 Task: Add household care items to your cart and review the total amount before placing the order.
Action: Mouse moved to (203, 112)
Screenshot: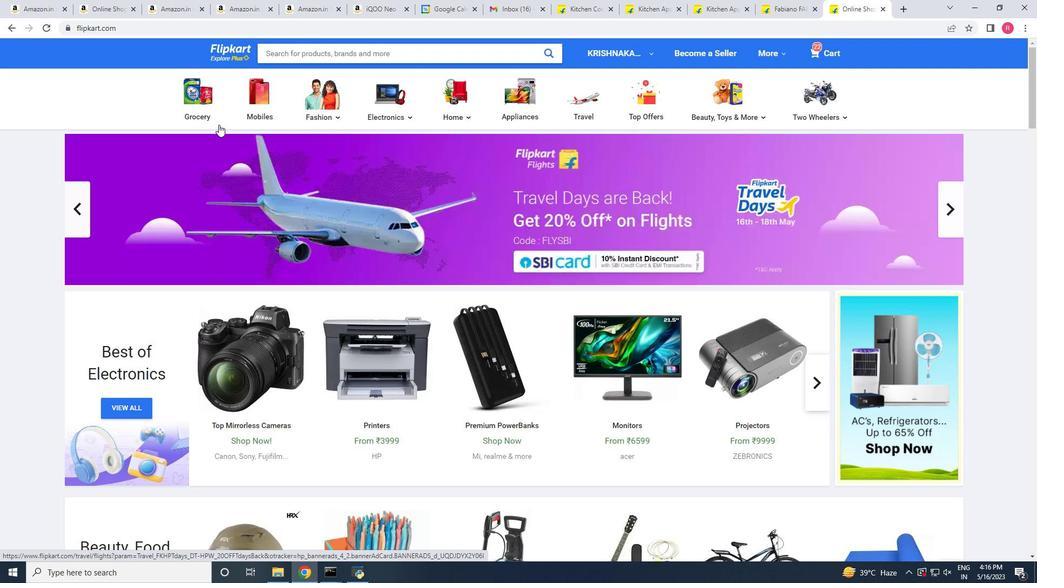 
Action: Mouse pressed left at (203, 112)
Screenshot: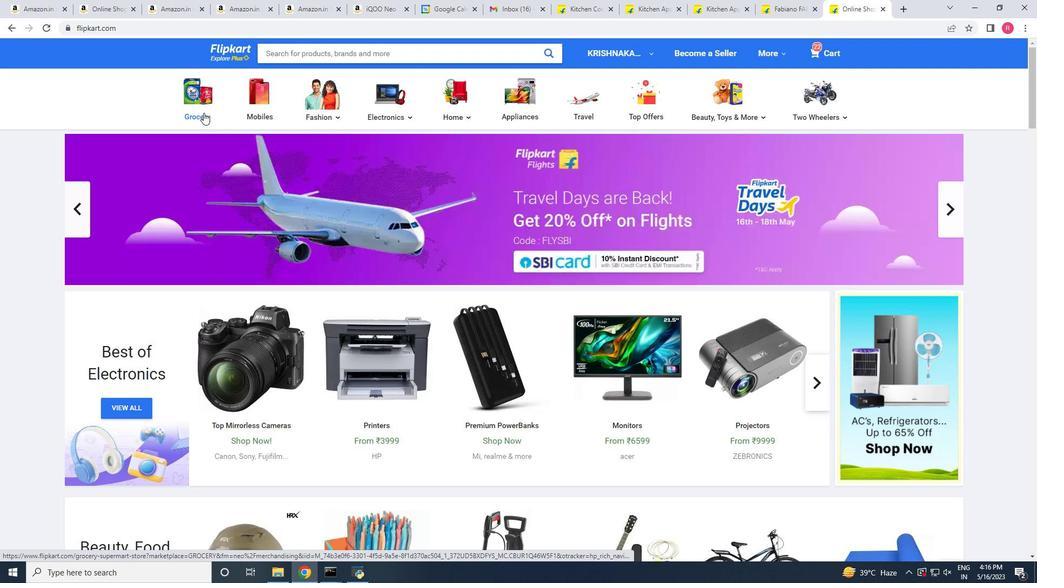
Action: Mouse moved to (312, 331)
Screenshot: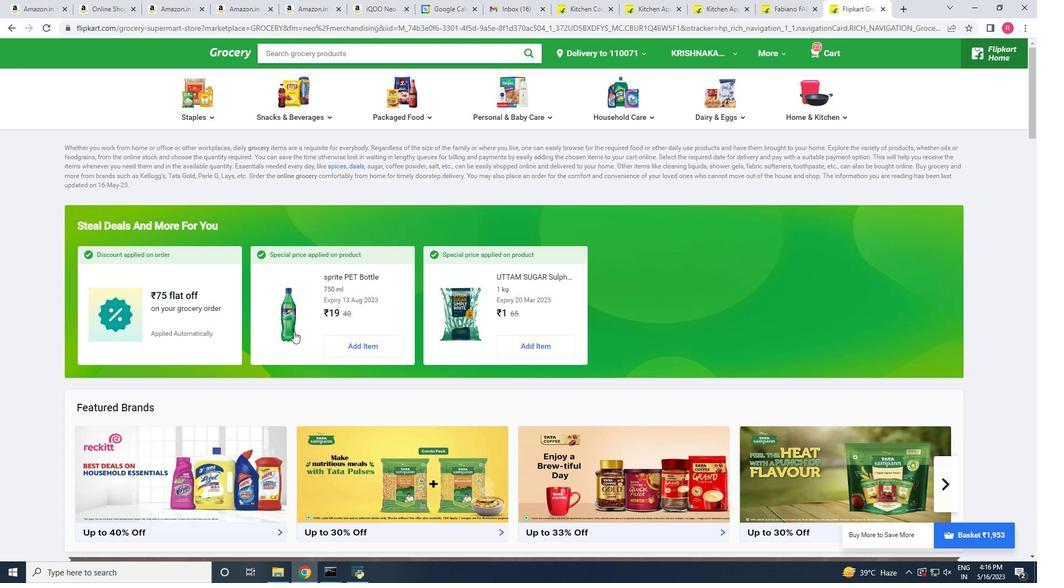 
Action: Mouse scrolled (312, 330) with delta (0, 0)
Screenshot: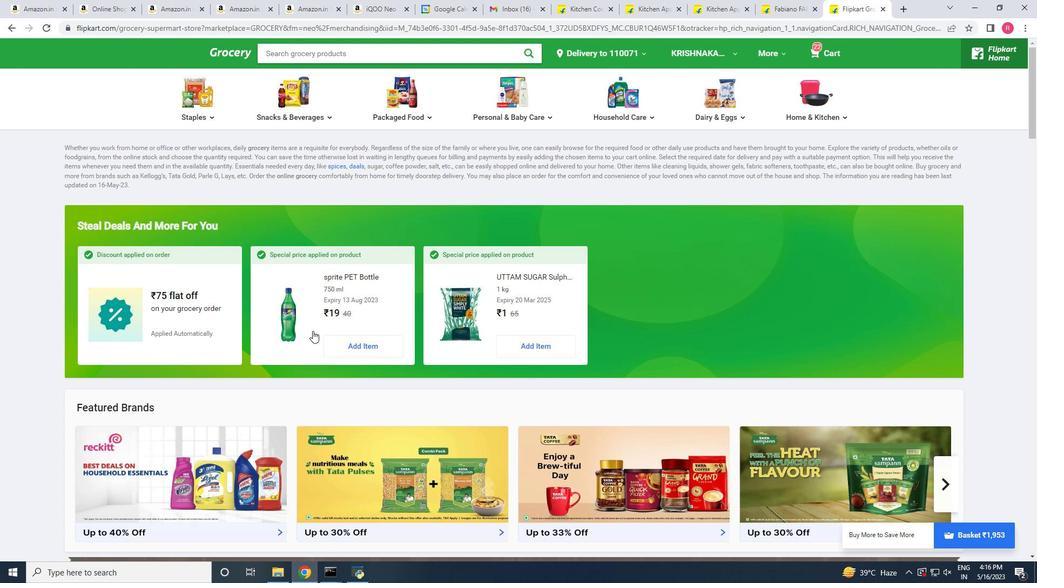 
Action: Mouse scrolled (312, 330) with delta (0, 0)
Screenshot: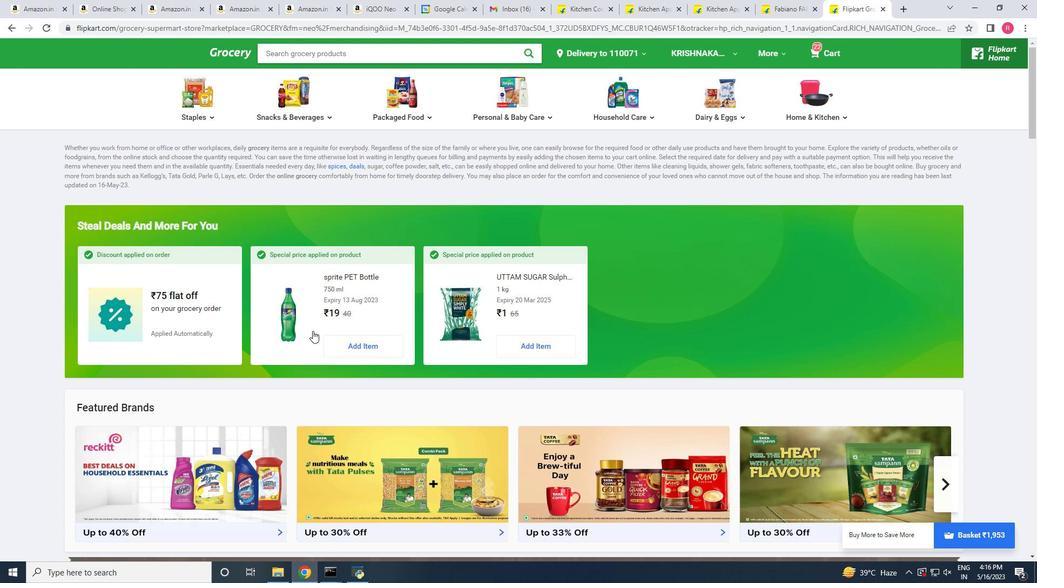 
Action: Mouse scrolled (312, 330) with delta (0, 0)
Screenshot: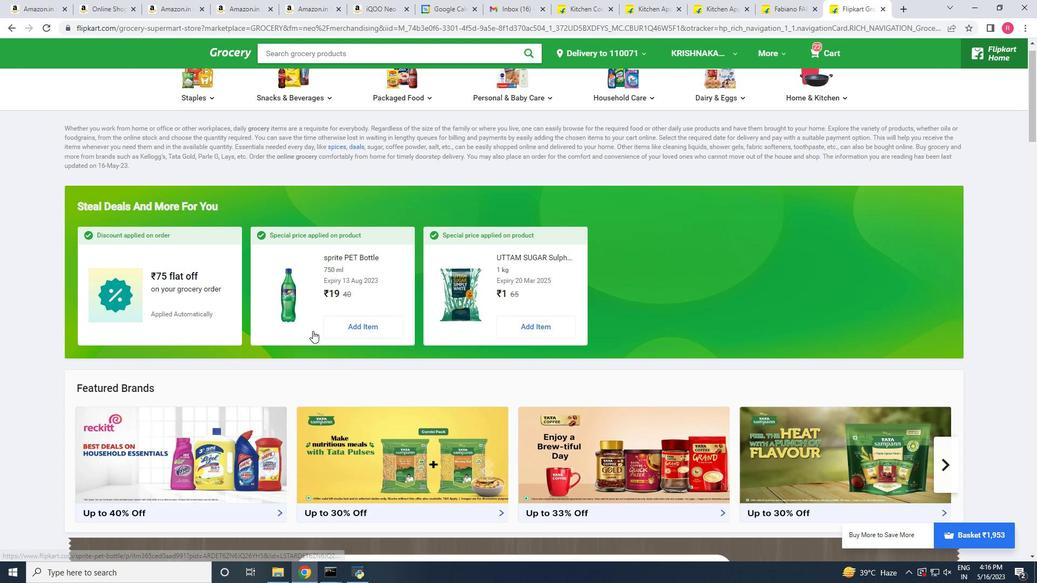 
Action: Mouse moved to (362, 178)
Screenshot: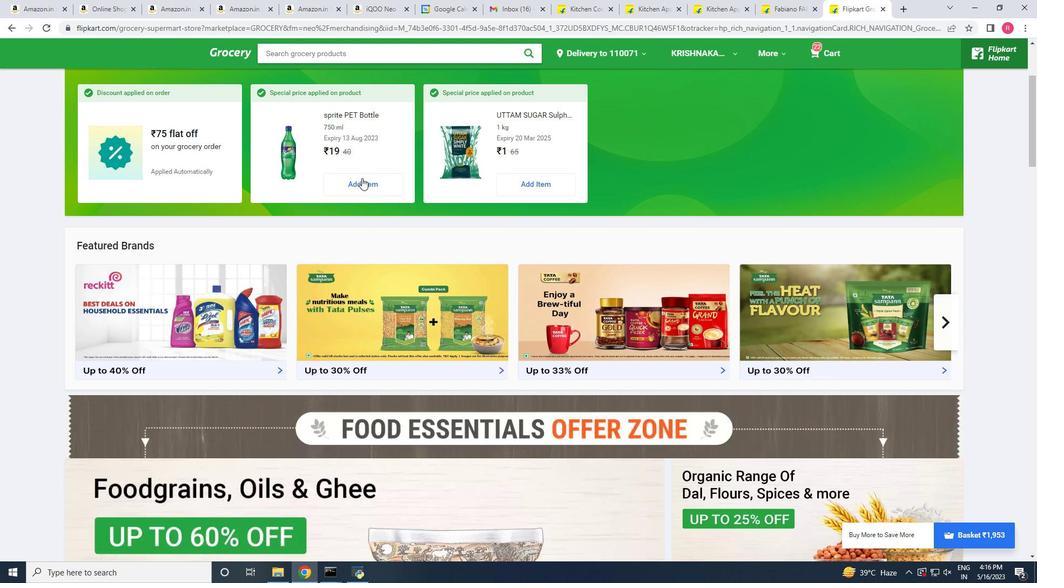 
Action: Mouse pressed left at (362, 178)
Screenshot: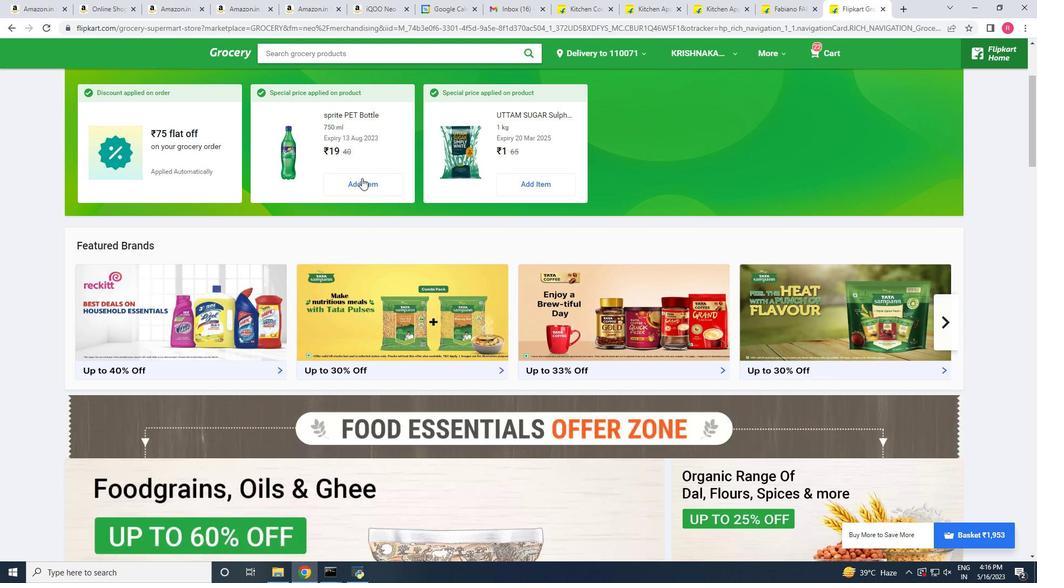 
Action: Mouse moved to (530, 182)
Screenshot: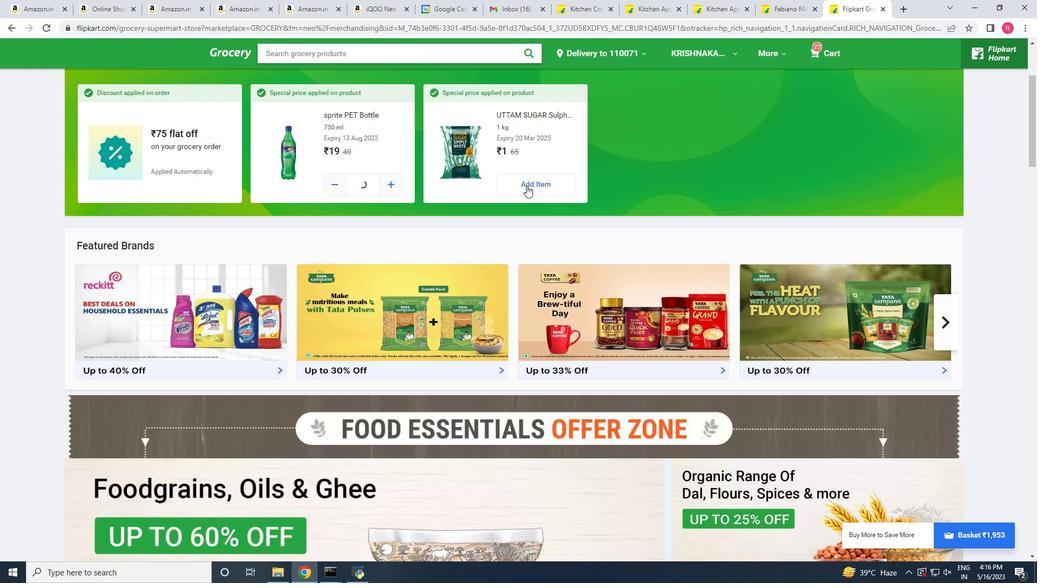 
Action: Mouse pressed left at (530, 182)
Screenshot: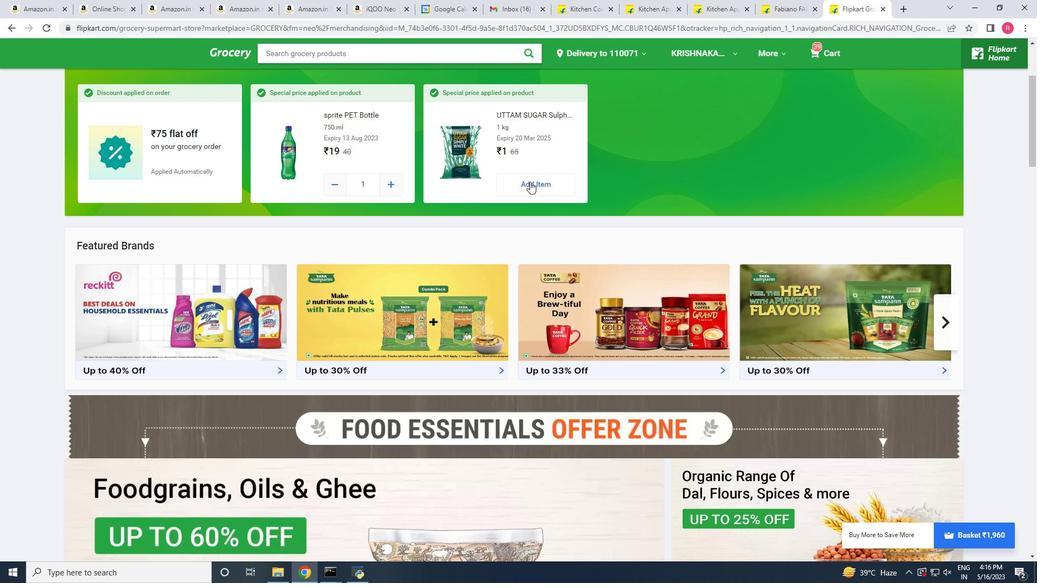 
Action: Mouse moved to (308, 362)
Screenshot: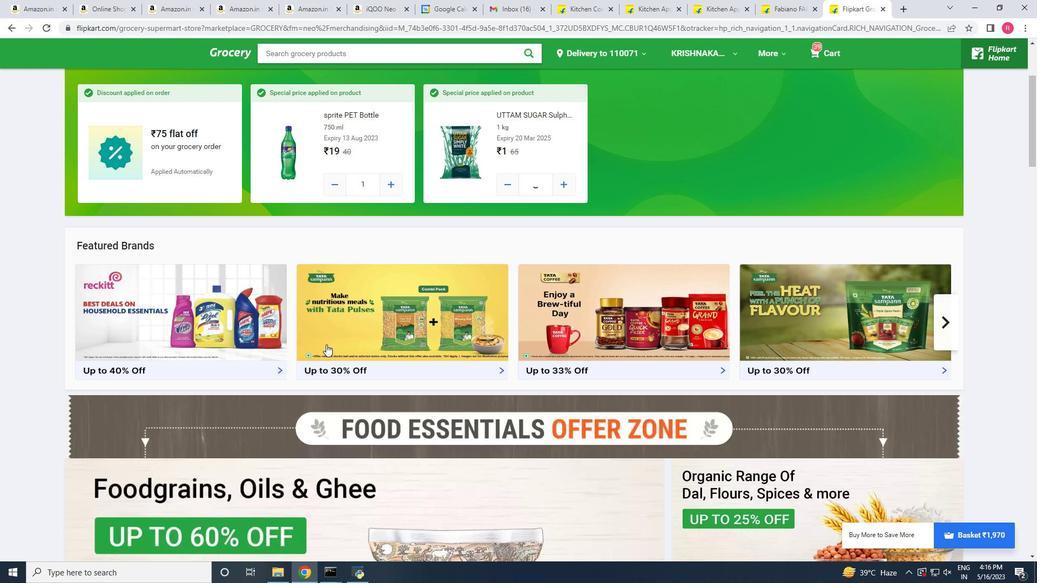 
Action: Mouse scrolled (308, 361) with delta (0, 0)
Screenshot: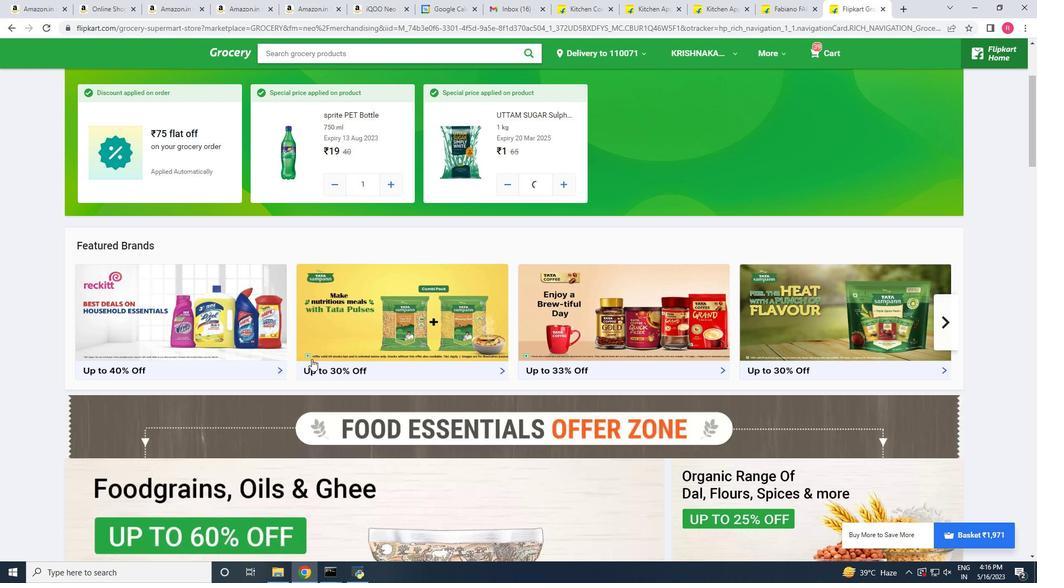 
Action: Mouse scrolled (308, 361) with delta (0, 0)
Screenshot: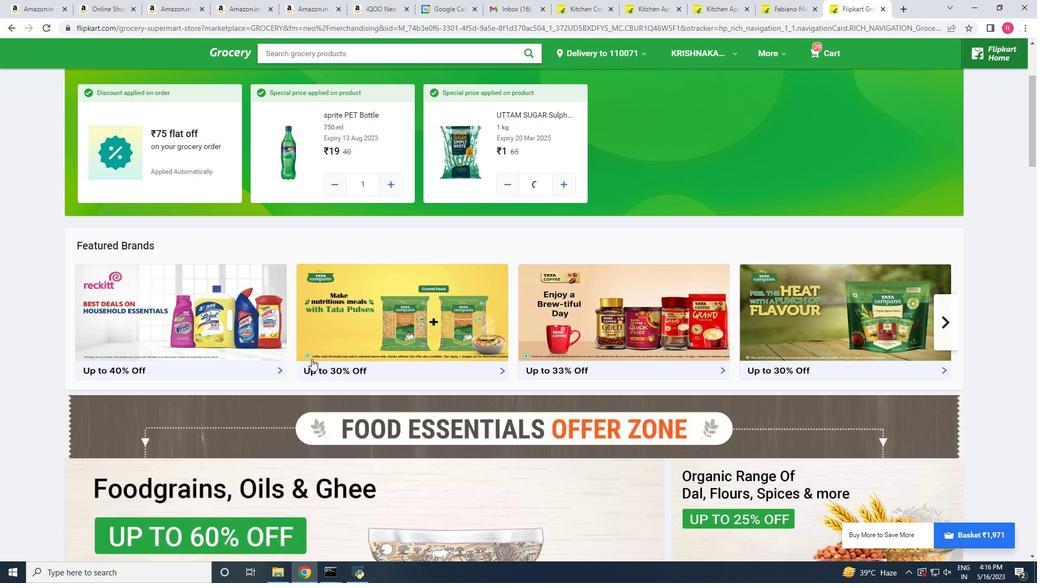 
Action: Mouse scrolled (308, 361) with delta (0, 0)
Screenshot: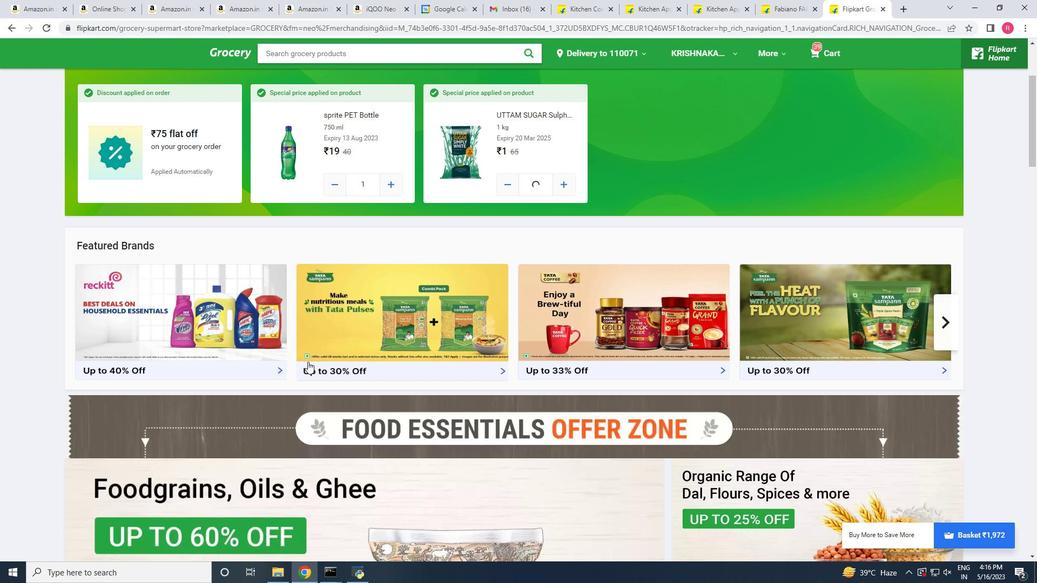 
Action: Mouse scrolled (308, 361) with delta (0, 0)
Screenshot: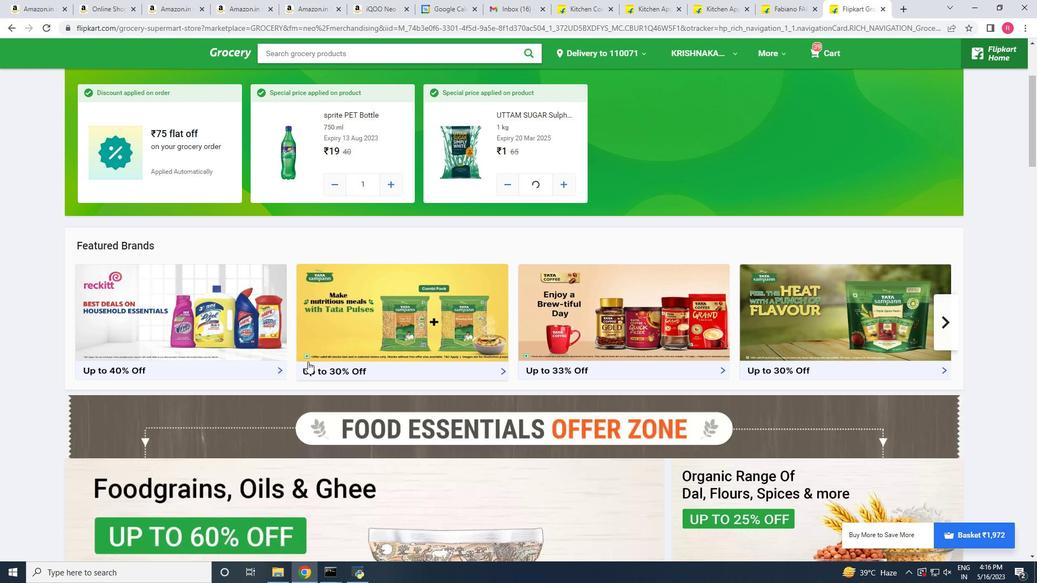 
Action: Mouse scrolled (308, 361) with delta (0, 0)
Screenshot: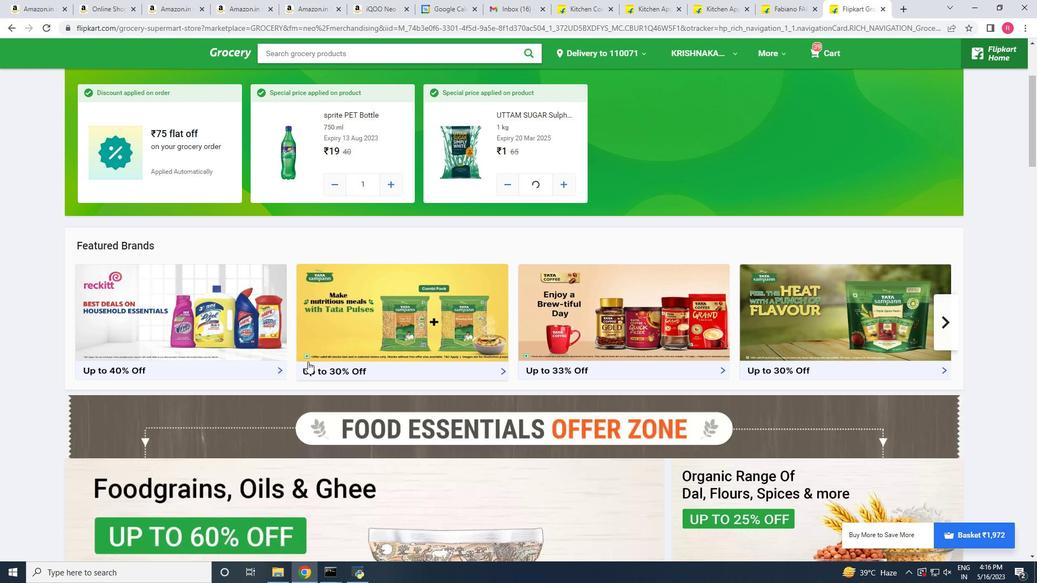 
Action: Mouse moved to (308, 361)
Screenshot: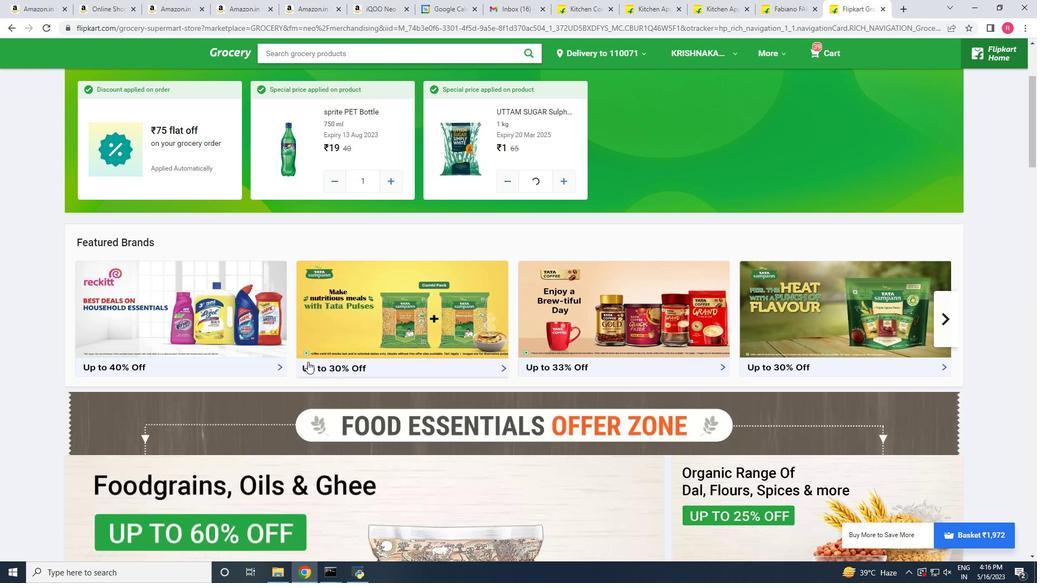 
Action: Mouse scrolled (308, 361) with delta (0, 0)
Screenshot: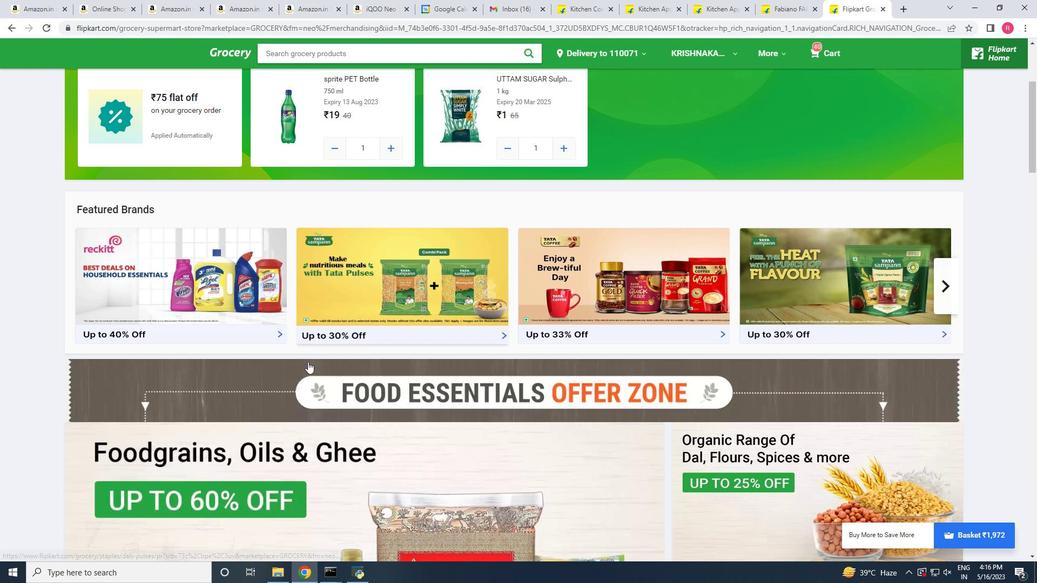 
Action: Mouse moved to (305, 357)
Screenshot: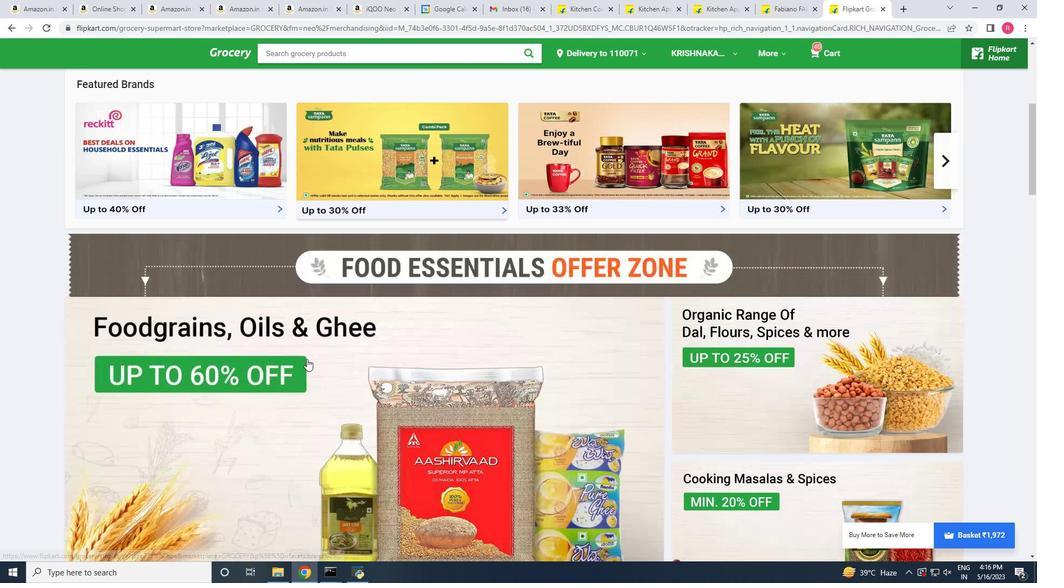 
Action: Mouse scrolled (305, 356) with delta (0, 0)
Screenshot: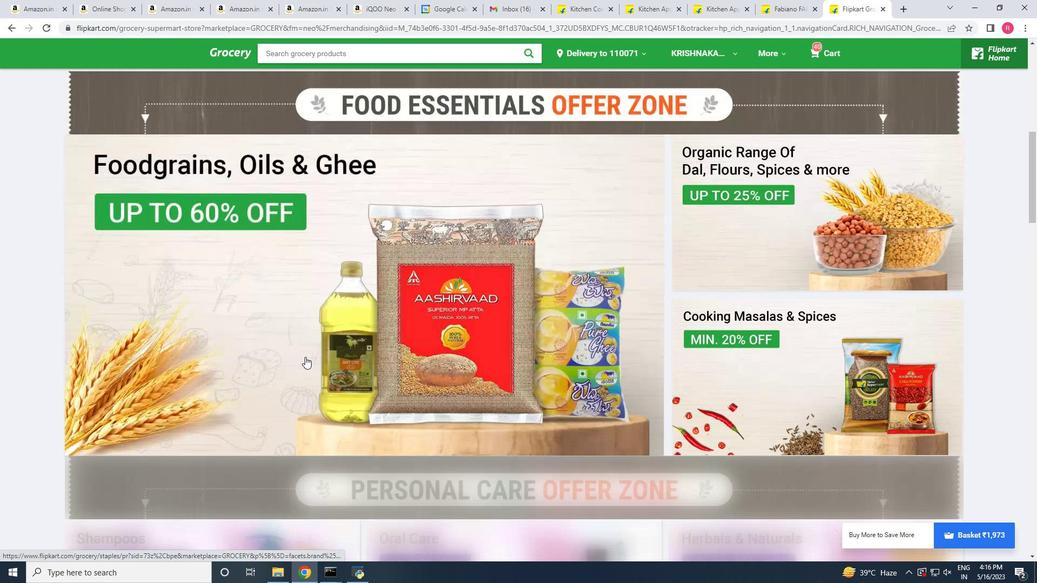 
Action: Mouse scrolled (305, 356) with delta (0, 0)
Screenshot: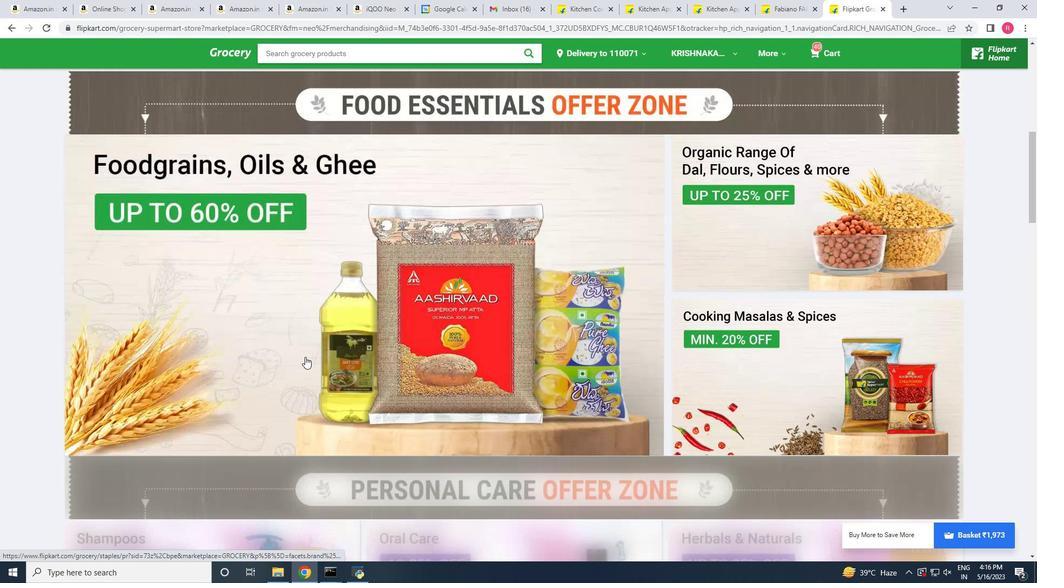 
Action: Mouse scrolled (305, 356) with delta (0, 0)
Screenshot: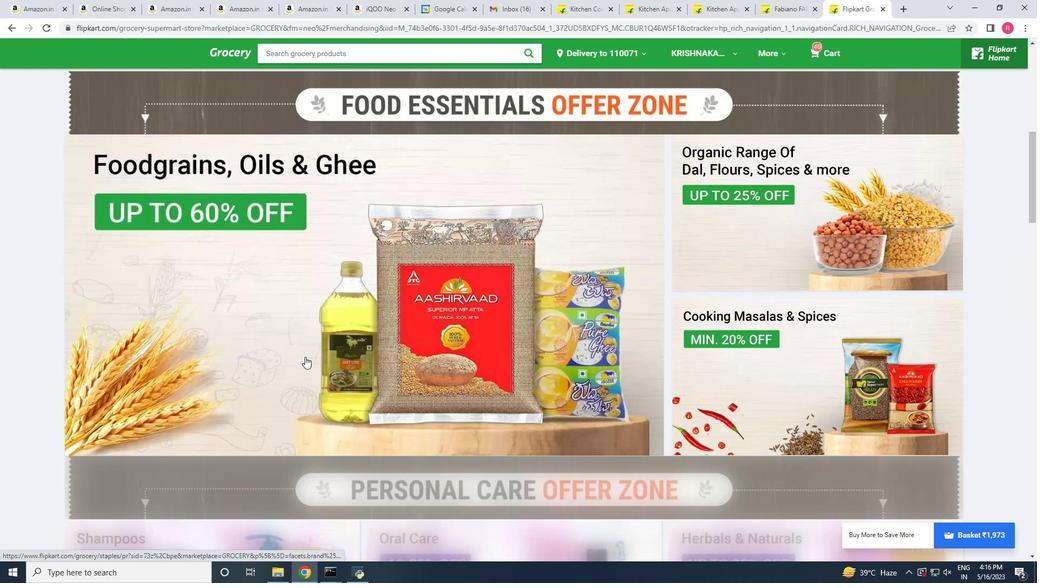 
Action: Mouse scrolled (305, 356) with delta (0, 0)
Screenshot: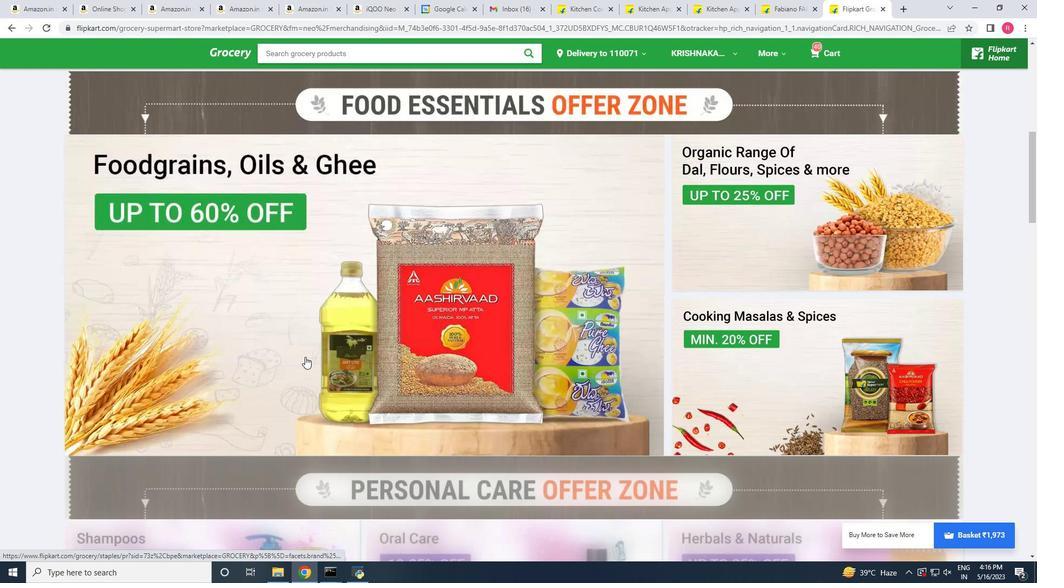 
Action: Mouse scrolled (305, 356) with delta (0, 0)
Screenshot: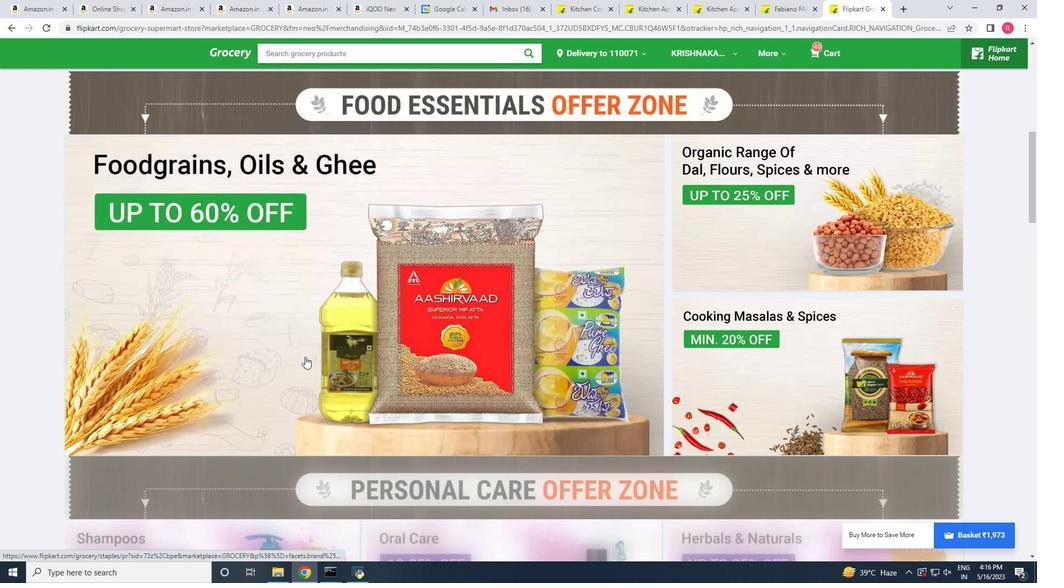
Action: Mouse moved to (304, 356)
Screenshot: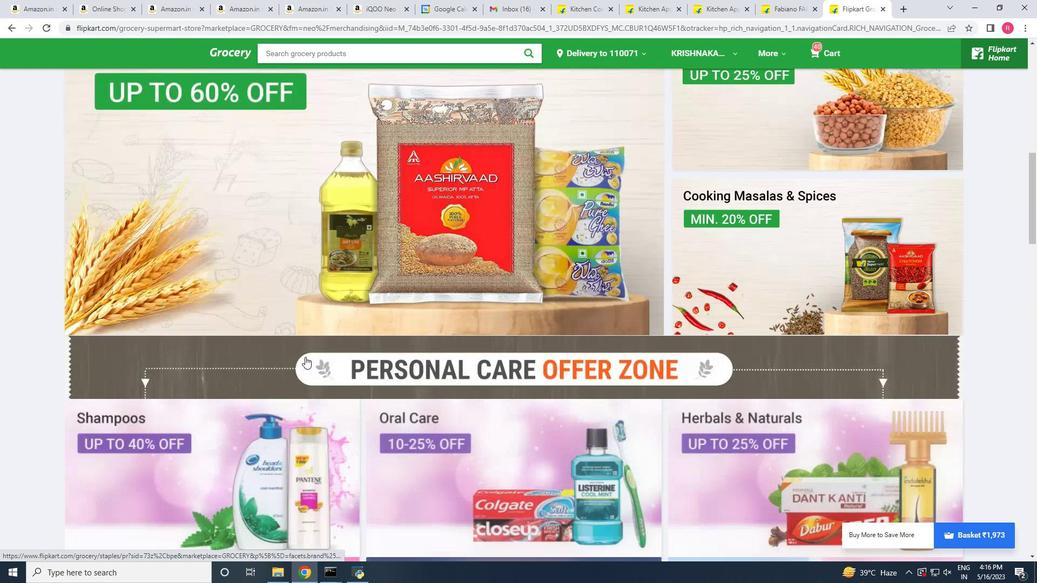
Action: Mouse scrolled (304, 355) with delta (0, 0)
Screenshot: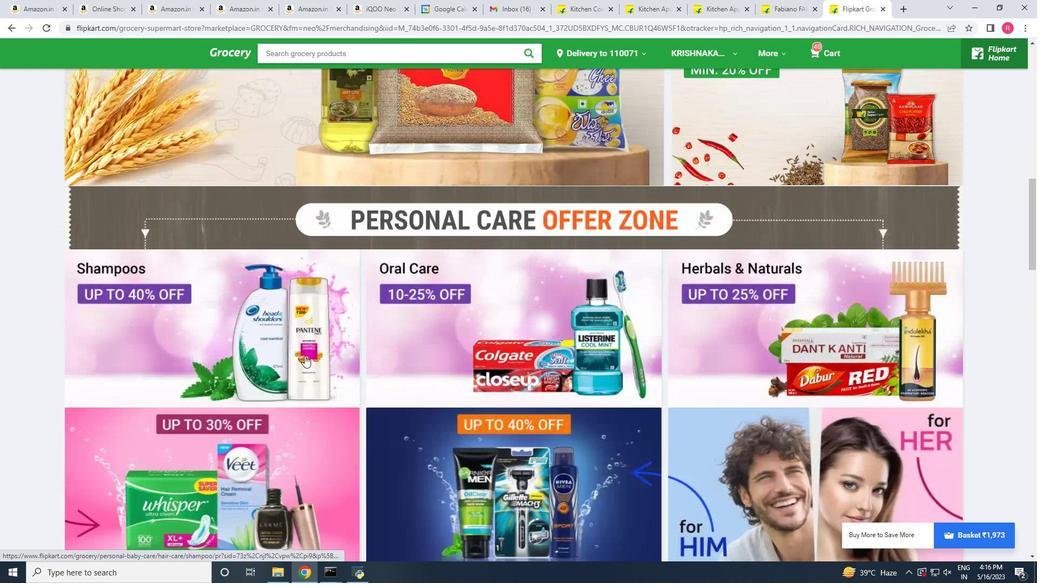 
Action: Mouse scrolled (304, 355) with delta (0, 0)
Screenshot: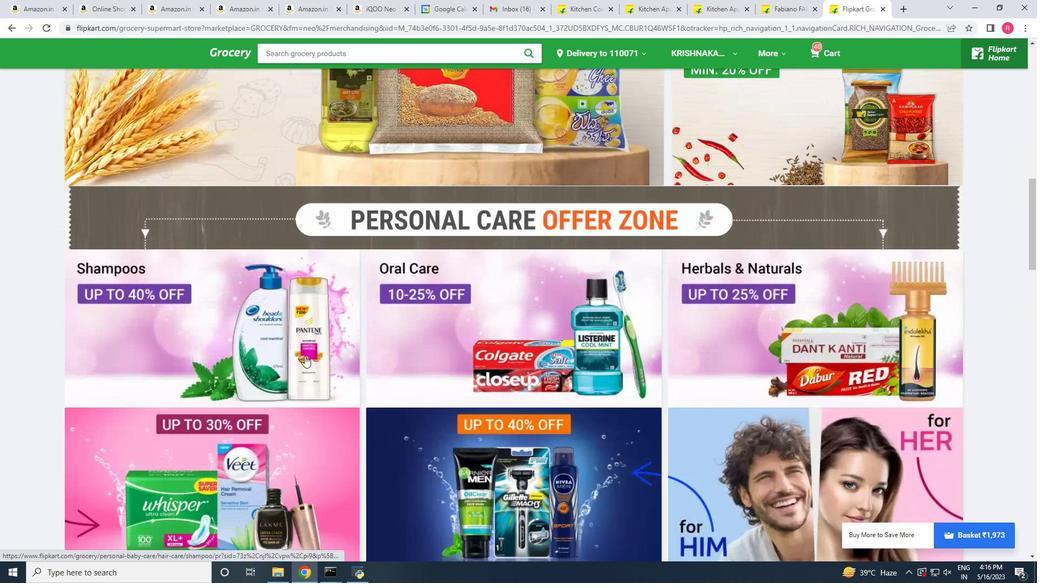 
Action: Mouse scrolled (304, 355) with delta (0, 0)
Screenshot: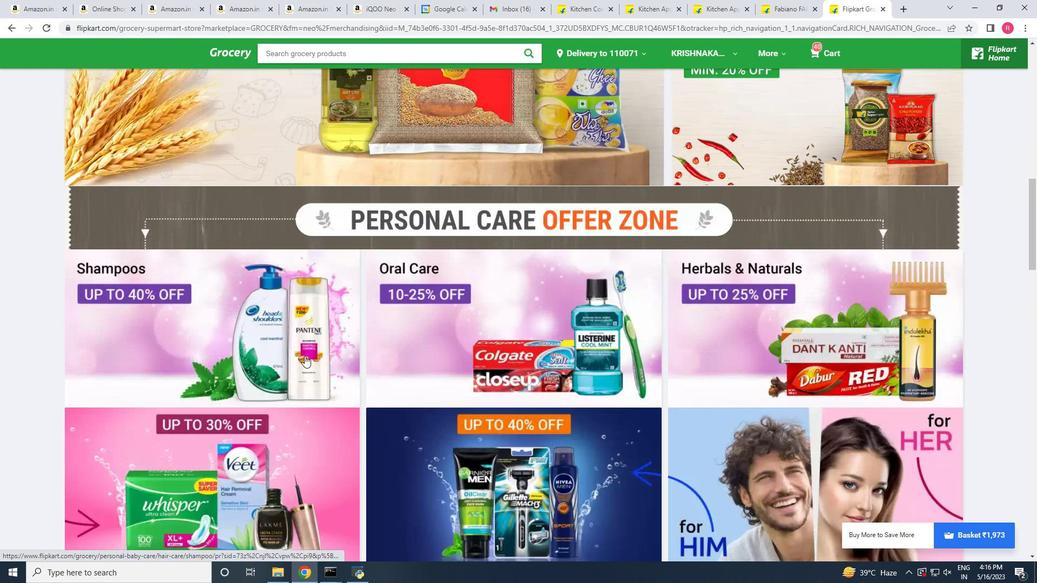 
Action: Mouse scrolled (304, 355) with delta (0, 0)
Screenshot: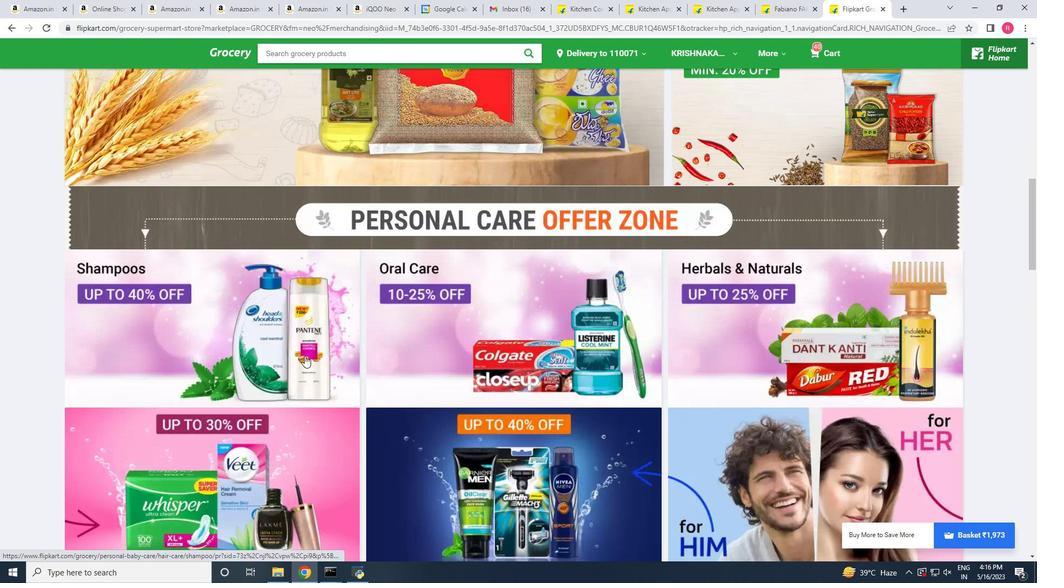 
Action: Mouse scrolled (304, 355) with delta (0, 0)
Screenshot: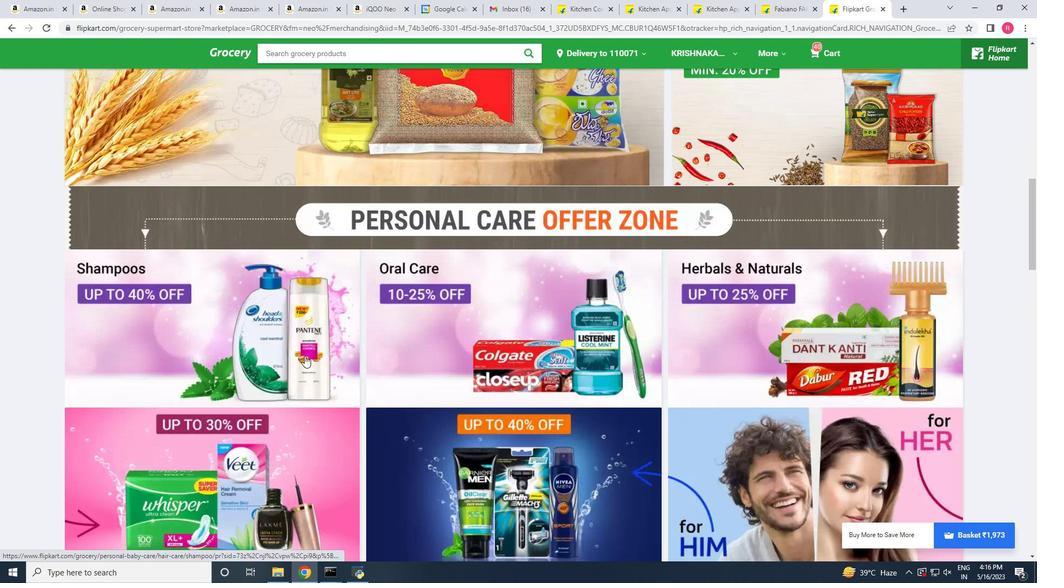 
Action: Mouse scrolled (304, 355) with delta (0, 0)
Screenshot: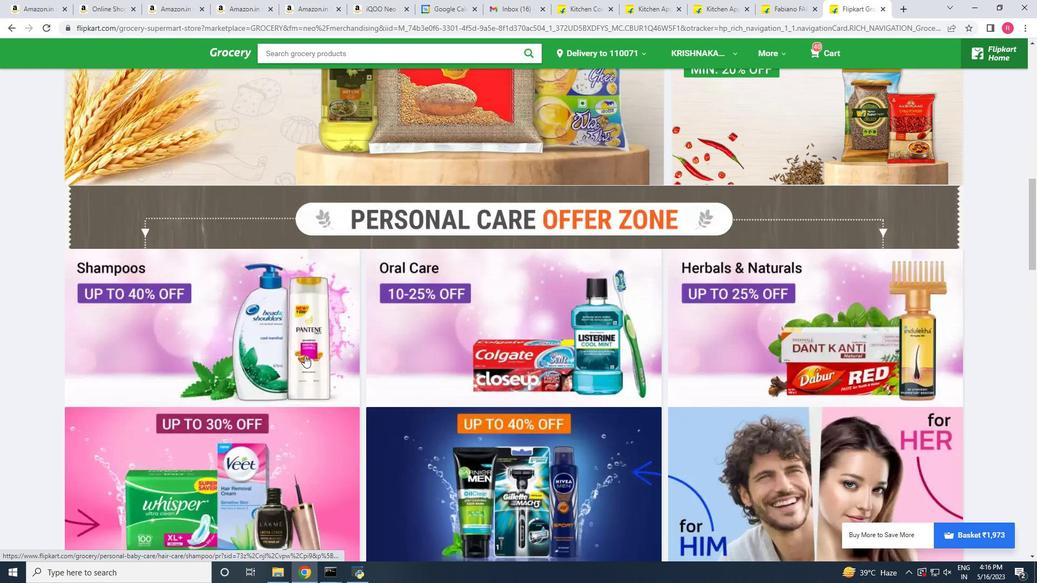 
Action: Mouse moved to (304, 353)
Screenshot: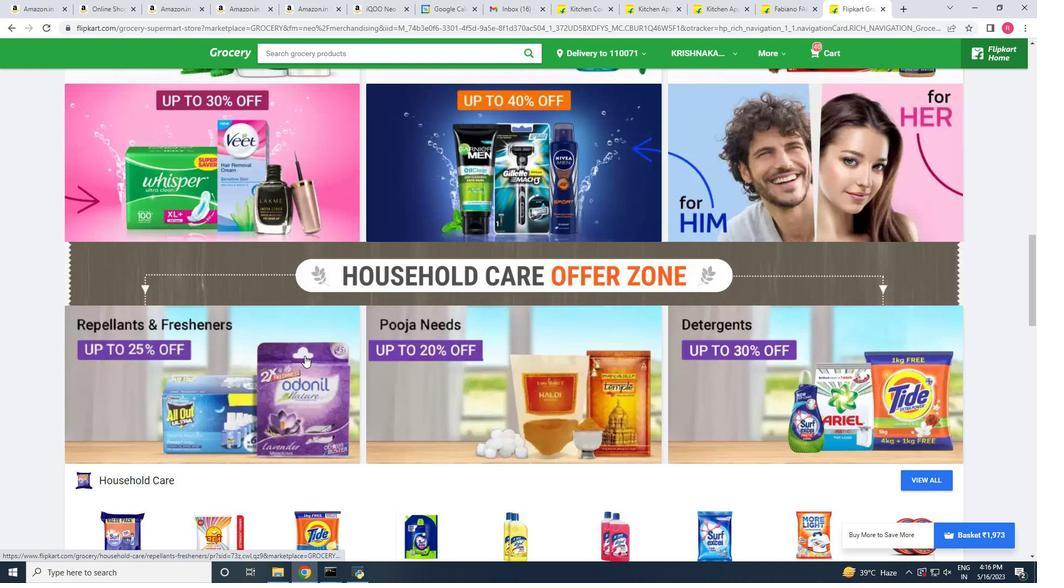 
Action: Mouse scrolled (304, 352) with delta (0, 0)
Screenshot: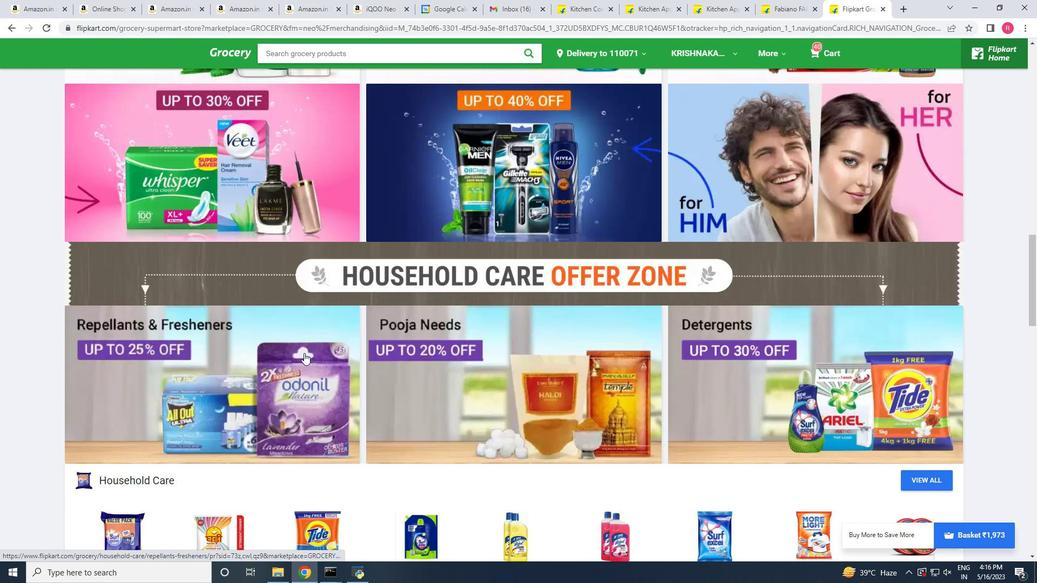 
Action: Mouse scrolled (304, 352) with delta (0, 0)
Screenshot: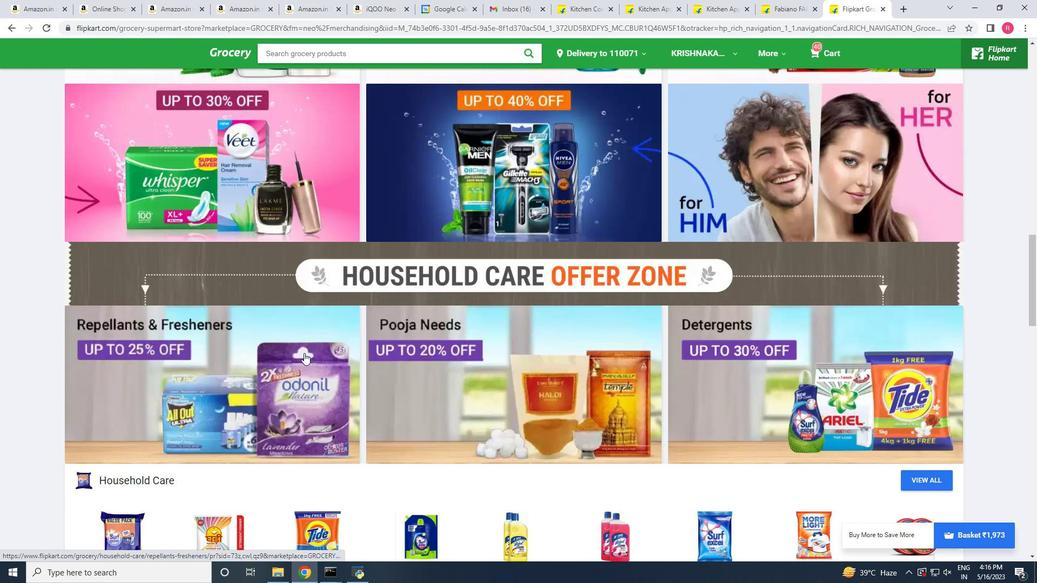 
Action: Mouse scrolled (304, 352) with delta (0, 0)
Screenshot: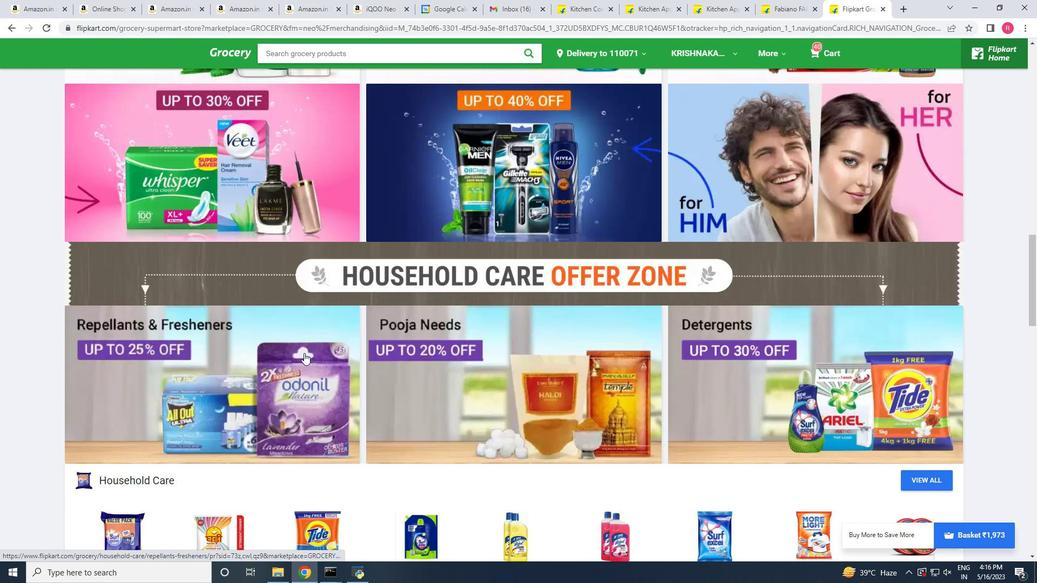 
Action: Mouse scrolled (304, 352) with delta (0, 0)
Screenshot: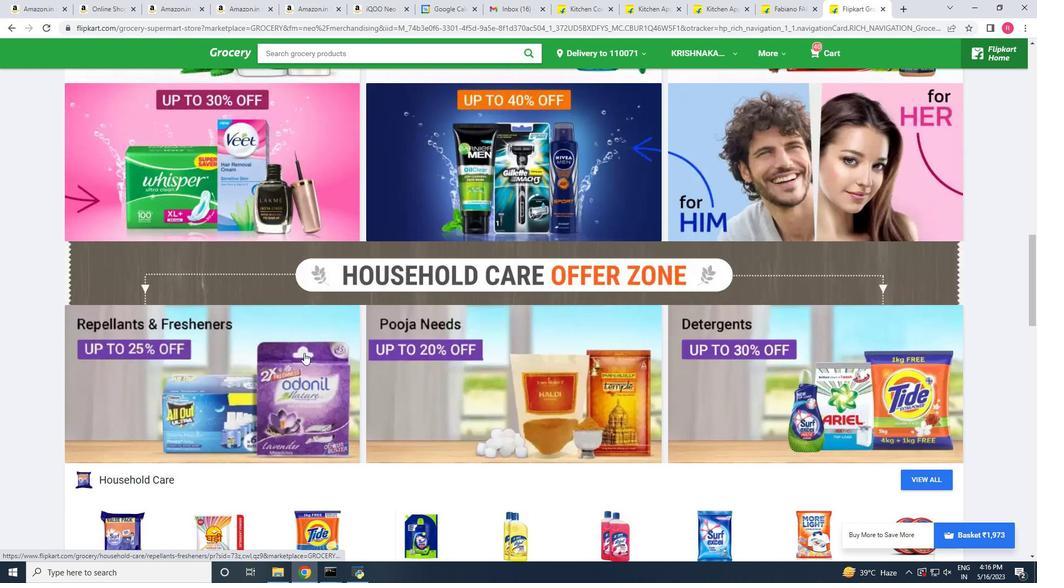 
Action: Mouse moved to (131, 419)
Screenshot: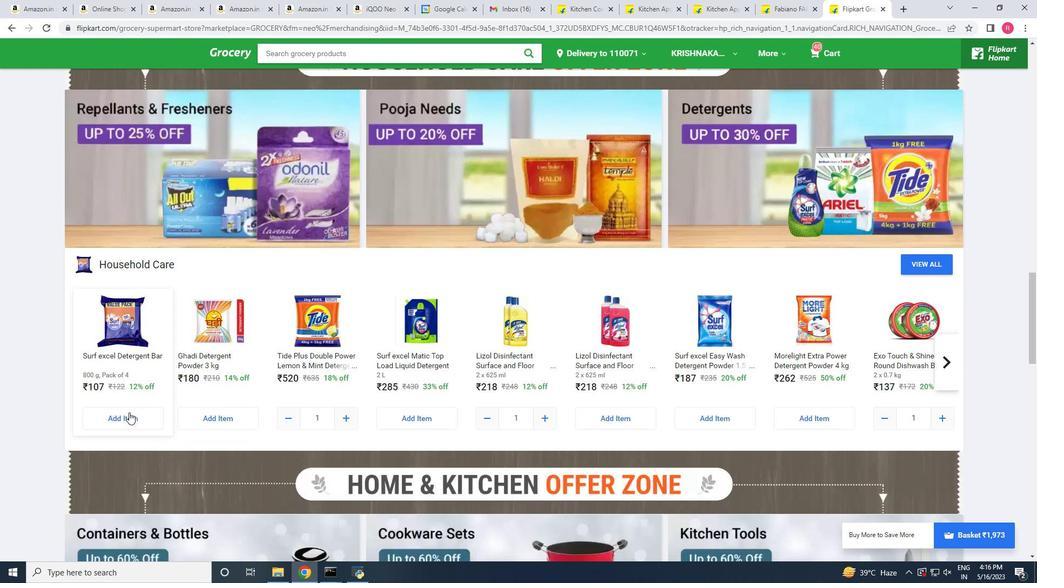 
Action: Mouse pressed left at (131, 419)
Screenshot: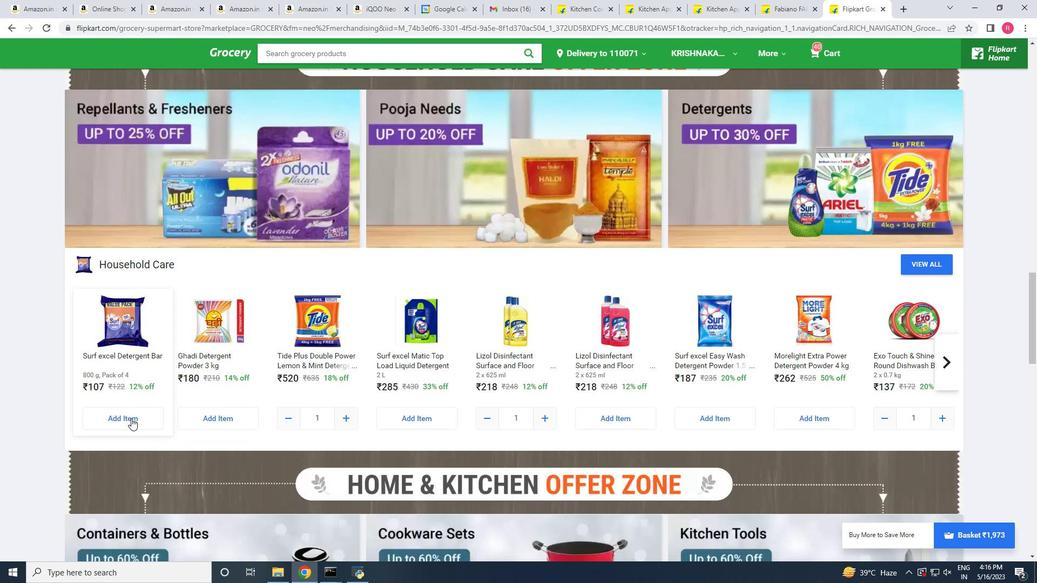 
Action: Mouse moved to (230, 411)
Screenshot: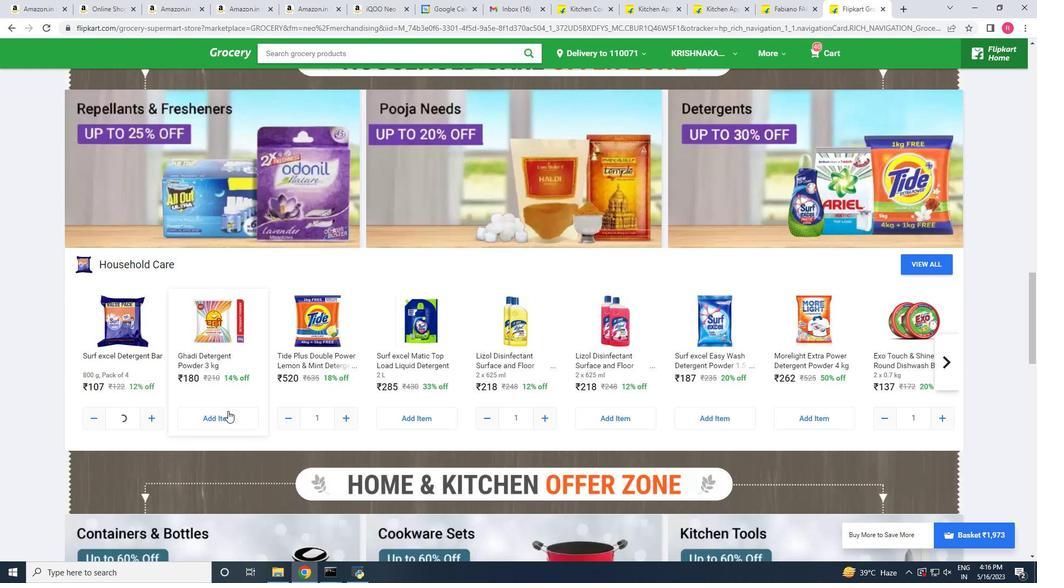 
Action: Mouse pressed left at (230, 411)
Screenshot: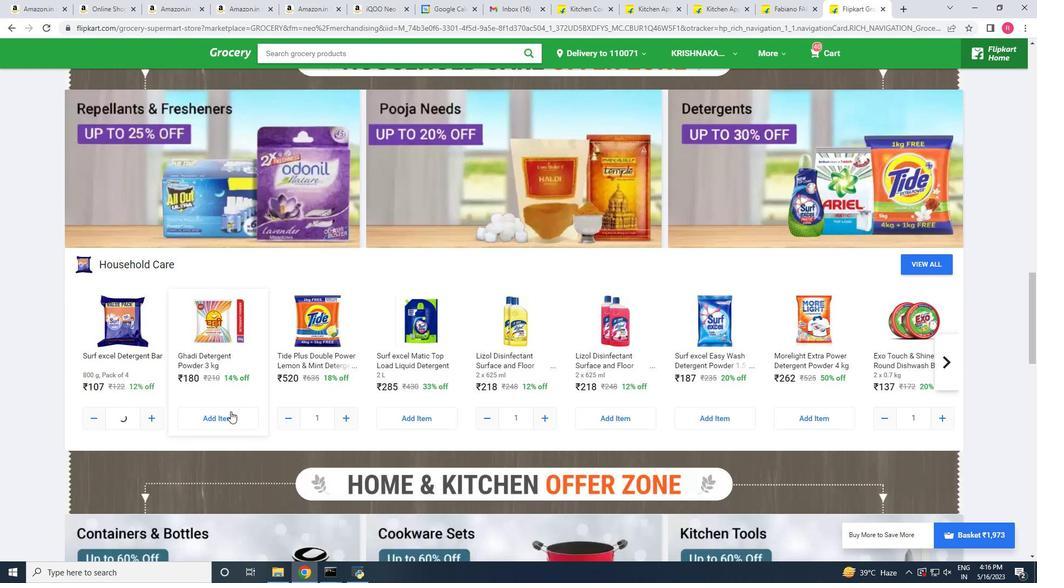 
Action: Mouse moved to (540, 414)
Screenshot: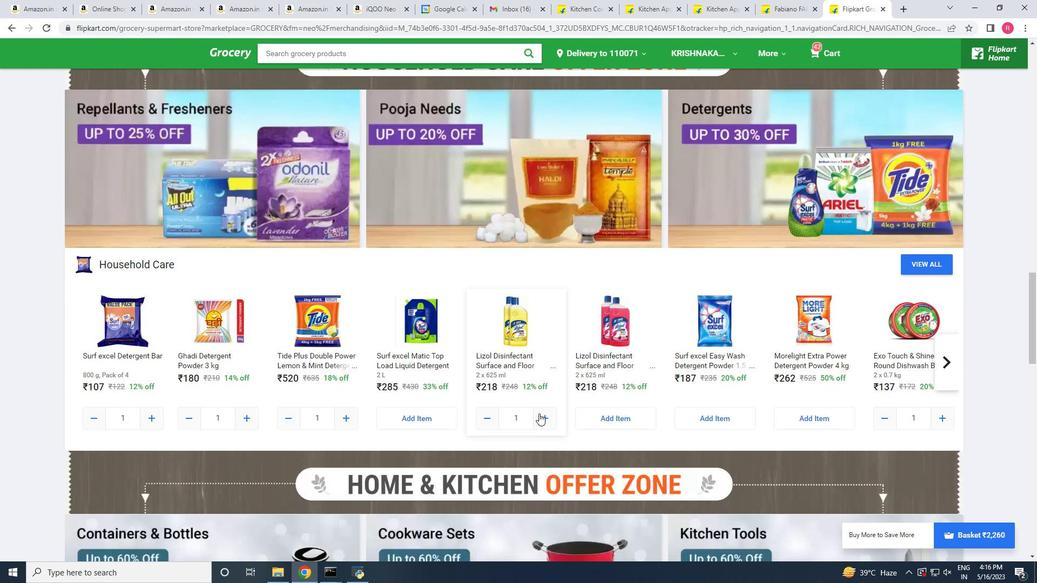 
Action: Mouse pressed left at (540, 414)
Screenshot: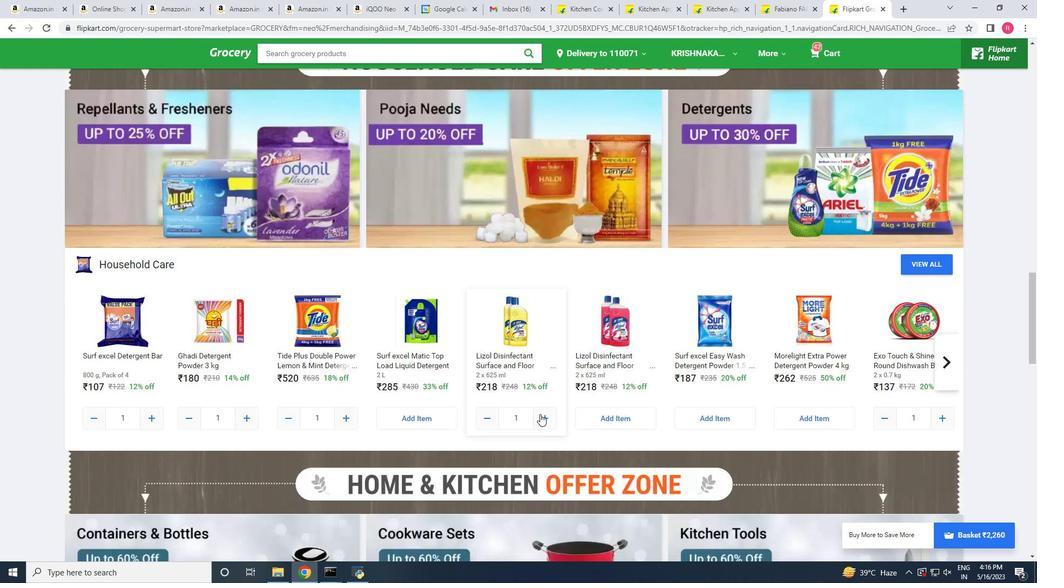 
Action: Mouse moved to (621, 420)
Screenshot: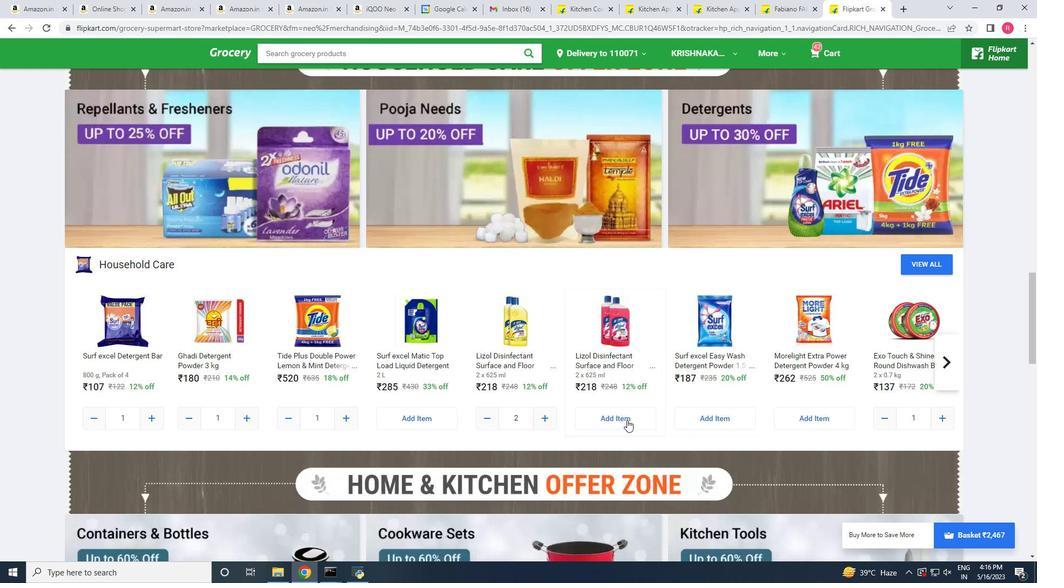 
Action: Mouse pressed left at (621, 420)
Screenshot: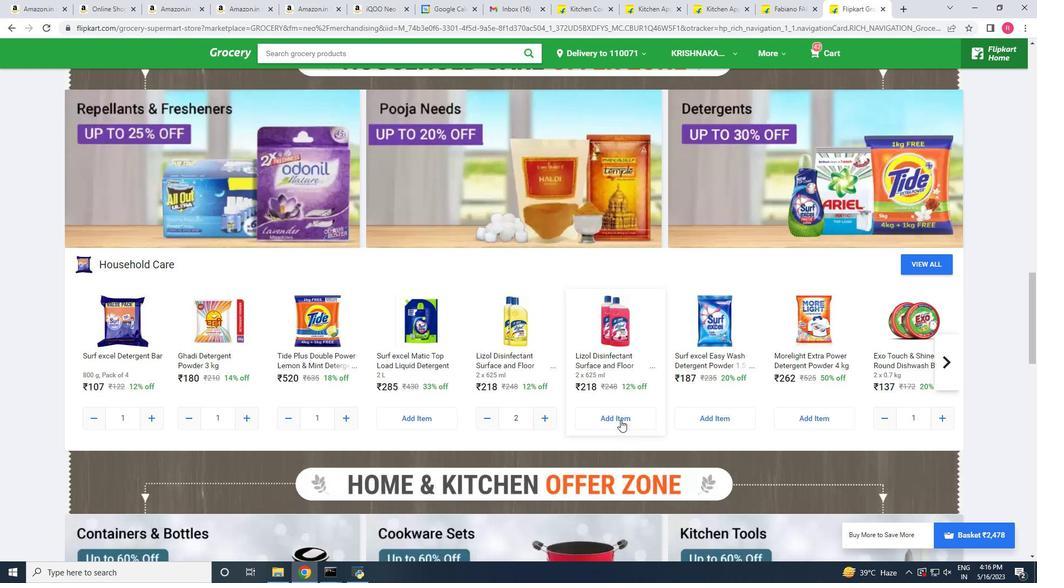 
Action: Mouse moved to (795, 404)
Screenshot: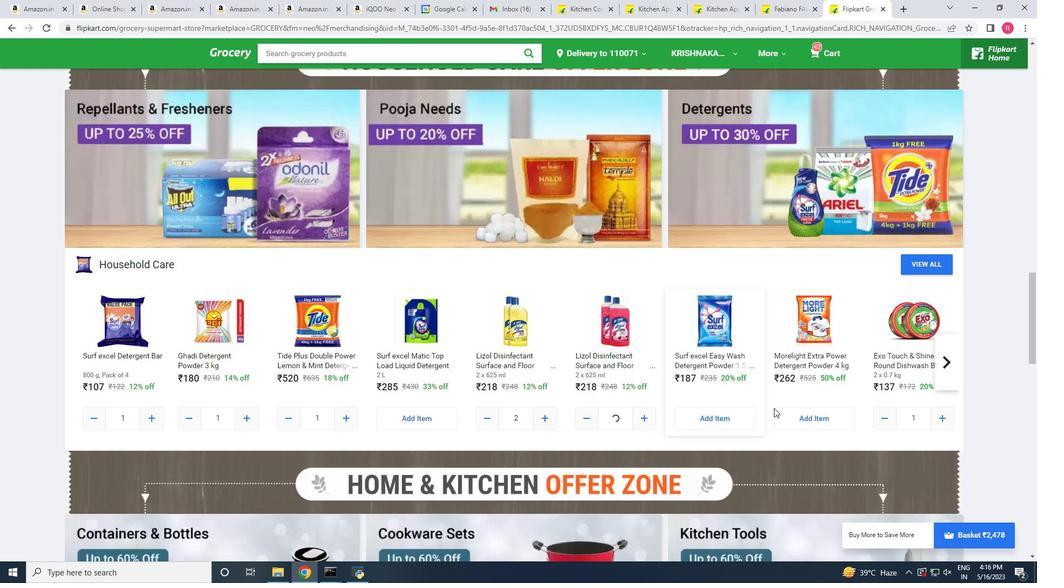 
Action: Mouse scrolled (795, 403) with delta (0, 0)
Screenshot: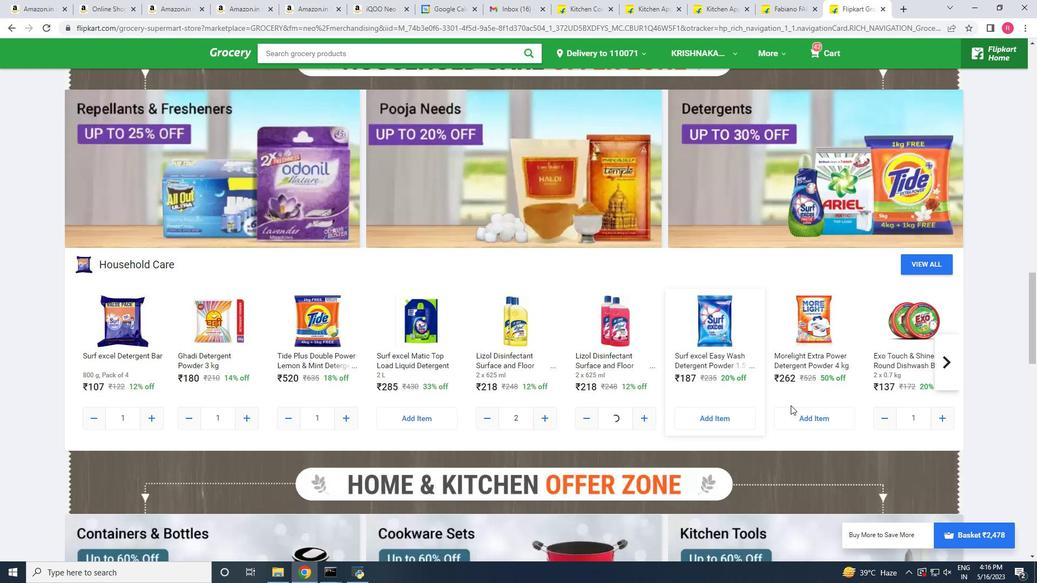 
Action: Mouse scrolled (795, 403) with delta (0, 0)
Screenshot: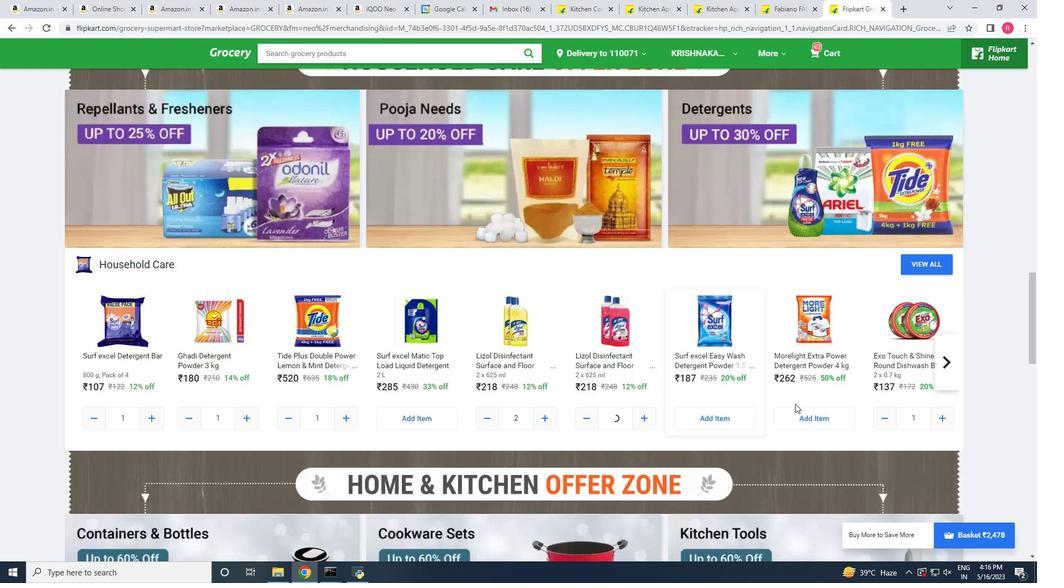 
Action: Mouse moved to (942, 262)
Screenshot: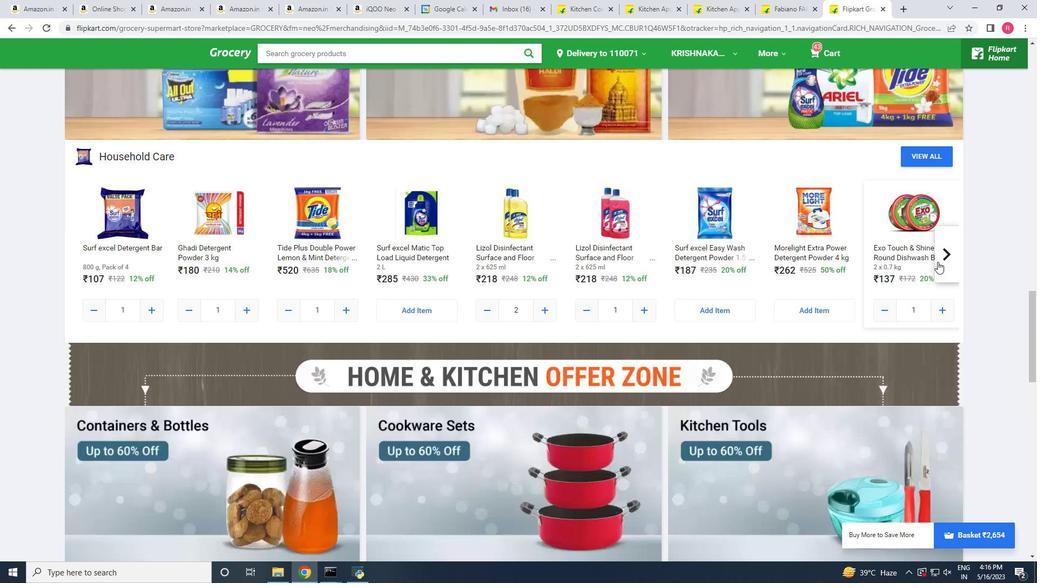 
Action: Mouse pressed left at (942, 262)
Screenshot: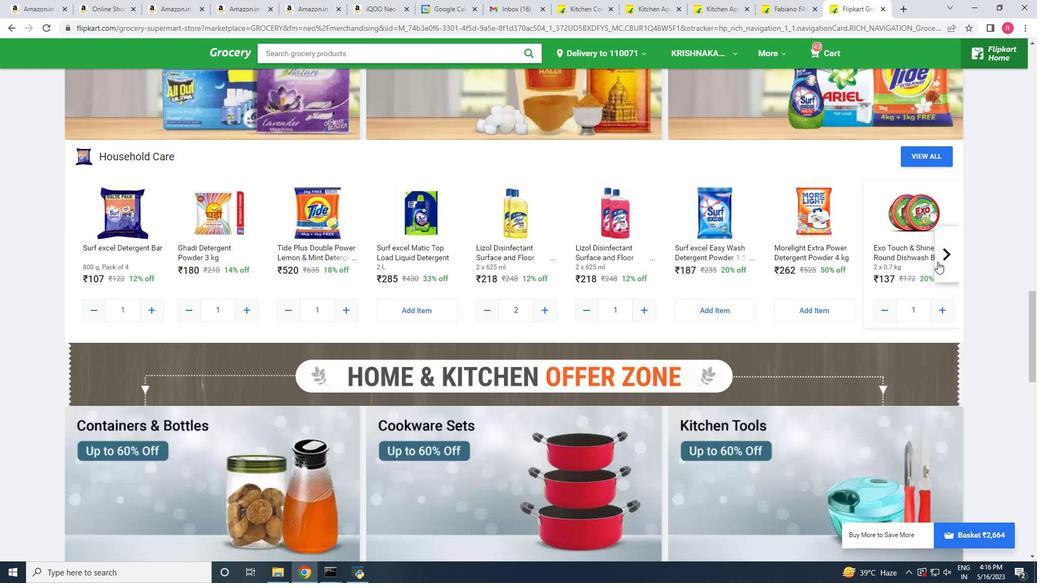 
Action: Mouse moved to (895, 302)
Screenshot: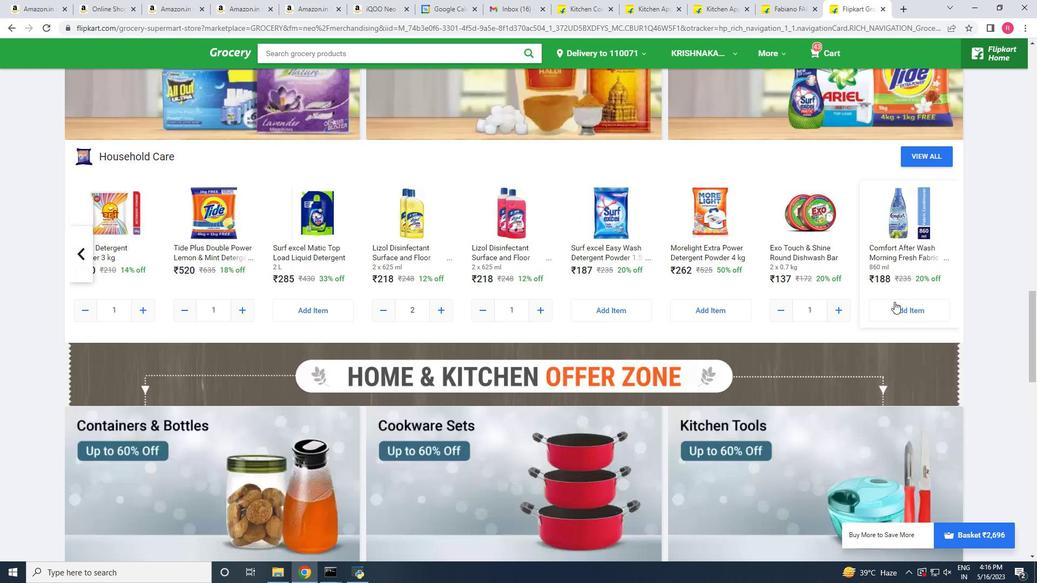 
Action: Mouse pressed left at (895, 302)
Screenshot: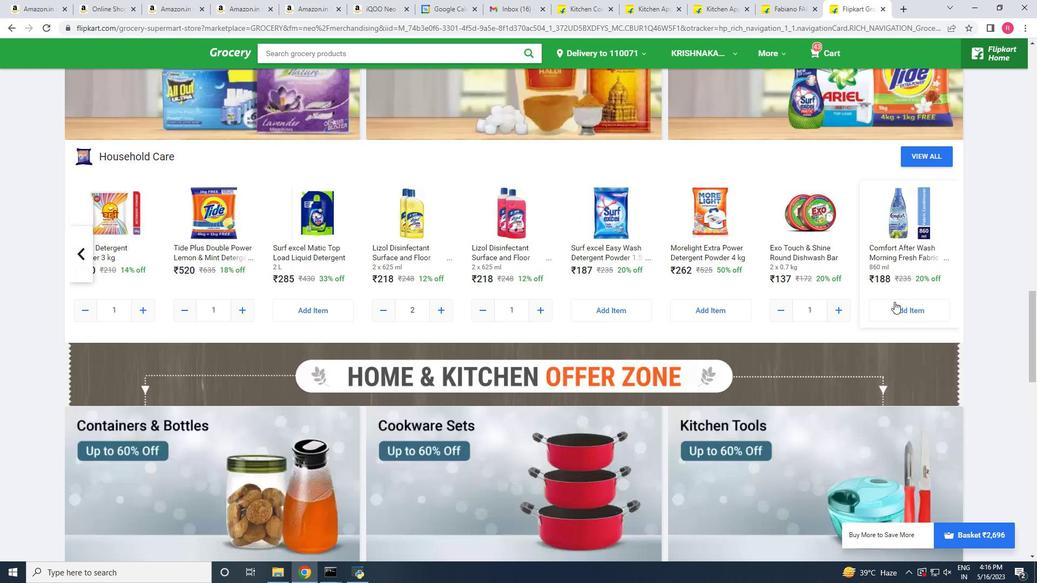 
Action: Mouse moved to (428, 442)
Screenshot: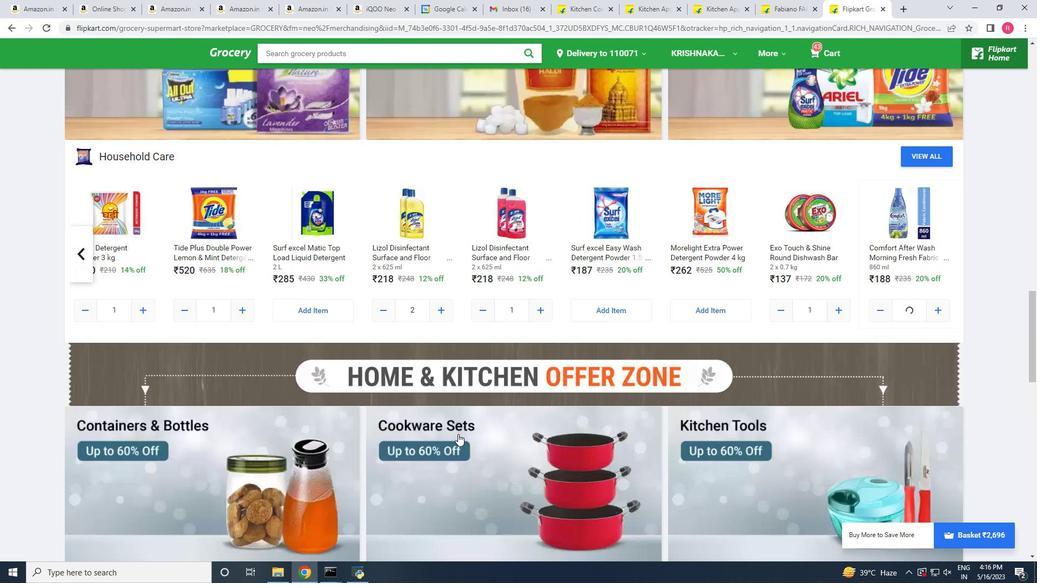 
Action: Mouse scrolled (428, 442) with delta (0, 0)
Screenshot: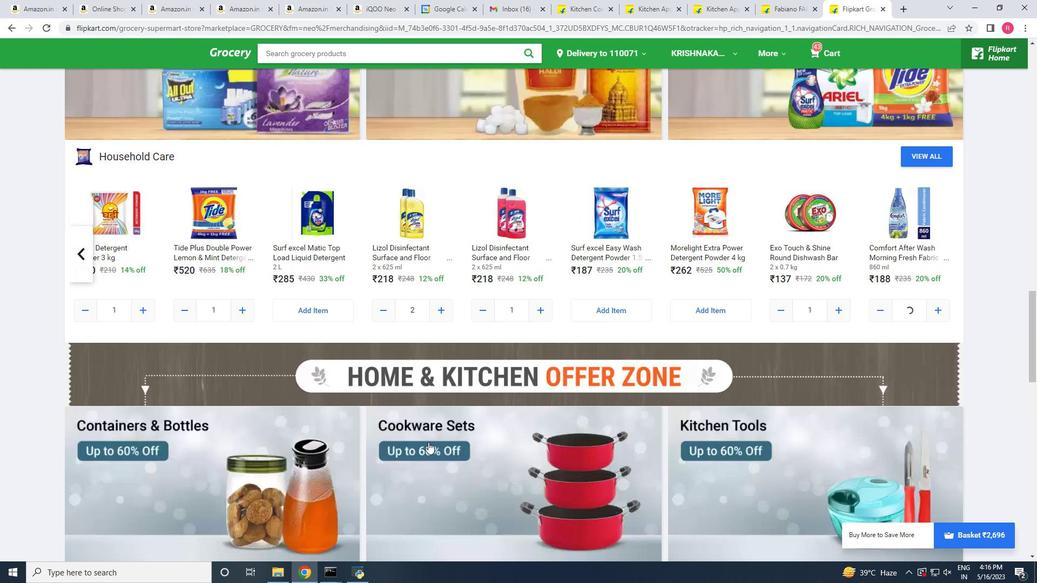 
Action: Mouse scrolled (428, 442) with delta (0, 0)
Screenshot: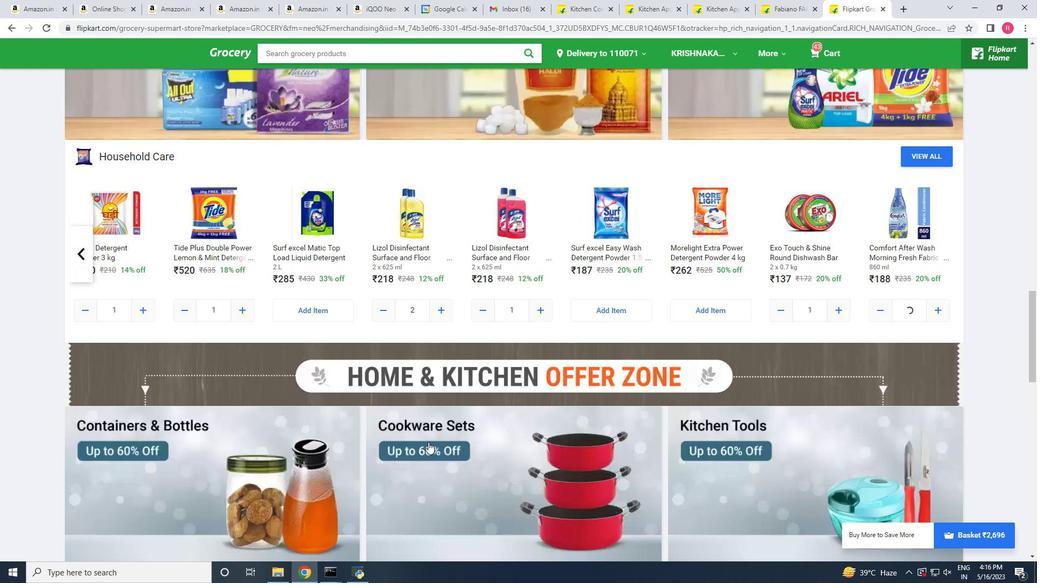 
Action: Mouse moved to (428, 442)
Screenshot: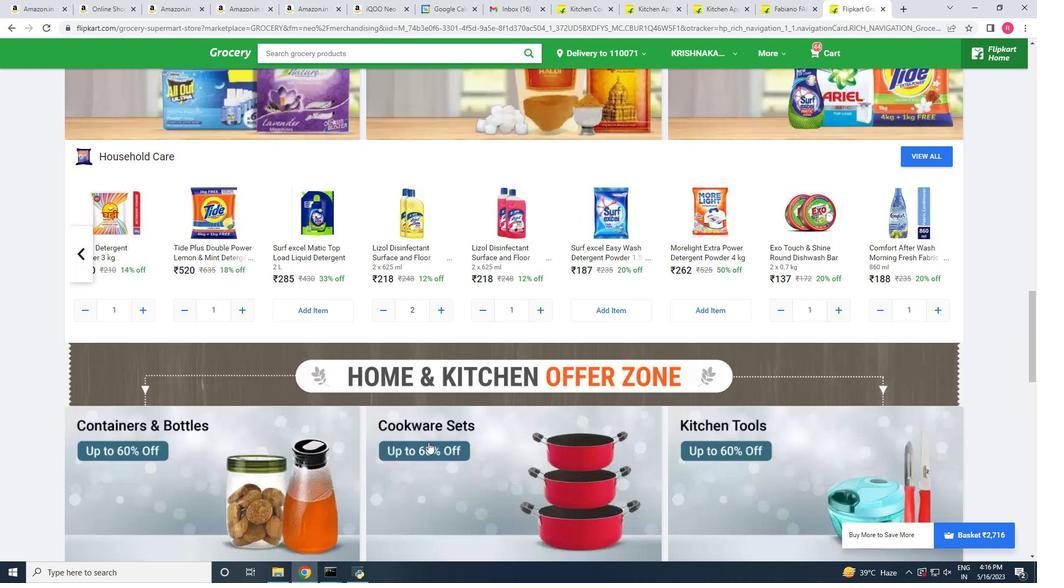 
Action: Mouse scrolled (428, 442) with delta (0, 0)
Screenshot: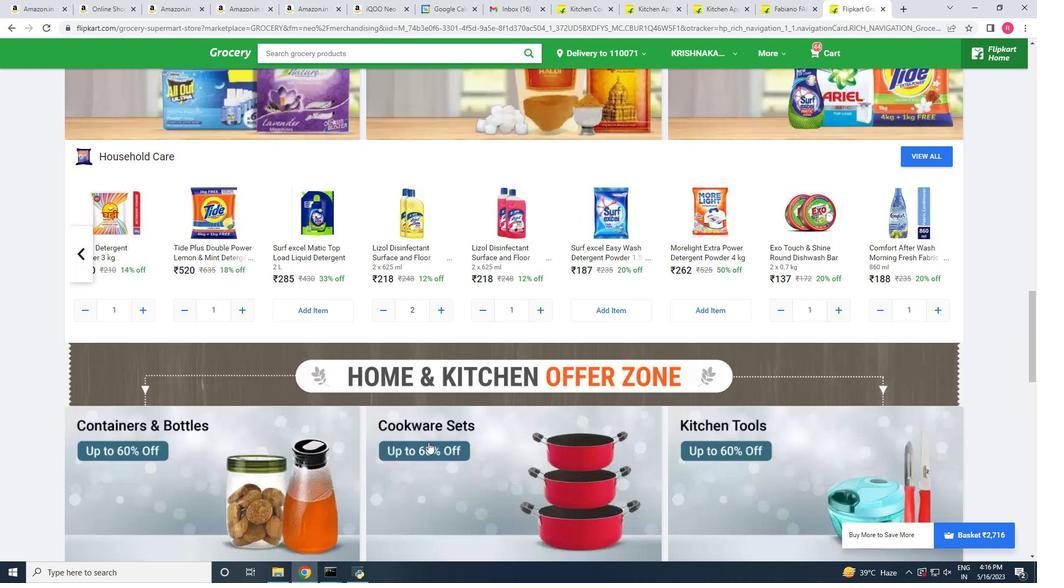 
Action: Mouse moved to (428, 442)
Screenshot: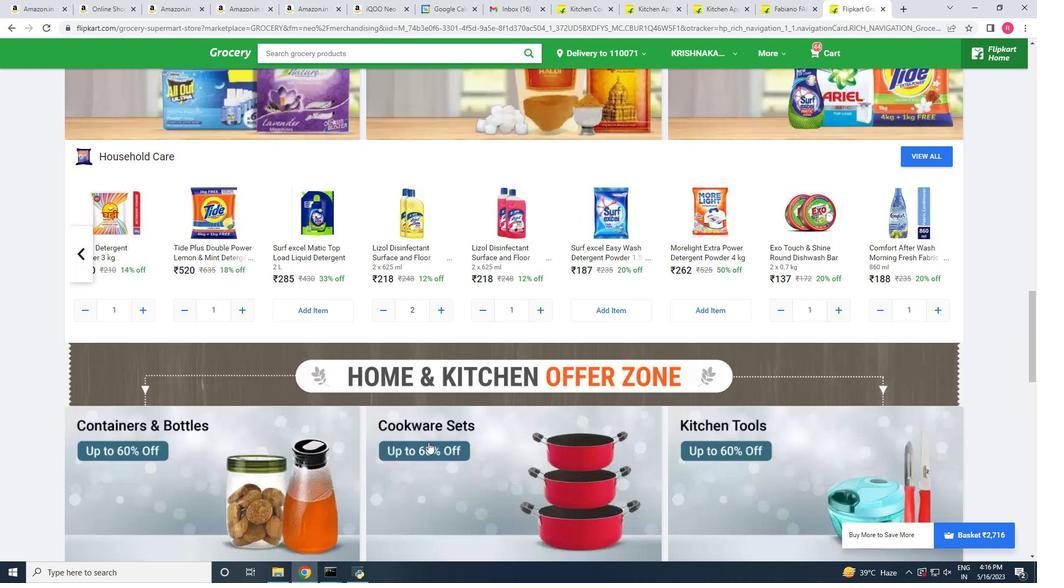 
Action: Mouse scrolled (428, 442) with delta (0, 0)
Screenshot: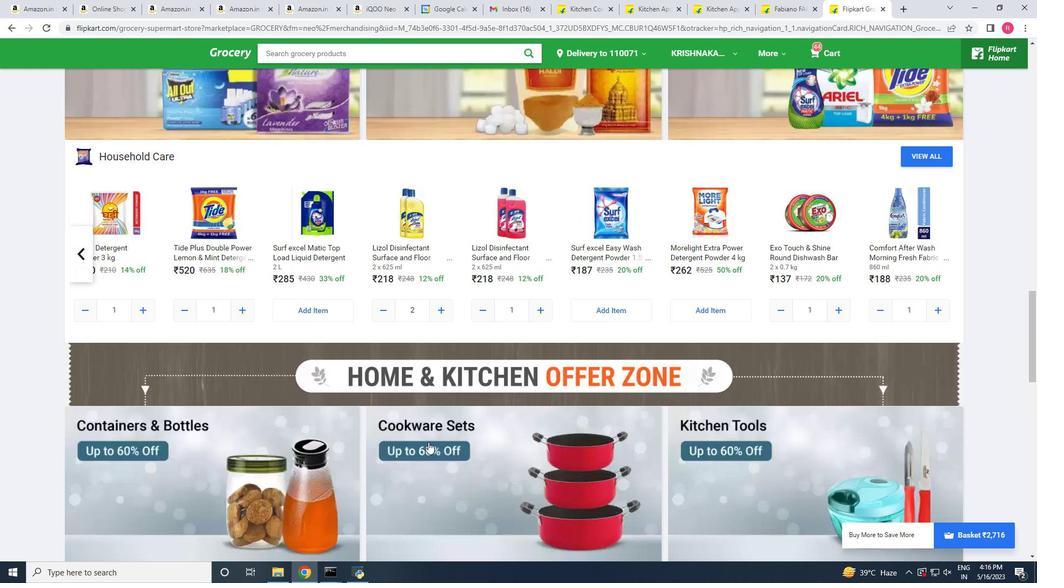 
Action: Mouse moved to (428, 440)
Screenshot: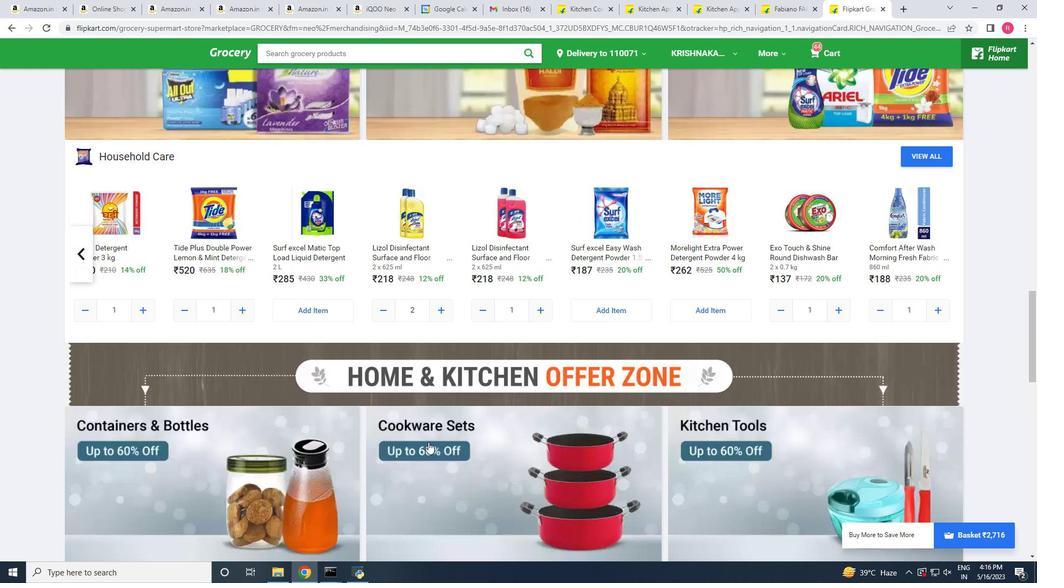 
Action: Mouse scrolled (428, 439) with delta (0, 0)
Screenshot: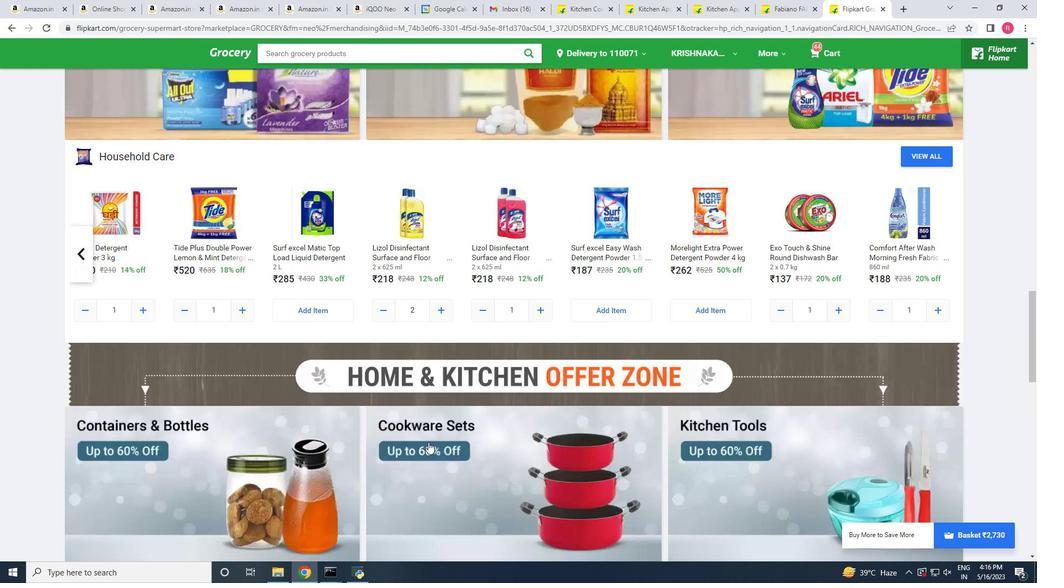 
Action: Mouse moved to (429, 437)
Screenshot: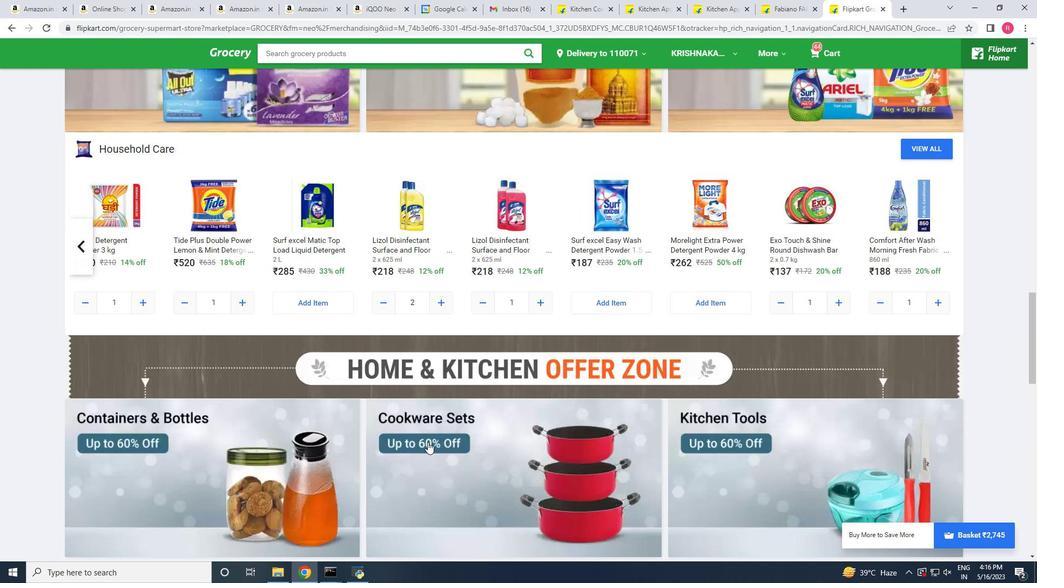 
Action: Mouse scrolled (429, 436) with delta (0, 0)
Screenshot: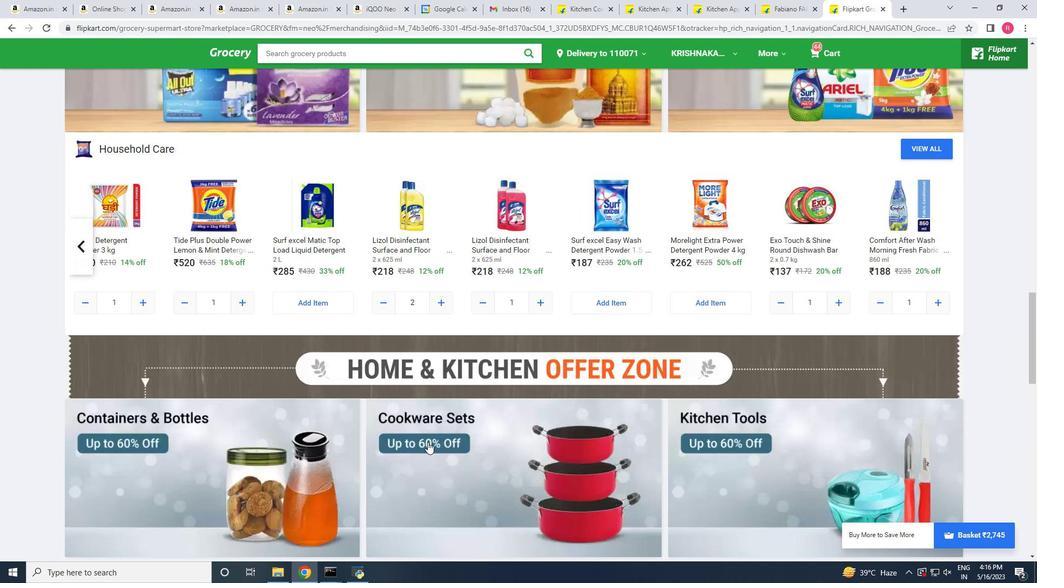 
Action: Mouse moved to (385, 419)
Screenshot: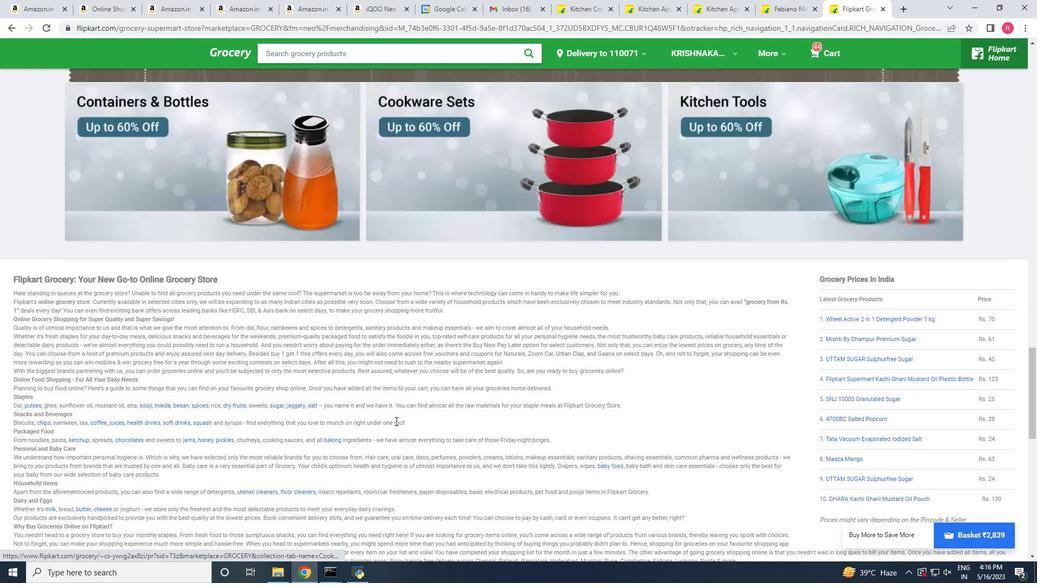 
Action: Mouse scrolled (385, 419) with delta (0, 0)
Screenshot: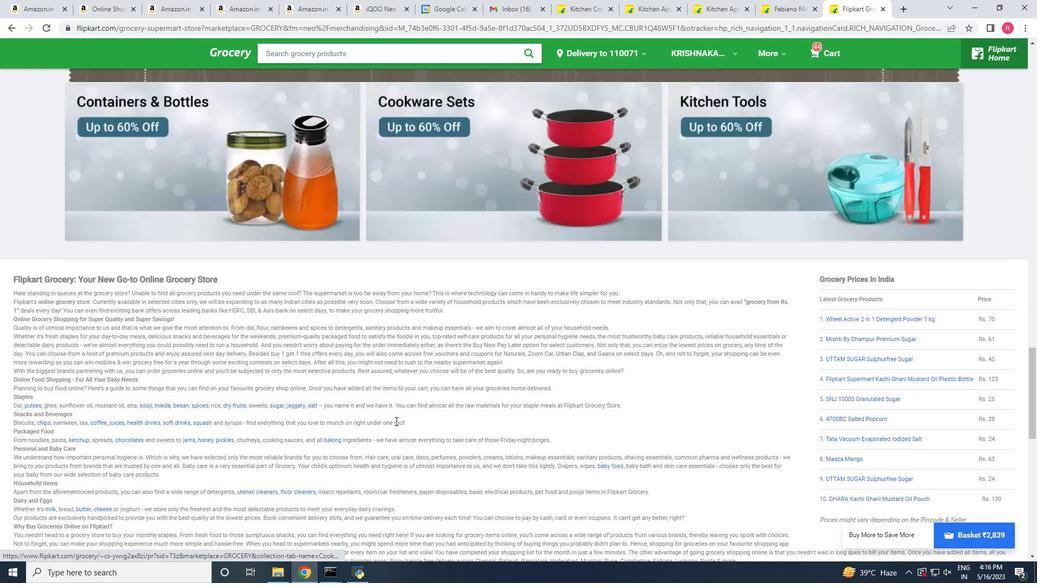 
Action: Mouse moved to (383, 419)
Screenshot: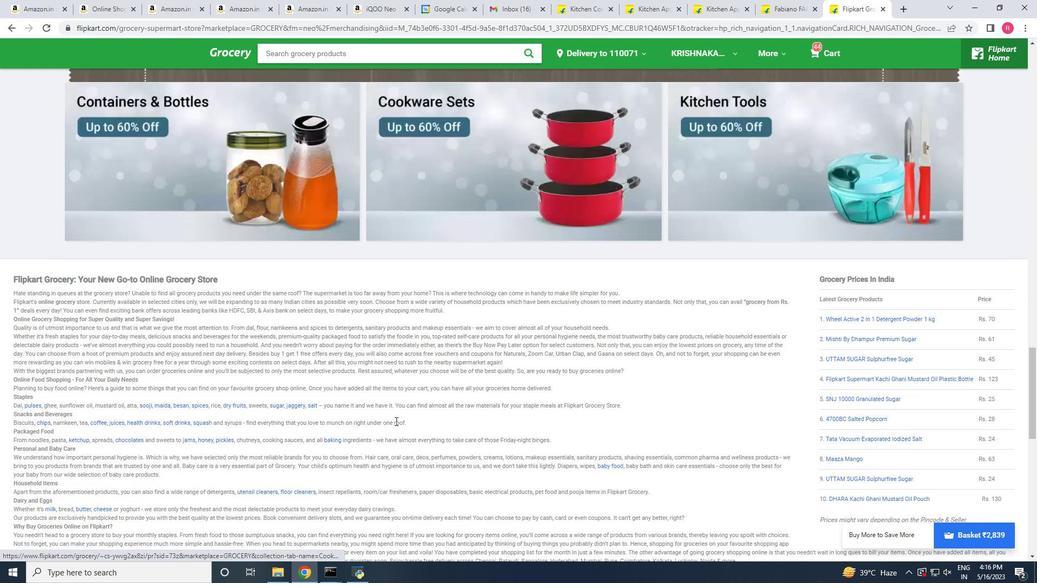 
Action: Mouse scrolled (383, 419) with delta (0, 0)
Screenshot: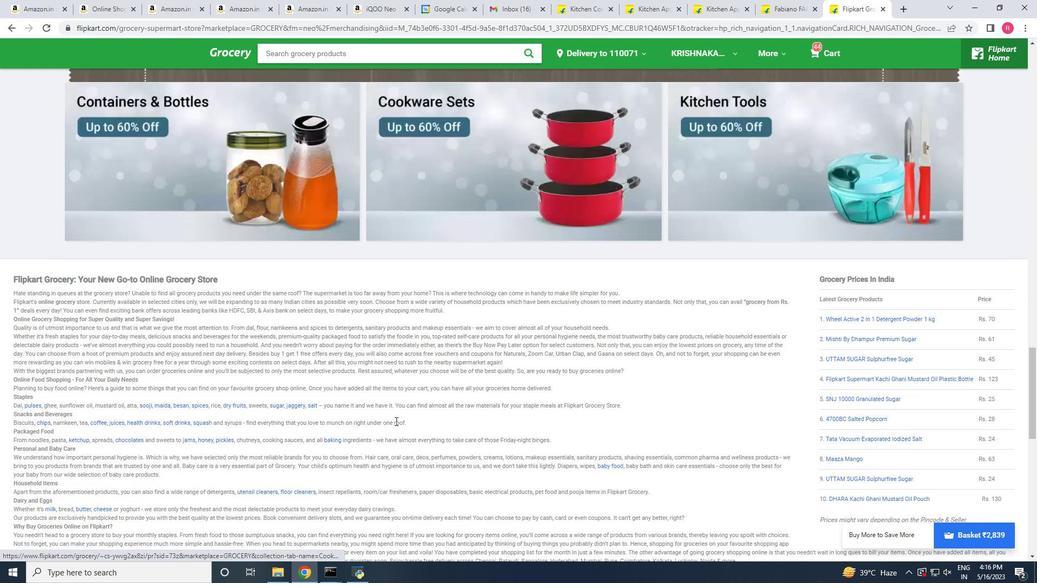 
Action: Mouse moved to (382, 419)
Screenshot: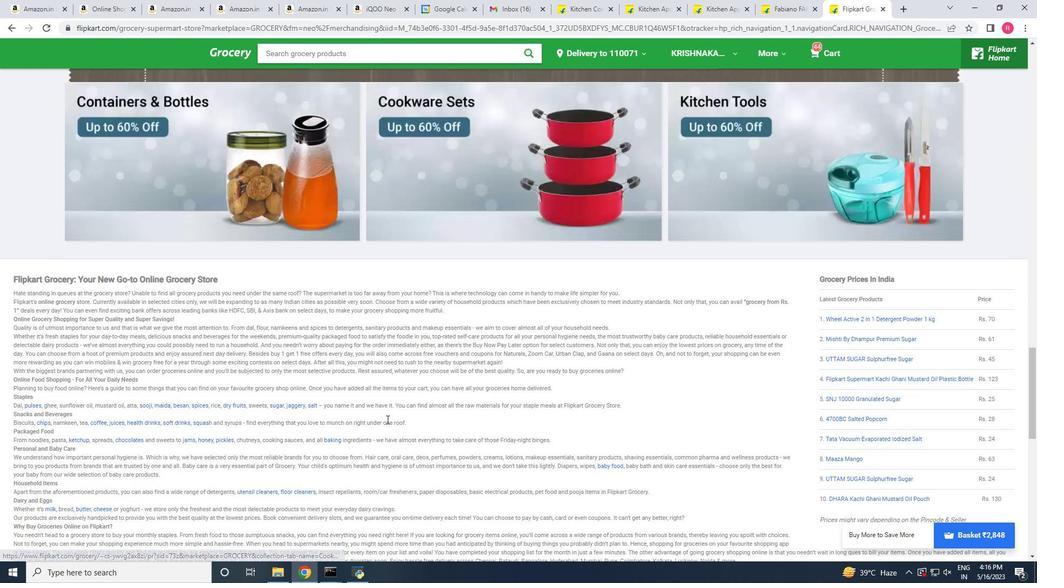 
Action: Mouse scrolled (382, 419) with delta (0, 0)
Screenshot: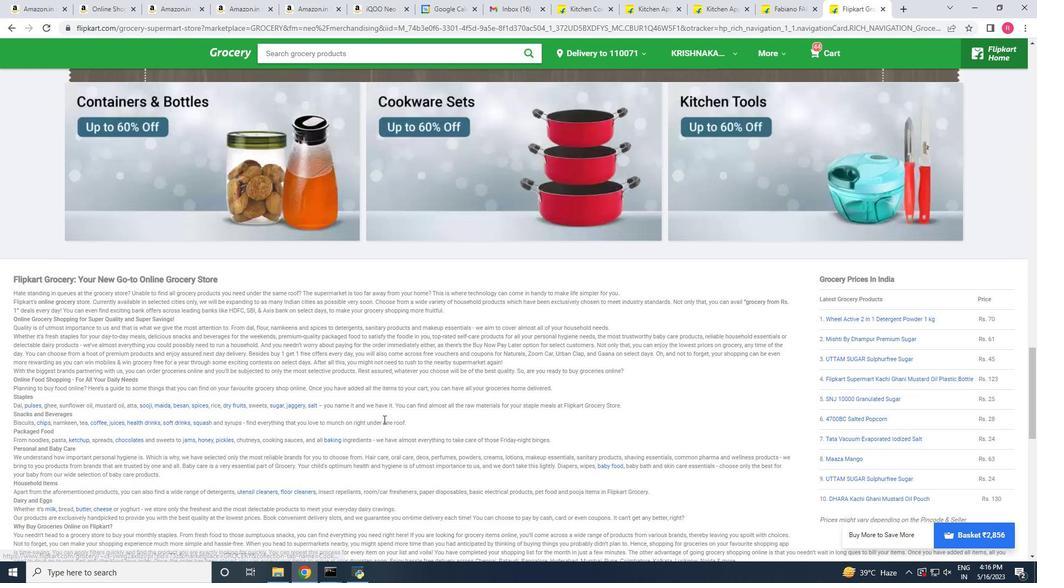 
Action: Mouse moved to (378, 418)
Screenshot: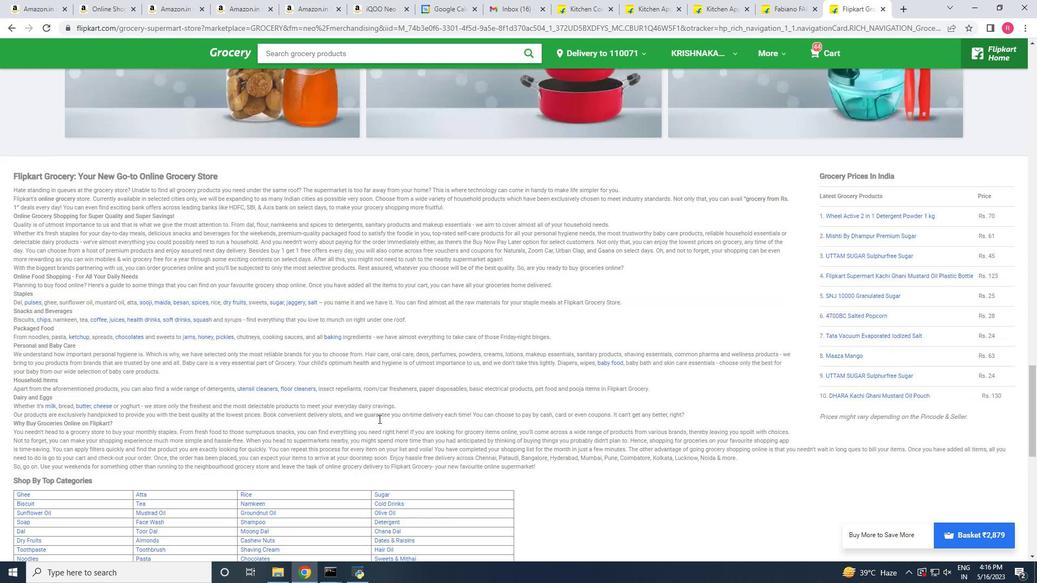 
Action: Mouse scrolled (378, 418) with delta (0, 0)
Screenshot: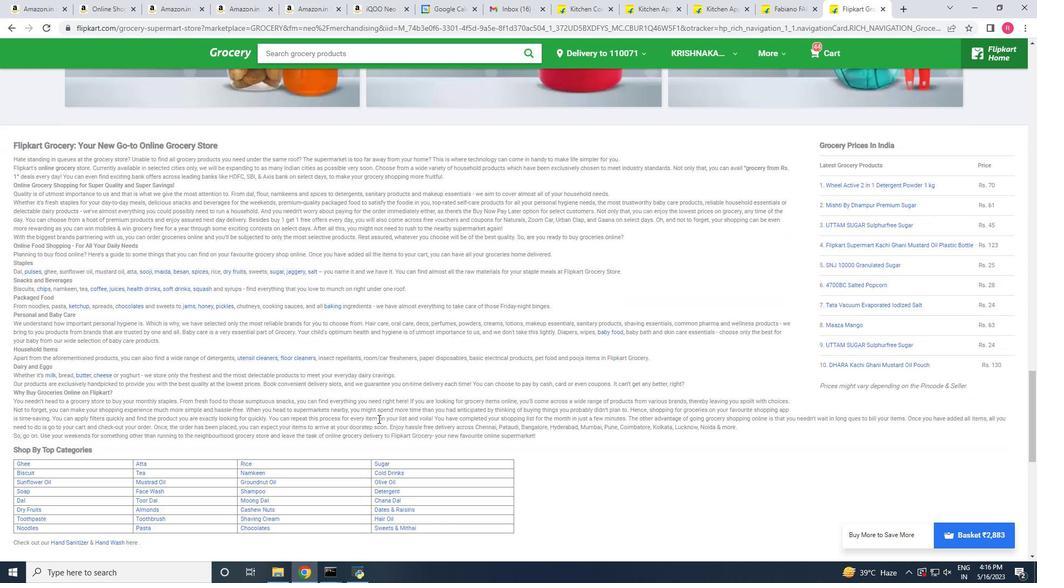 
Action: Mouse scrolled (378, 418) with delta (0, 0)
Screenshot: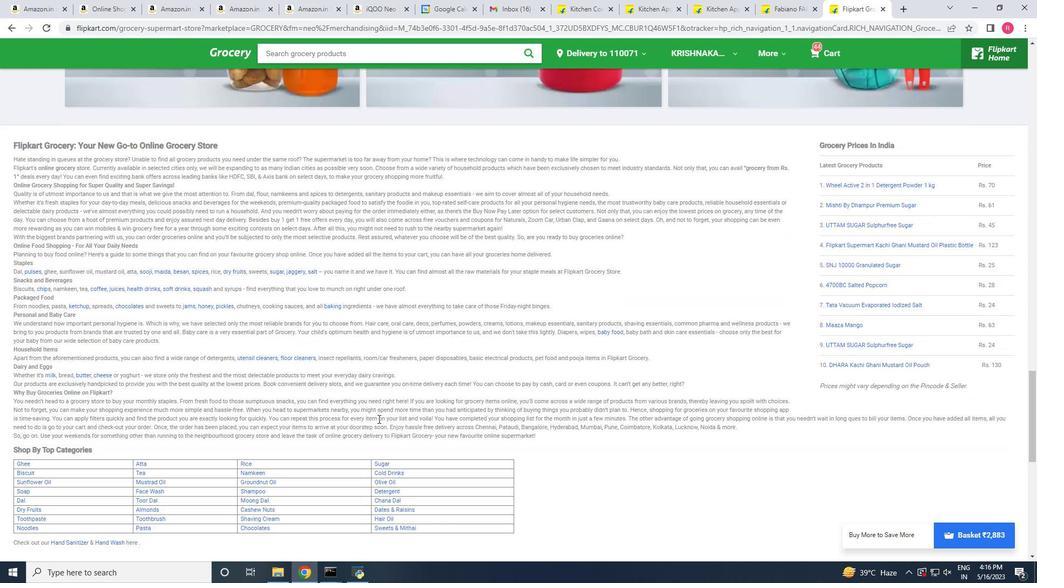 
Action: Mouse scrolled (378, 418) with delta (0, 0)
Screenshot: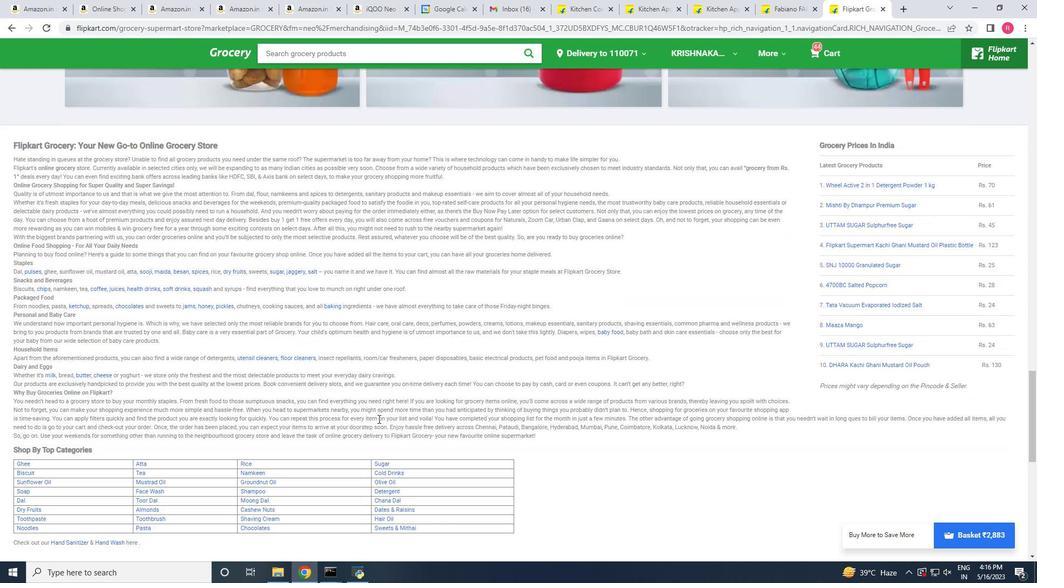 
Action: Mouse scrolled (378, 418) with delta (0, 0)
Screenshot: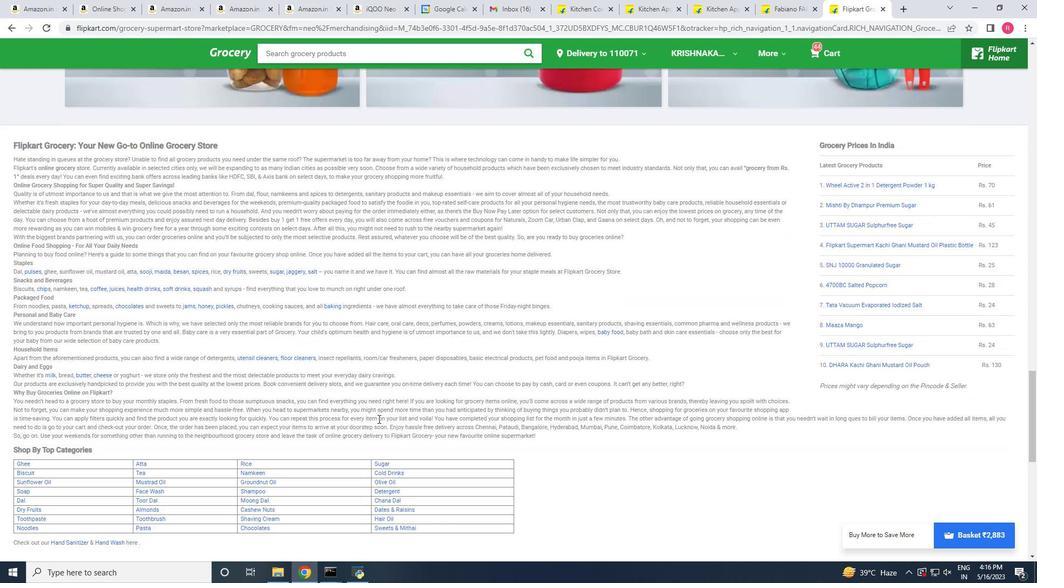 
Action: Mouse scrolled (378, 418) with delta (0, 0)
Screenshot: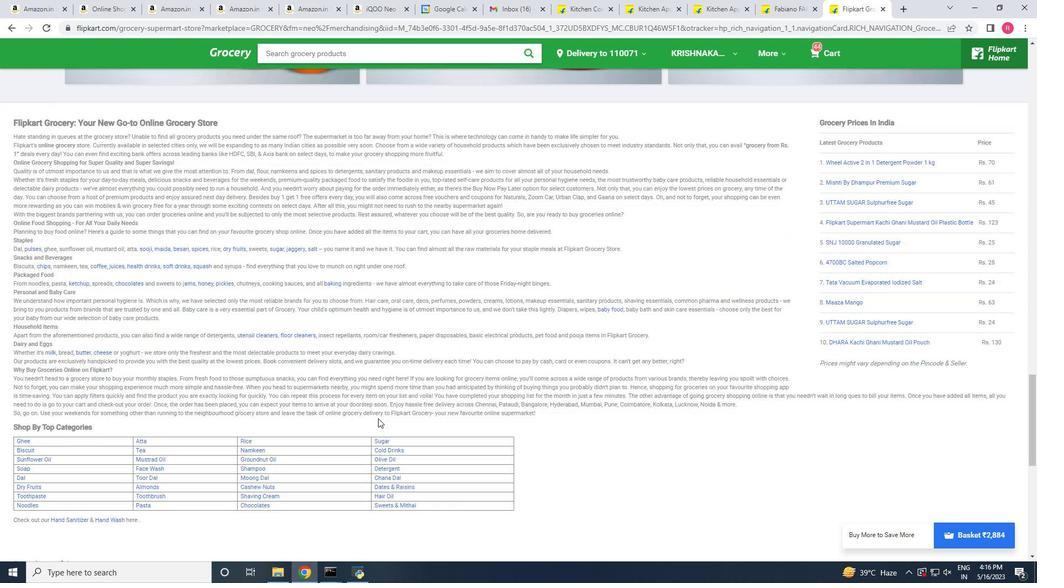 
Action: Mouse scrolled (378, 418) with delta (0, 0)
Screenshot: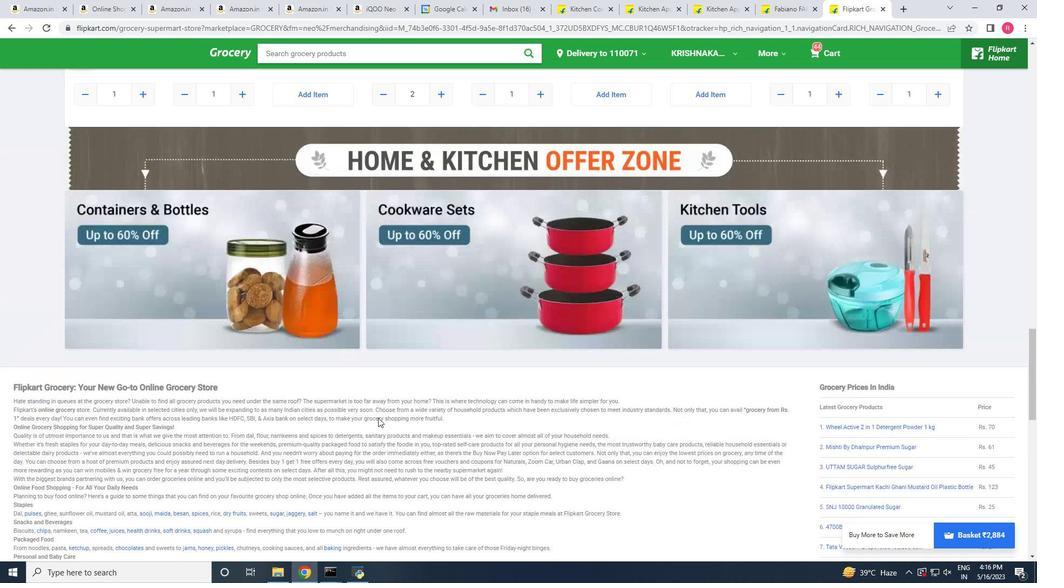 
Action: Mouse scrolled (378, 418) with delta (0, 0)
Screenshot: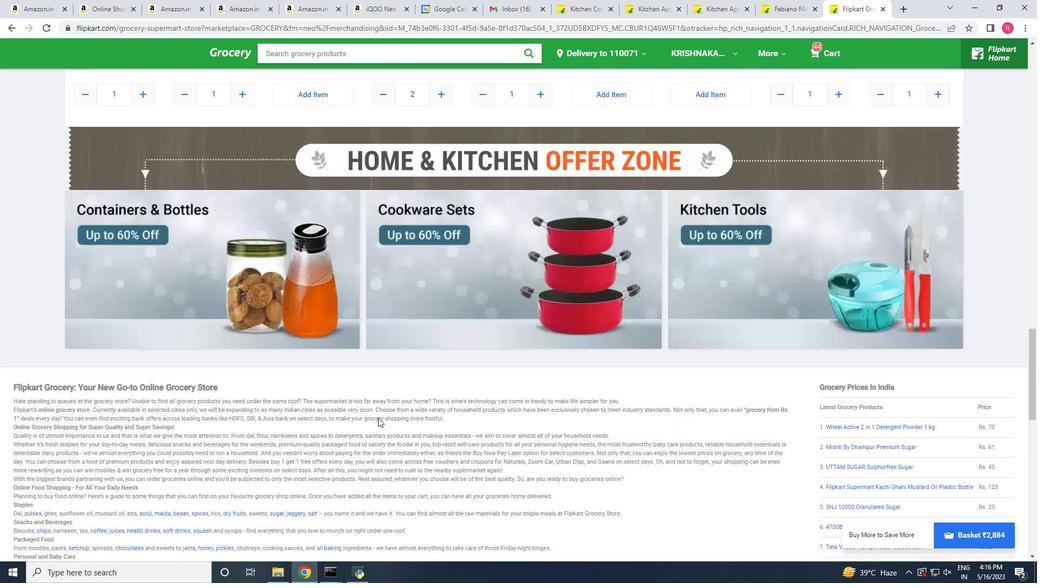 
Action: Mouse scrolled (378, 418) with delta (0, 0)
Screenshot: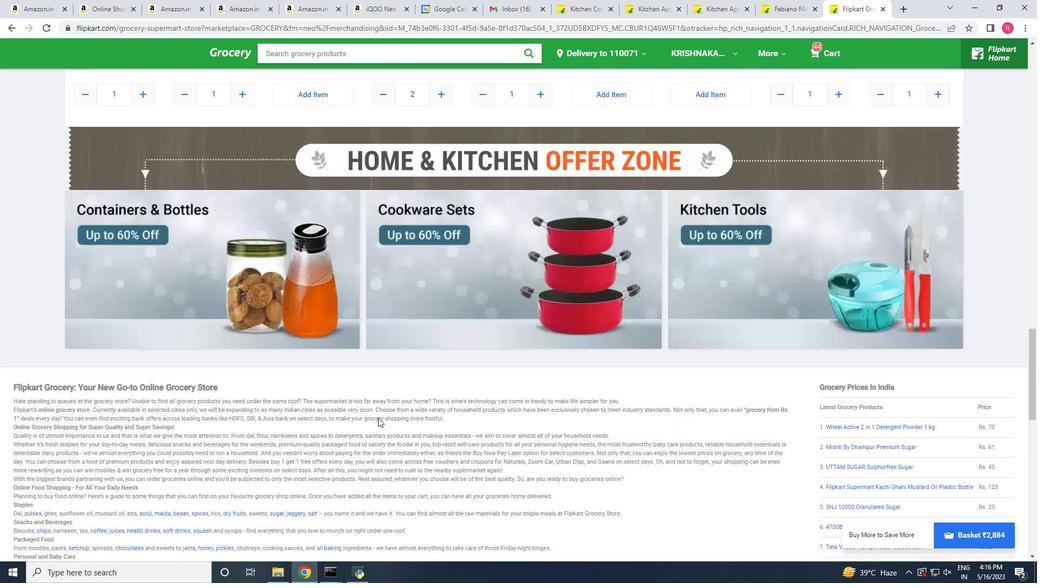 
Action: Mouse scrolled (378, 418) with delta (0, 0)
Screenshot: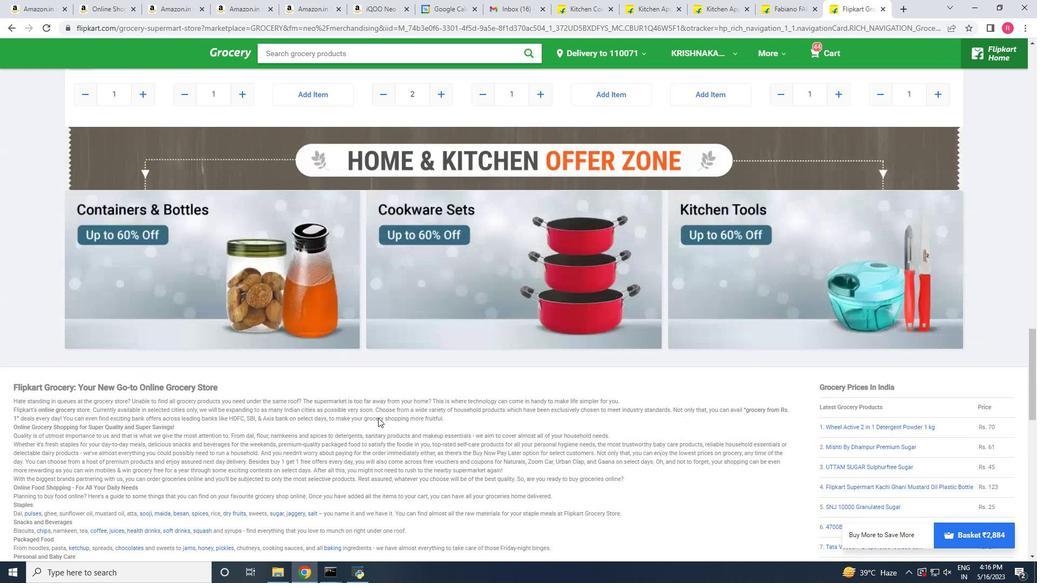 
Action: Mouse scrolled (378, 418) with delta (0, 0)
Screenshot: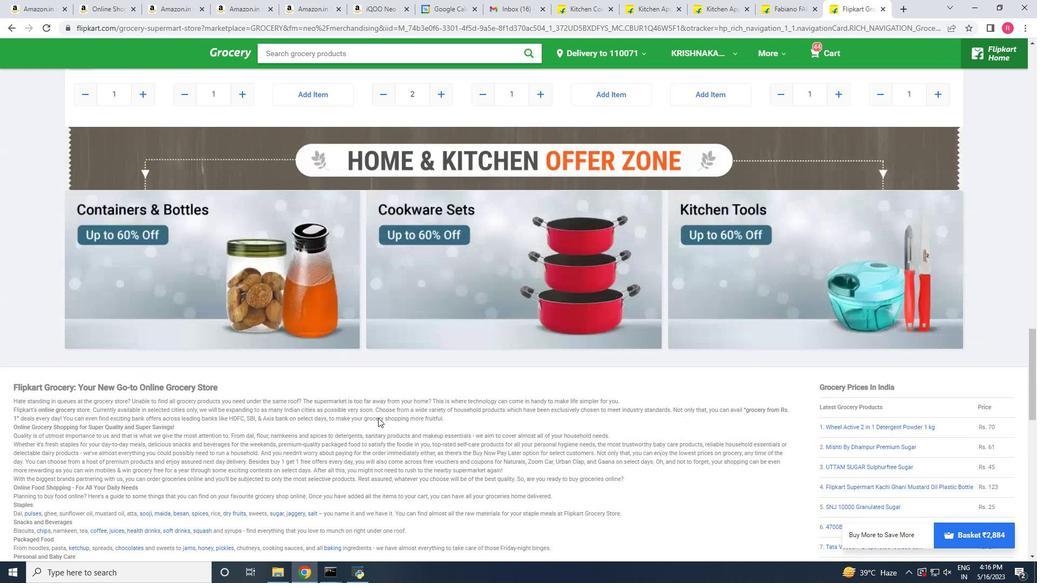 
Action: Mouse scrolled (378, 418) with delta (0, 0)
Screenshot: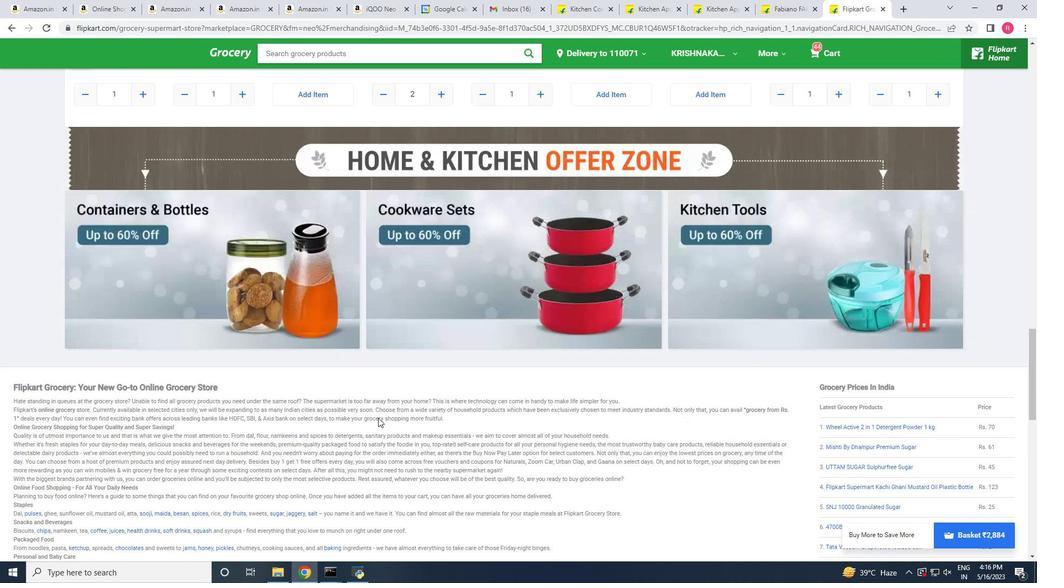 
Action: Mouse scrolled (378, 418) with delta (0, 0)
Screenshot: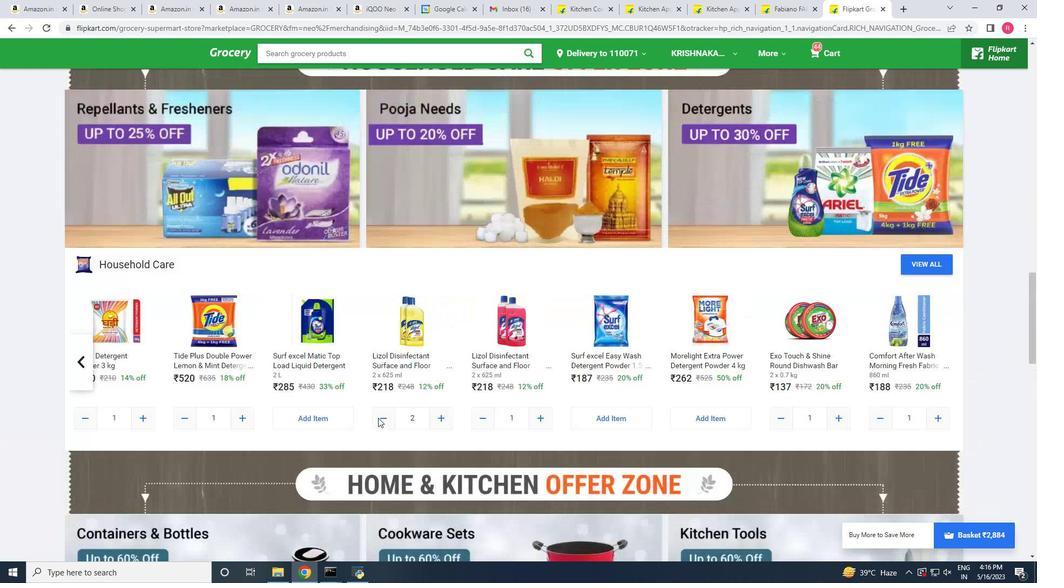 
Action: Mouse scrolled (378, 418) with delta (0, 0)
Screenshot: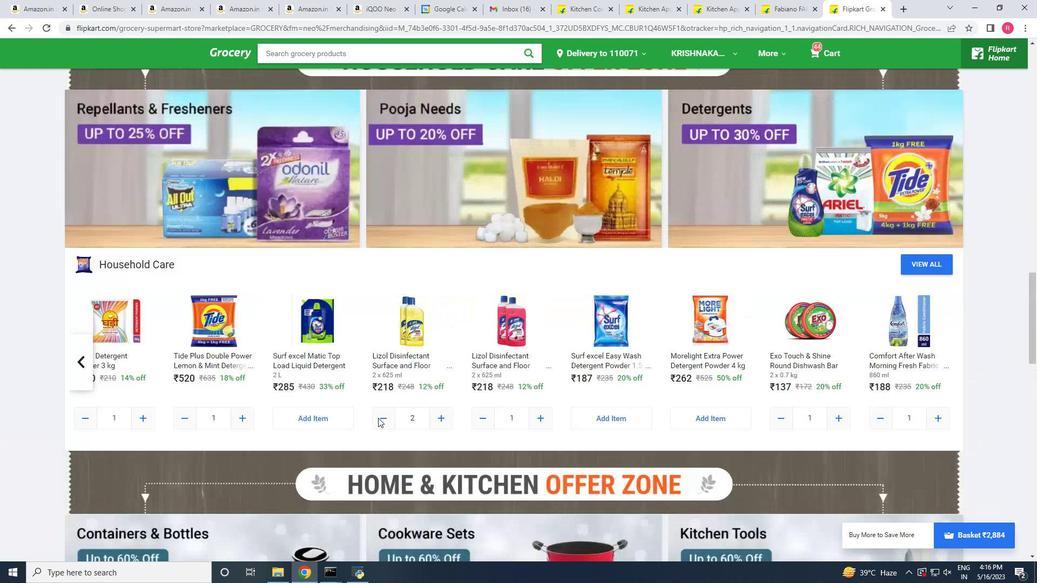 
Action: Mouse scrolled (378, 418) with delta (0, 0)
Screenshot: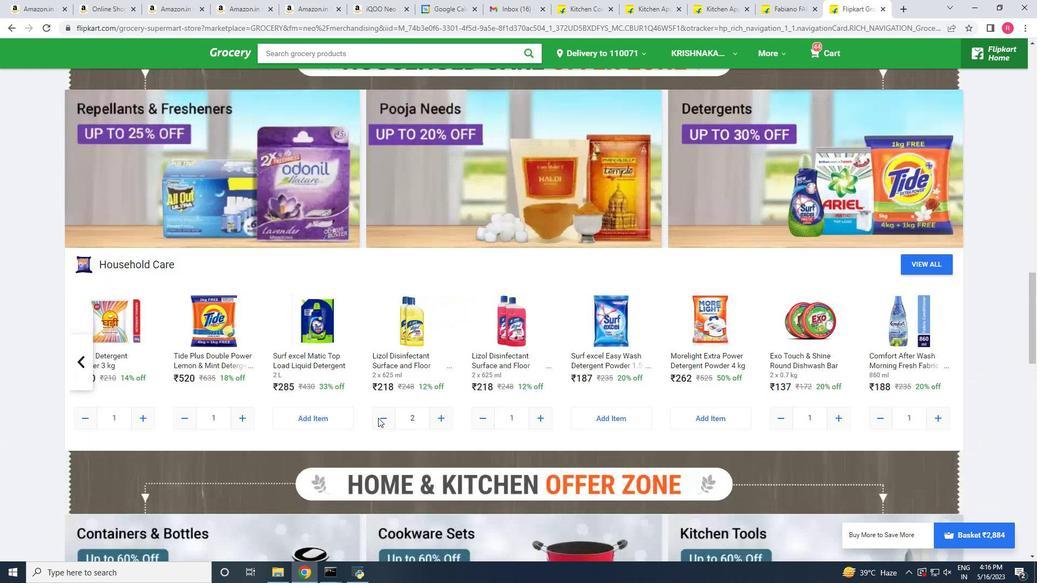 
Action: Mouse scrolled (378, 418) with delta (0, 0)
Screenshot: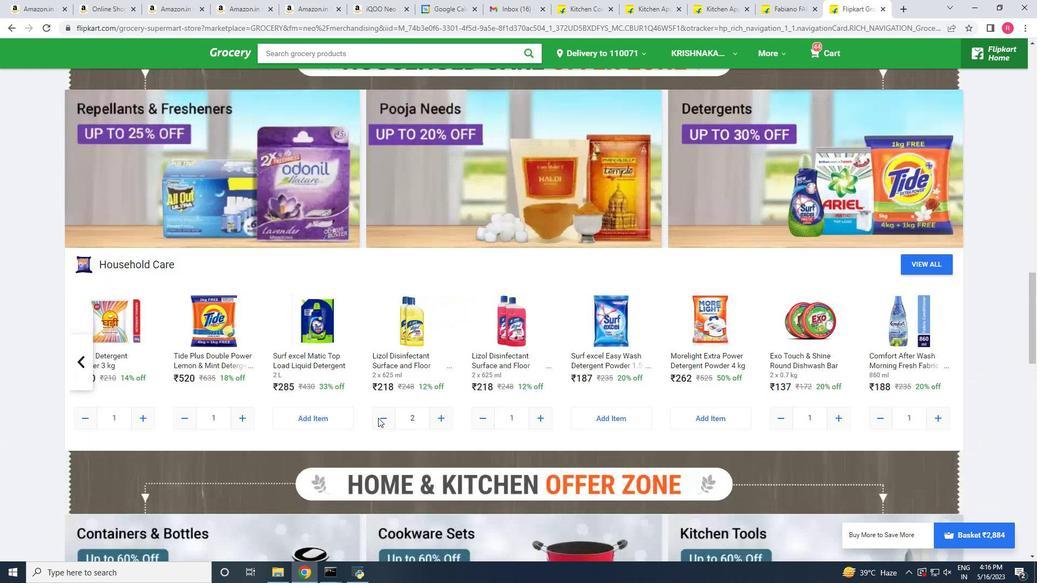 
Action: Mouse scrolled (378, 418) with delta (0, 0)
Screenshot: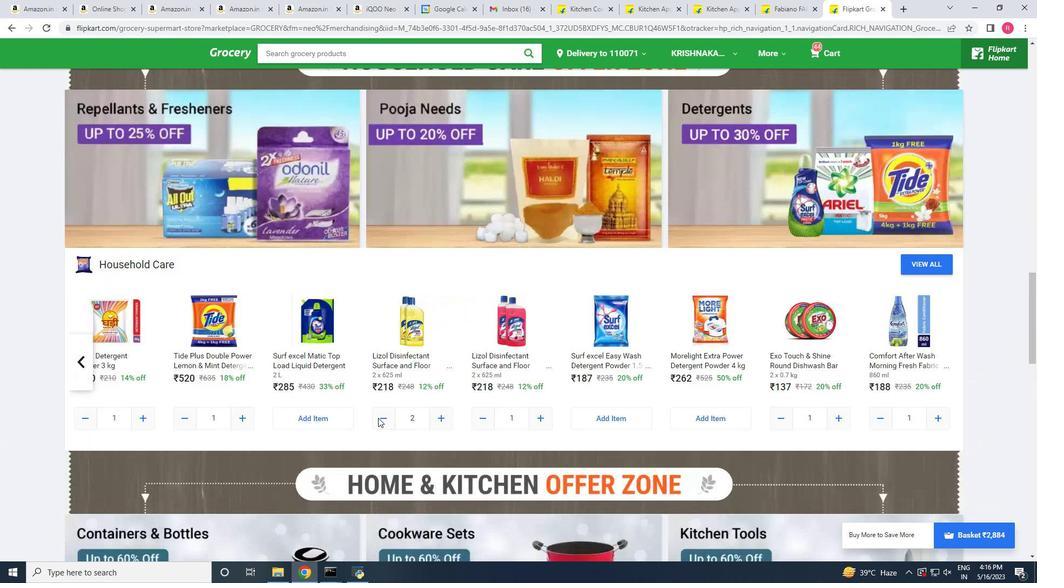 
Action: Mouse moved to (512, 445)
Screenshot: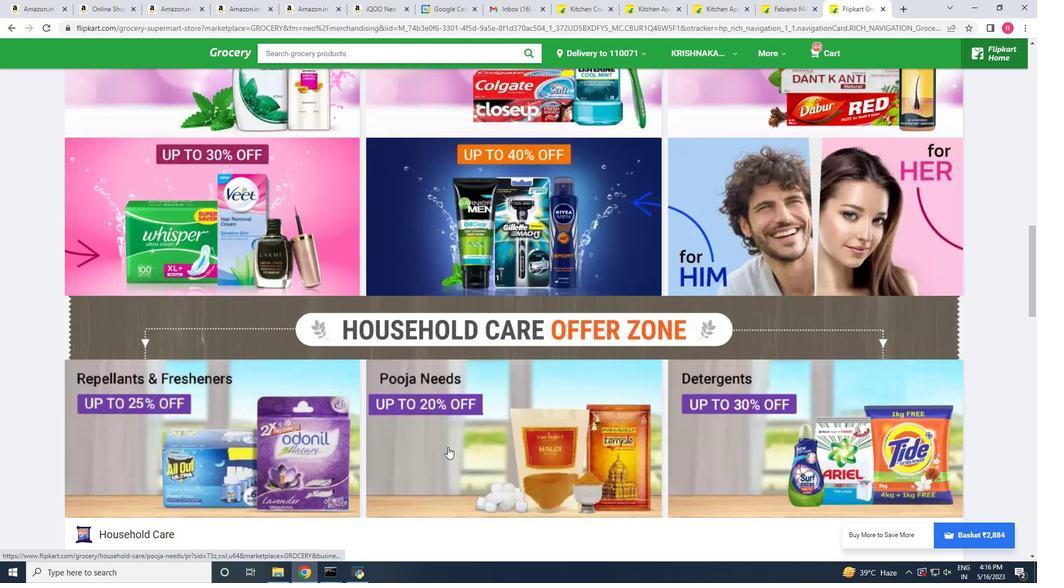 
Action: Mouse pressed left at (512, 445)
Screenshot: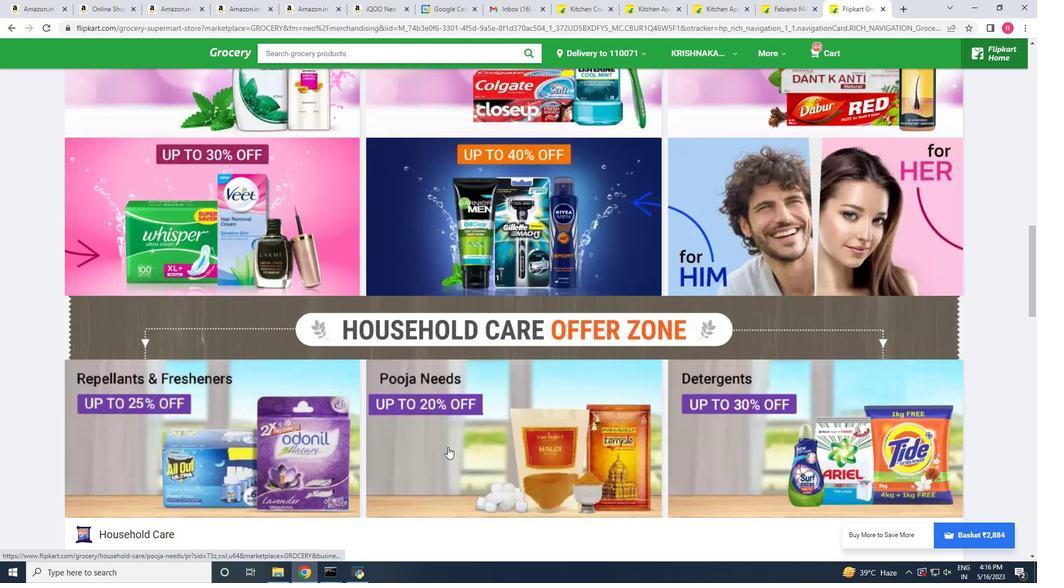 
Action: Mouse moved to (295, 391)
Screenshot: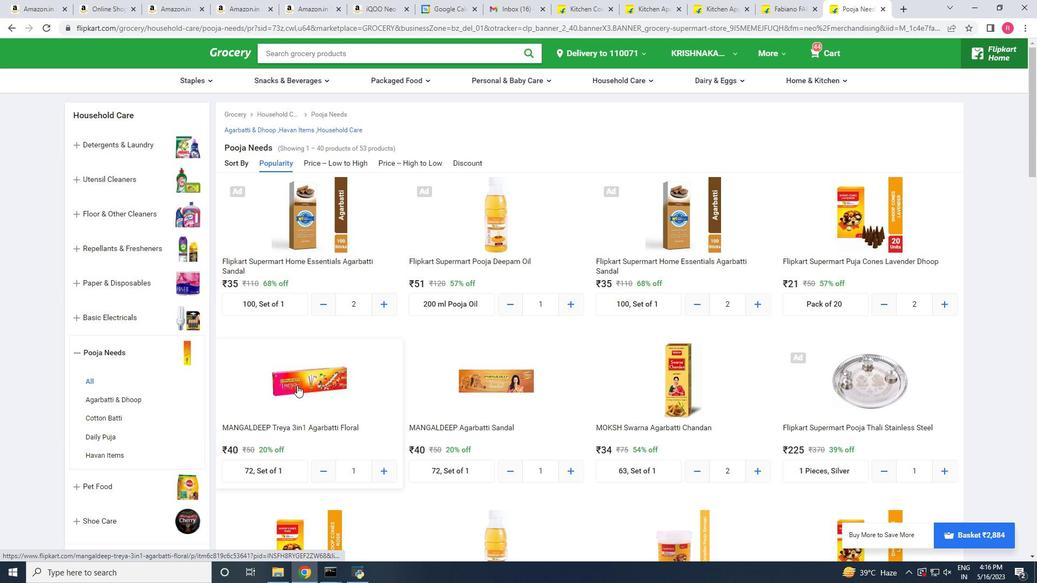 
Action: Mouse scrolled (295, 391) with delta (0, 0)
Screenshot: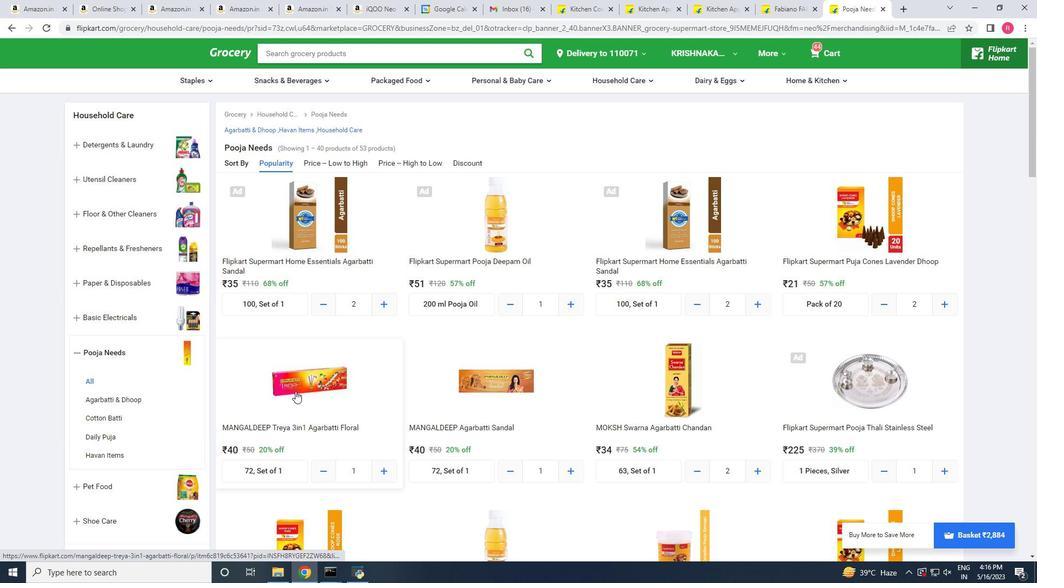 
Action: Mouse moved to (332, 385)
Screenshot: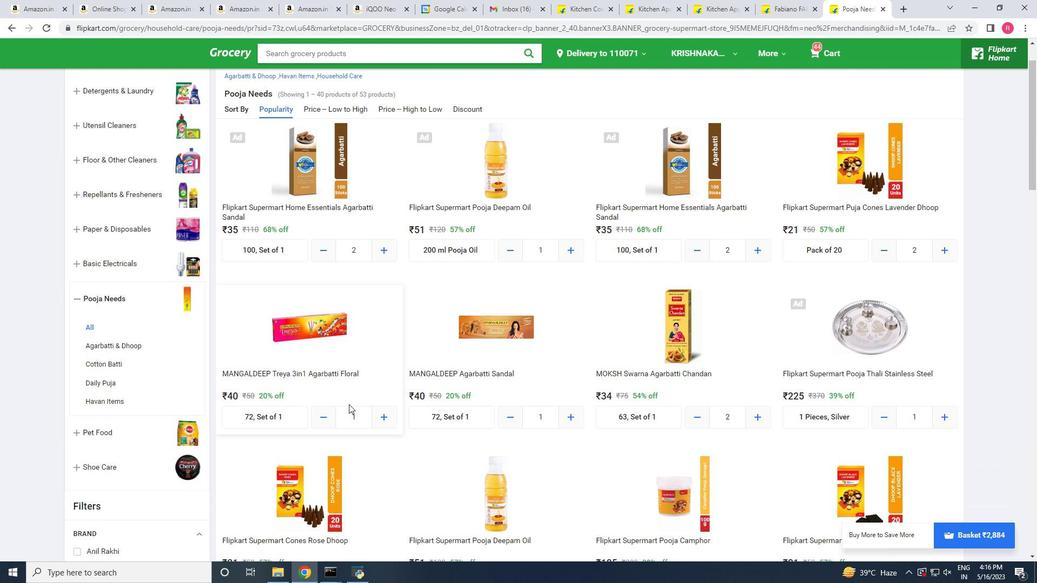 
Action: Mouse pressed left at (332, 385)
Screenshot: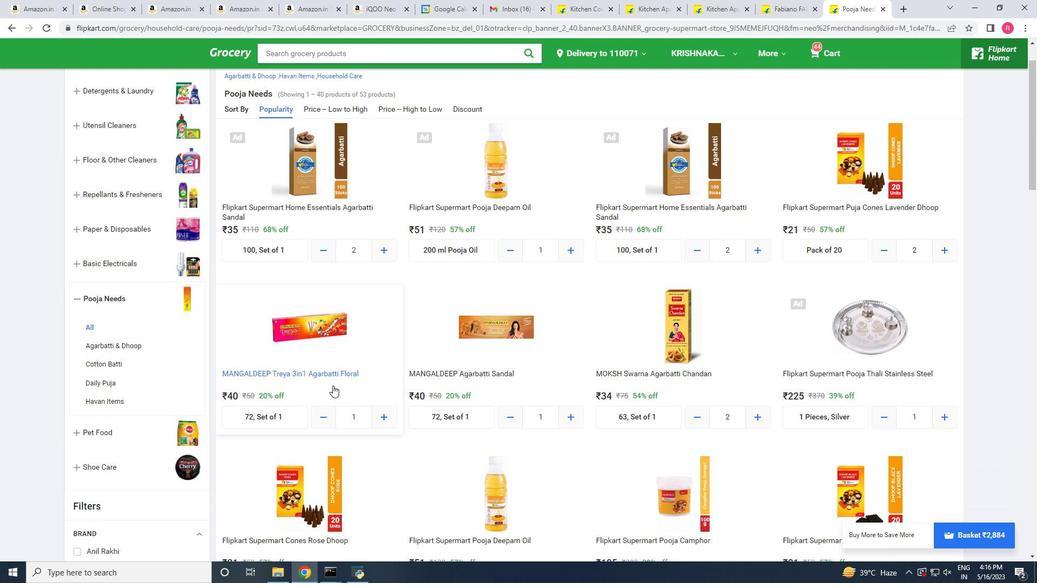 
Action: Mouse moved to (216, 334)
Screenshot: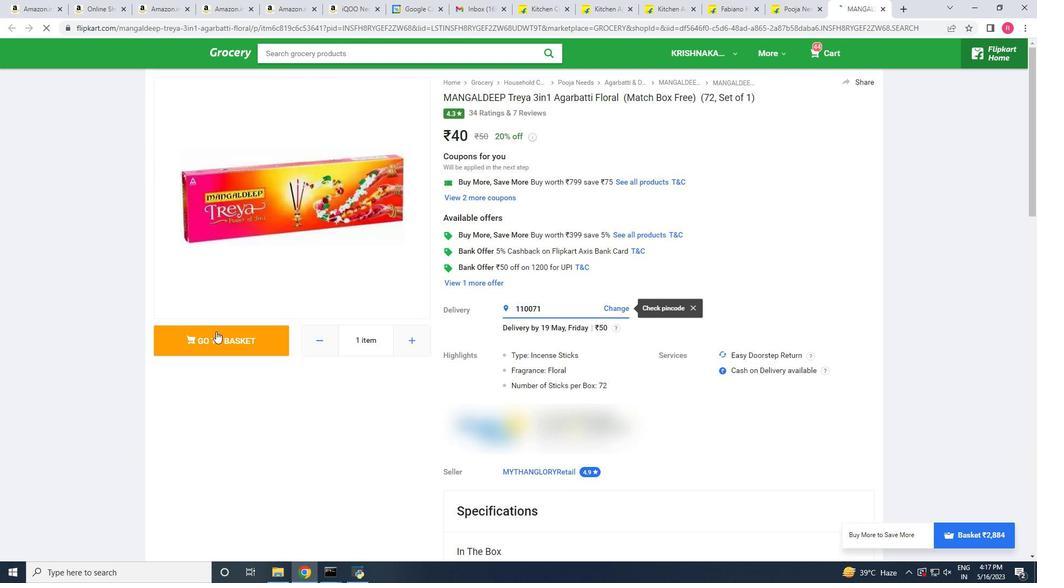 
Action: Mouse pressed left at (216, 334)
Screenshot: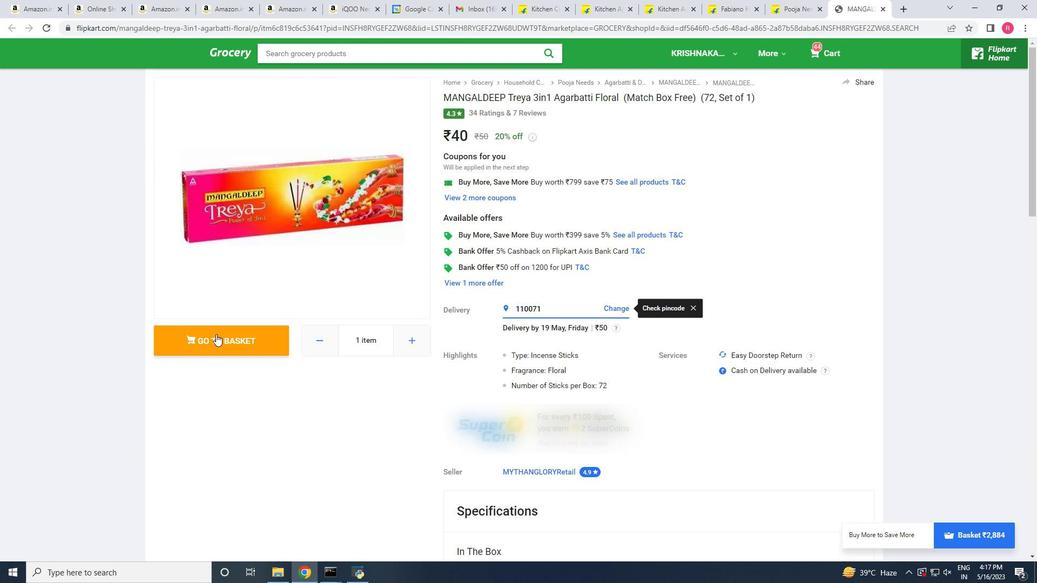 
Action: Mouse moved to (542, 384)
Screenshot: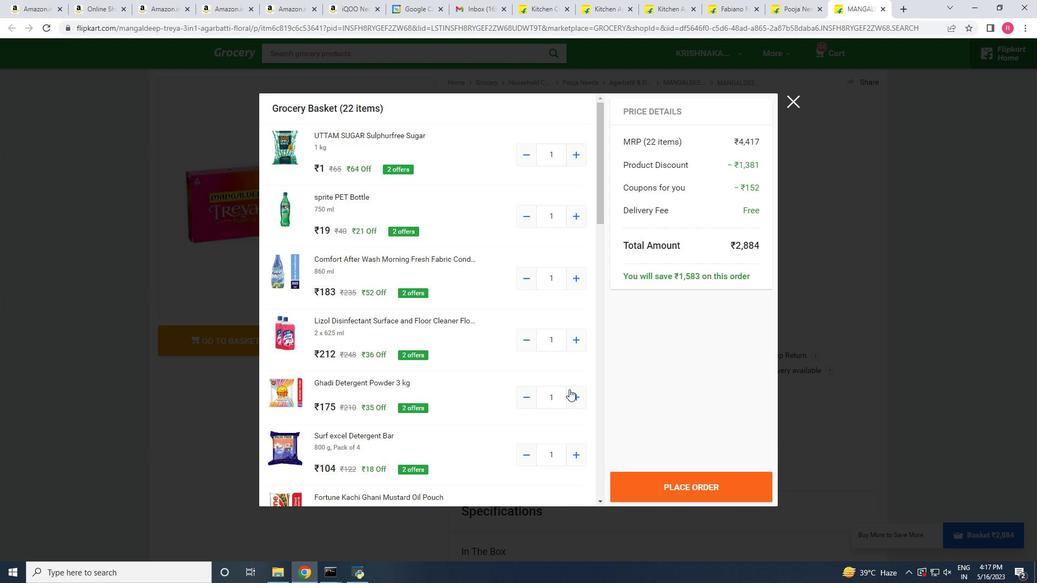 
Action: Mouse scrolled (542, 383) with delta (0, 0)
Screenshot: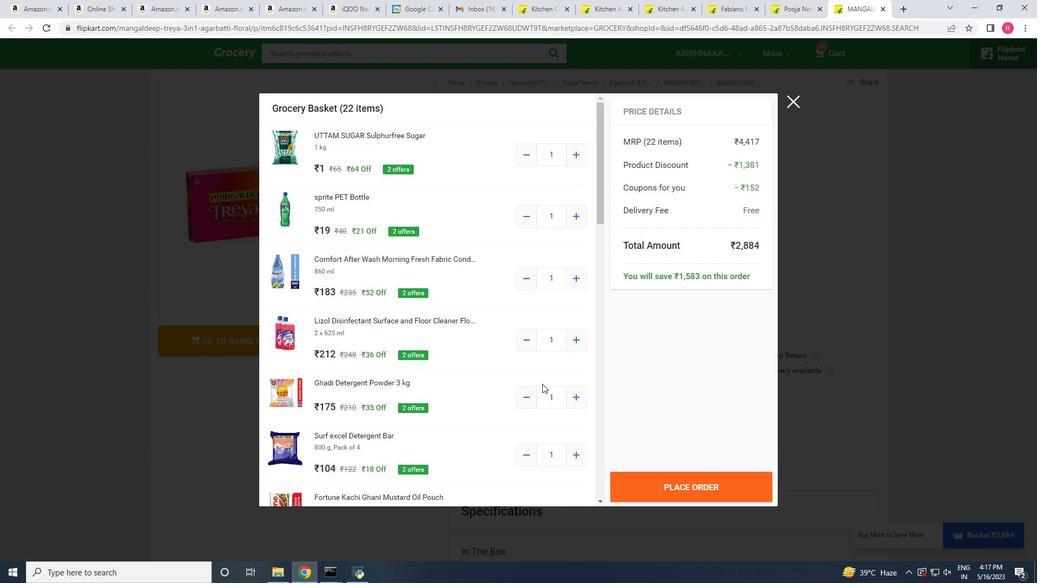 
Action: Mouse scrolled (542, 383) with delta (0, 0)
Screenshot: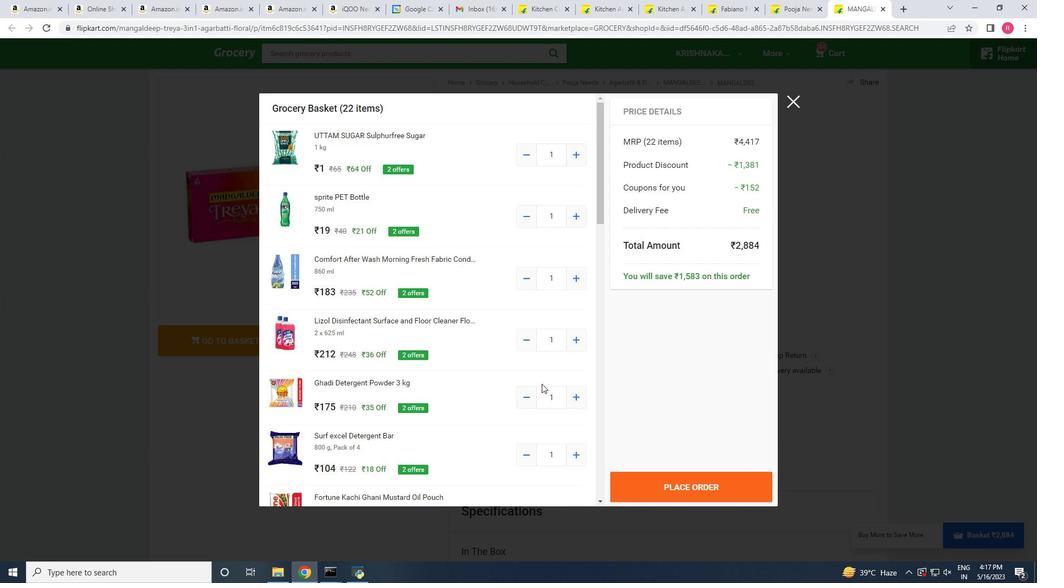 
Action: Mouse scrolled (542, 383) with delta (0, 0)
Screenshot: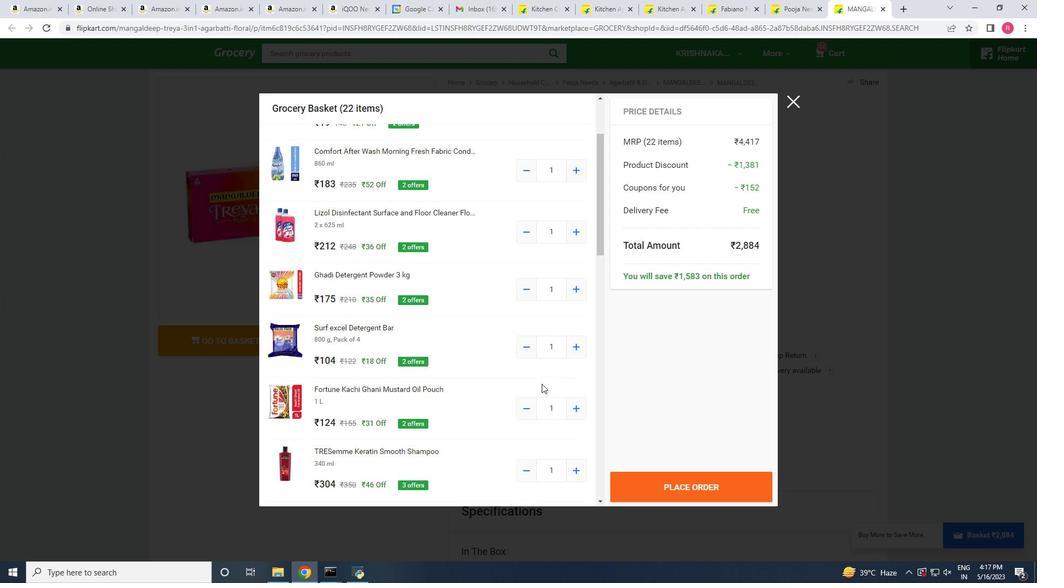 
Action: Mouse scrolled (542, 383) with delta (0, 0)
Screenshot: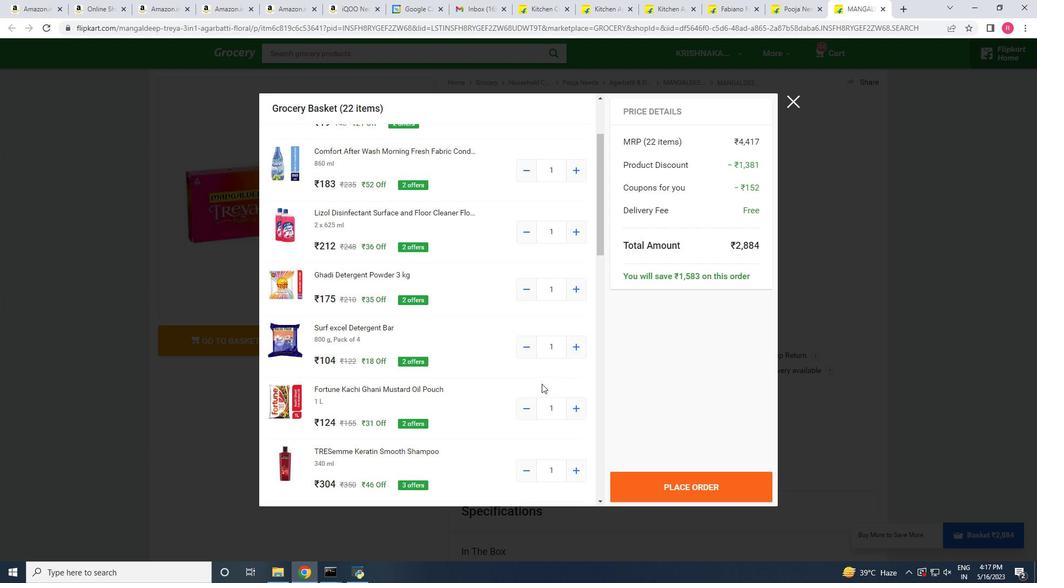 
Action: Mouse scrolled (542, 383) with delta (0, 0)
Screenshot: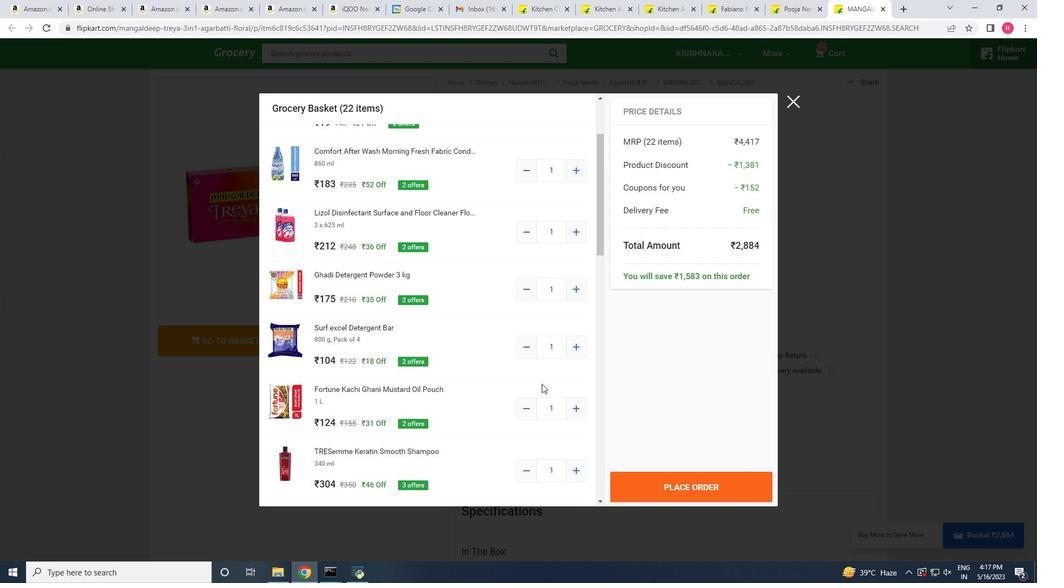 
Action: Mouse scrolled (542, 383) with delta (0, 0)
Screenshot: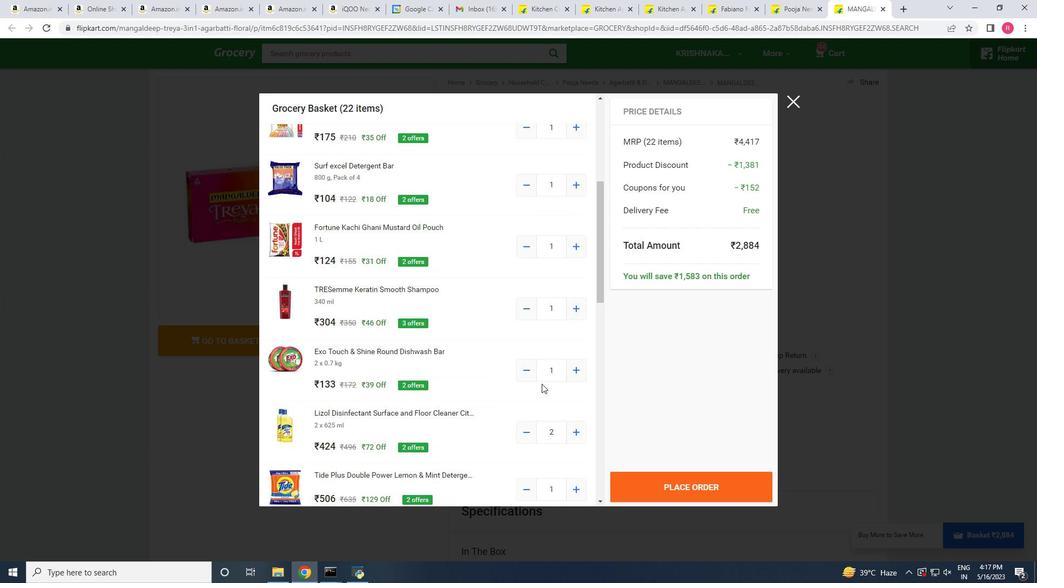 
Action: Mouse scrolled (542, 383) with delta (0, 0)
Screenshot: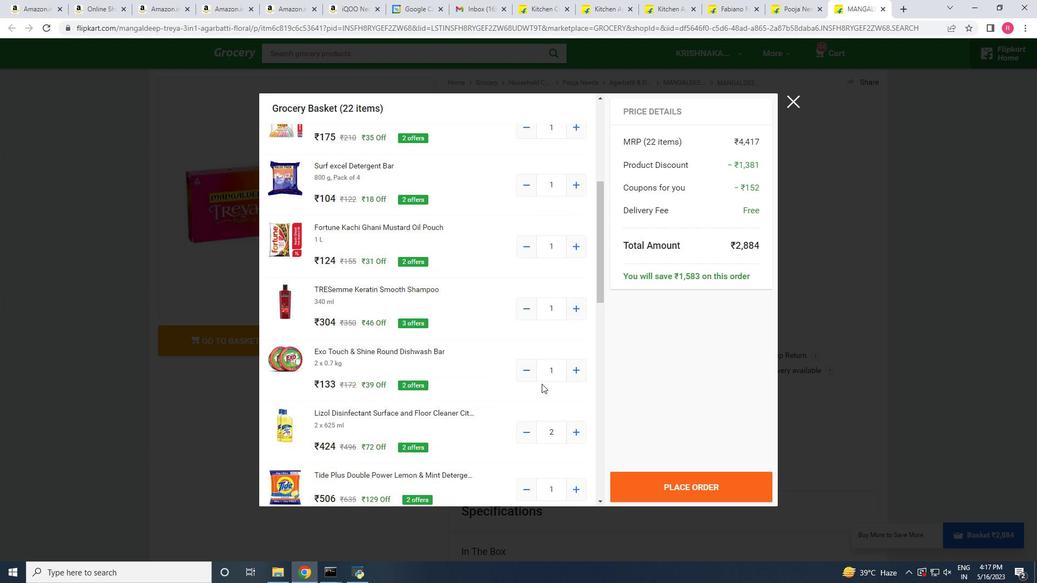 
Action: Mouse scrolled (542, 383) with delta (0, 0)
Screenshot: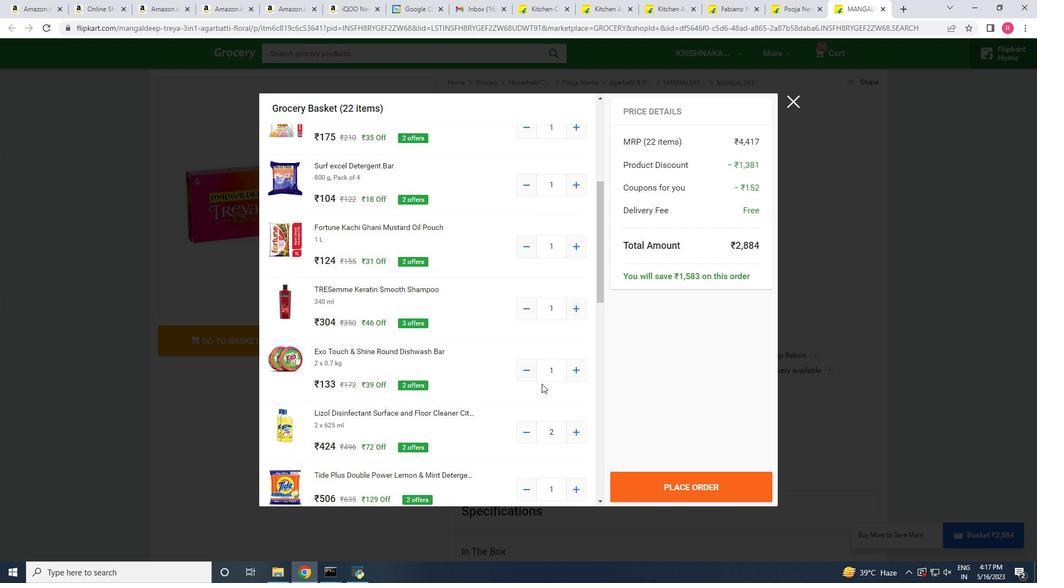 
Action: Mouse scrolled (542, 383) with delta (0, 0)
Screenshot: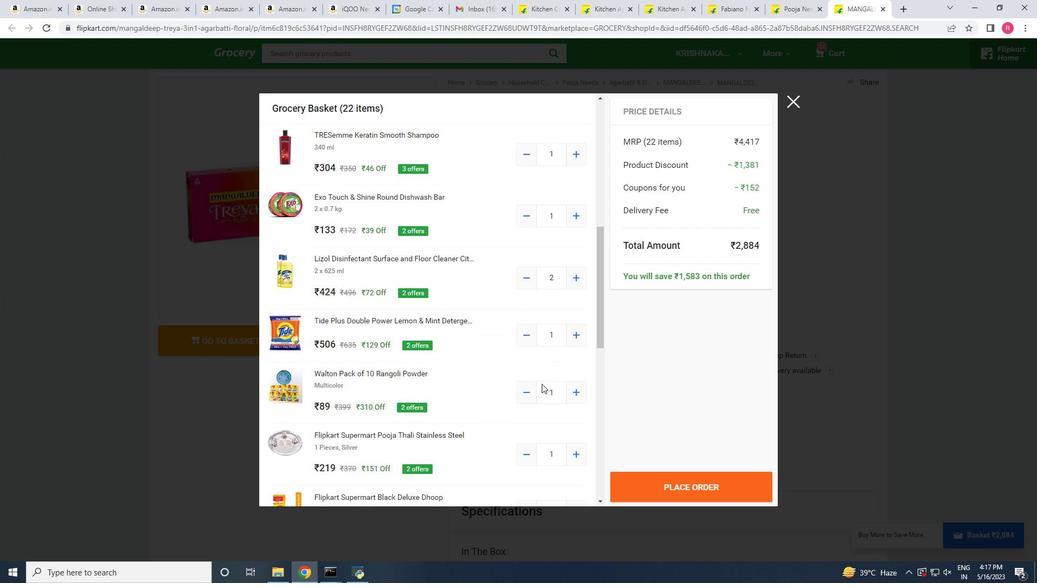 
Action: Mouse scrolled (542, 383) with delta (0, 0)
Screenshot: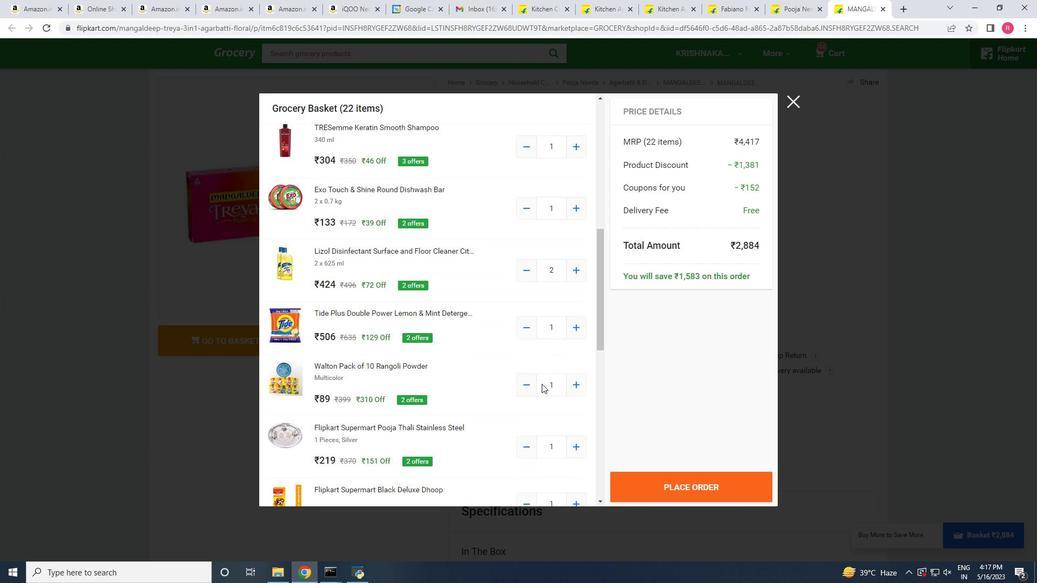 
Action: Mouse scrolled (542, 383) with delta (0, 0)
Screenshot: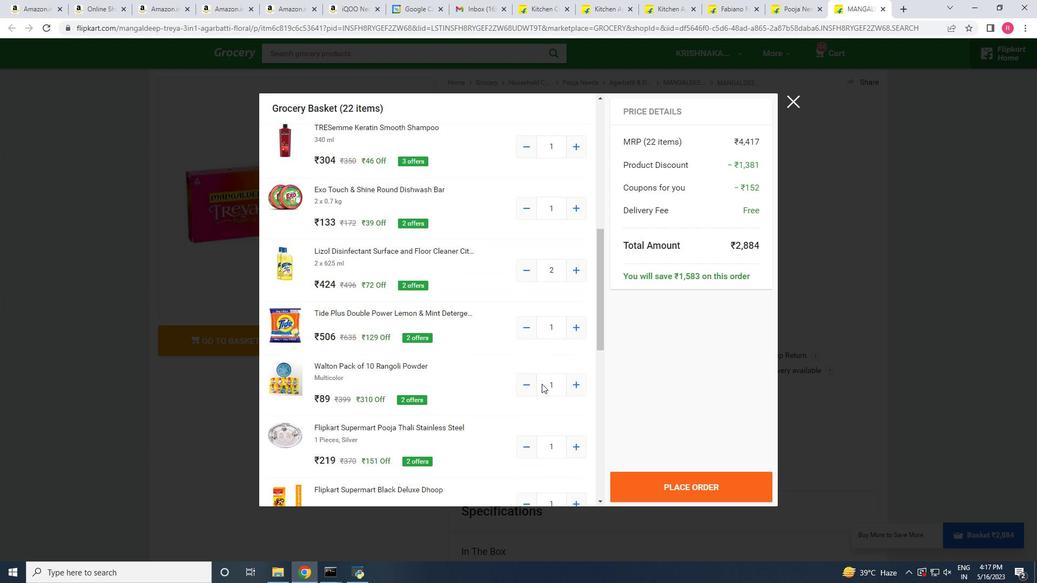 
Action: Mouse scrolled (542, 383) with delta (0, 0)
Screenshot: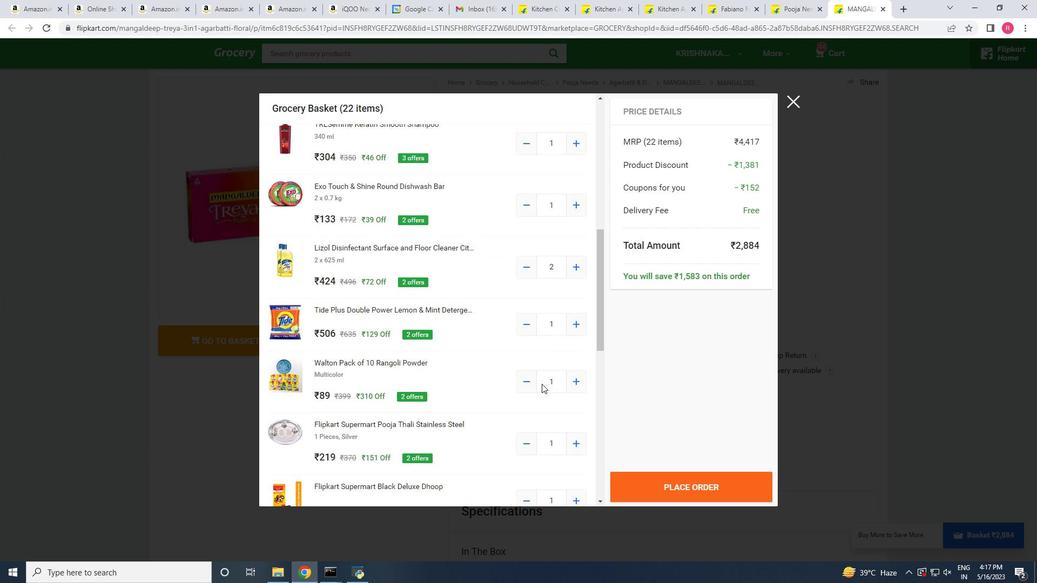 
Action: Mouse scrolled (542, 383) with delta (0, 0)
Screenshot: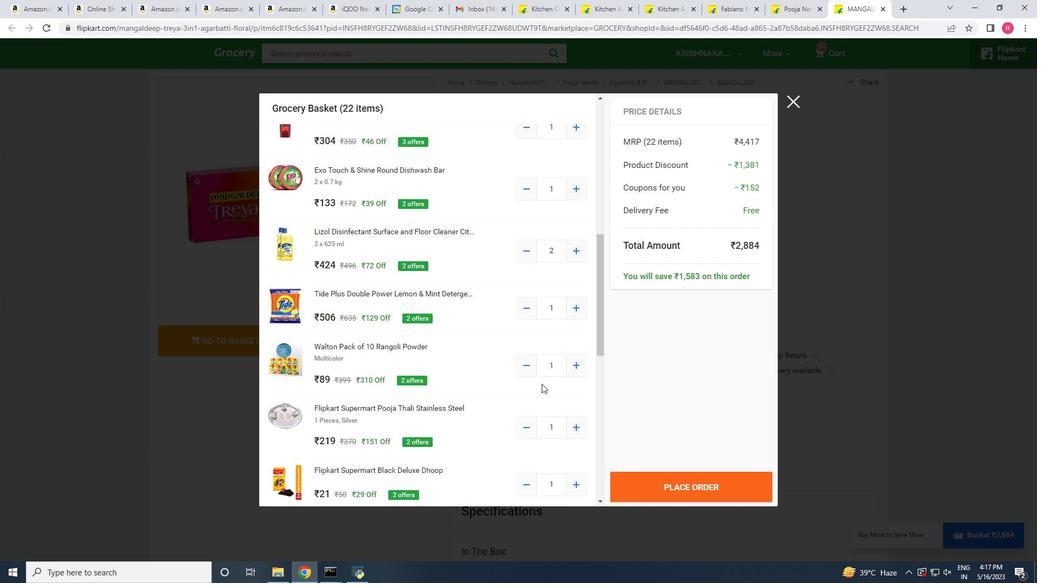 
Action: Mouse moved to (541, 384)
Screenshot: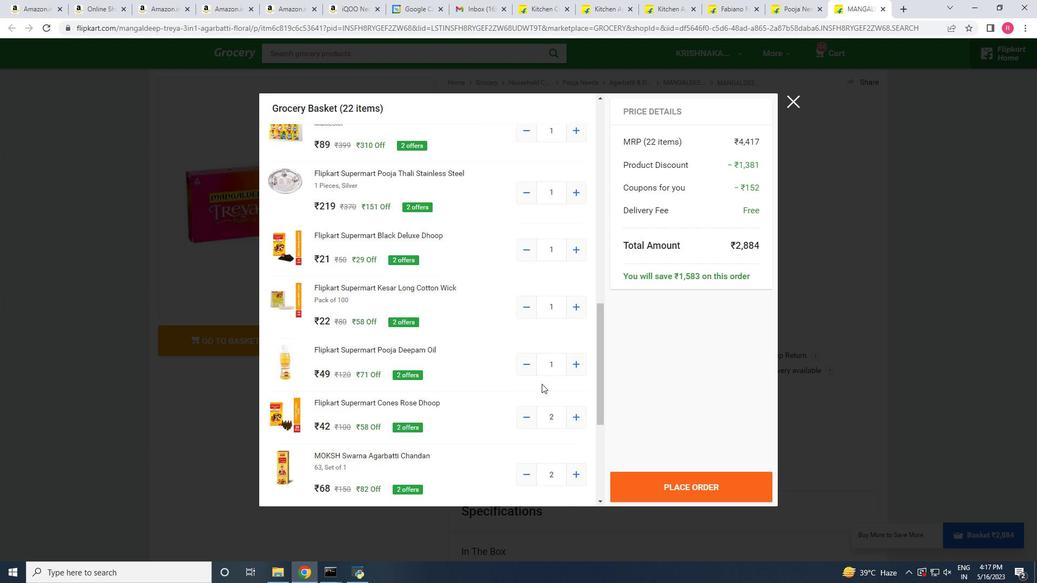 
Action: Mouse scrolled (541, 383) with delta (0, 0)
Screenshot: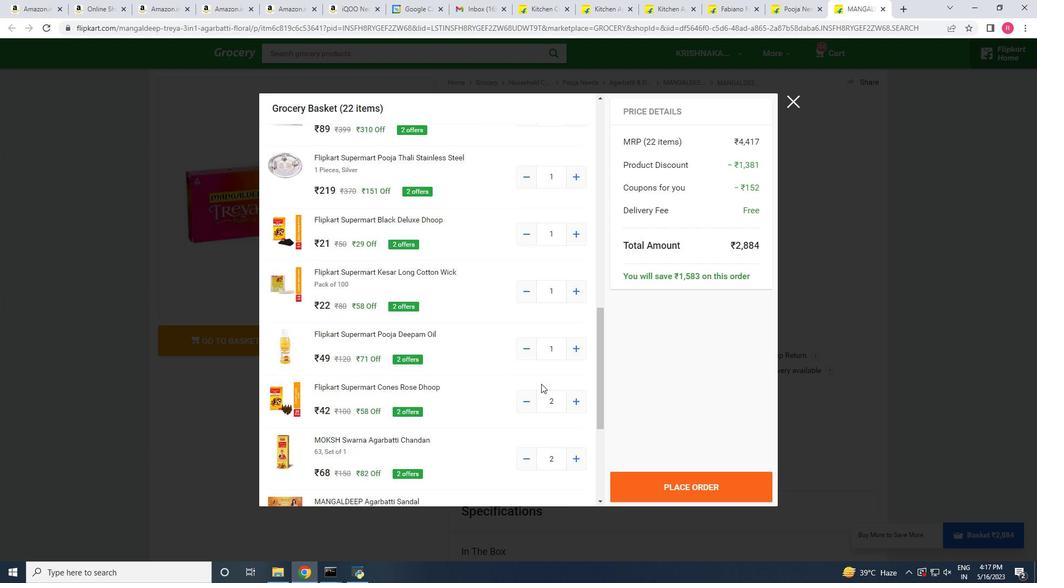 
Action: Mouse scrolled (541, 383) with delta (0, 0)
Screenshot: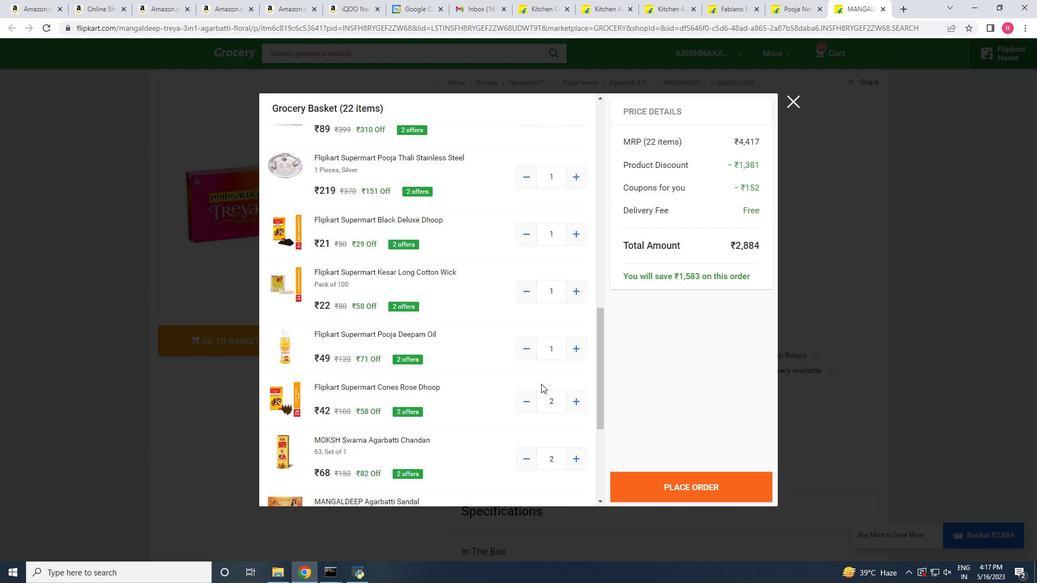 
Action: Mouse scrolled (541, 383) with delta (0, 0)
Screenshot: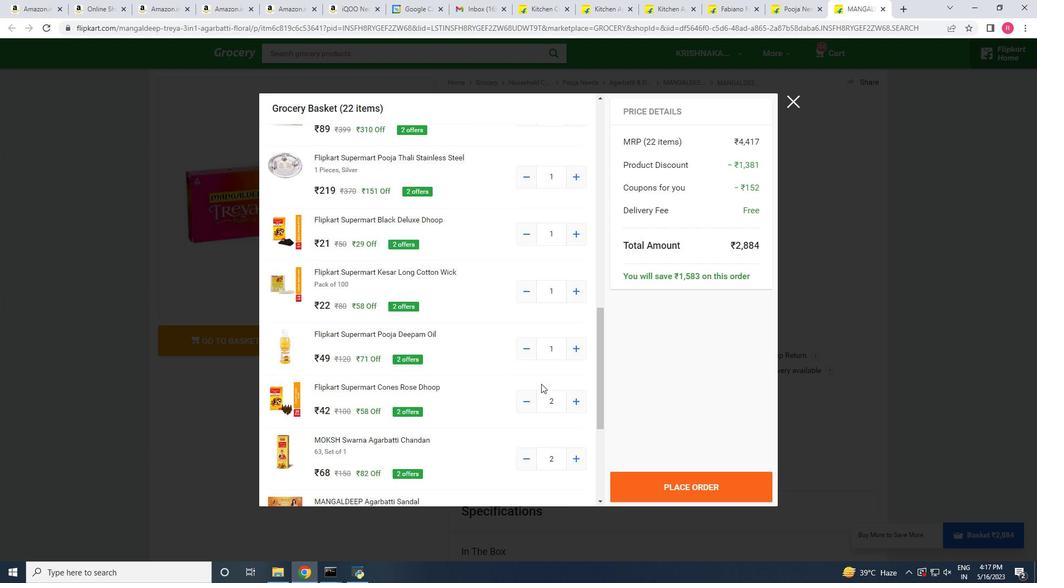 
Action: Mouse scrolled (541, 383) with delta (0, 0)
Screenshot: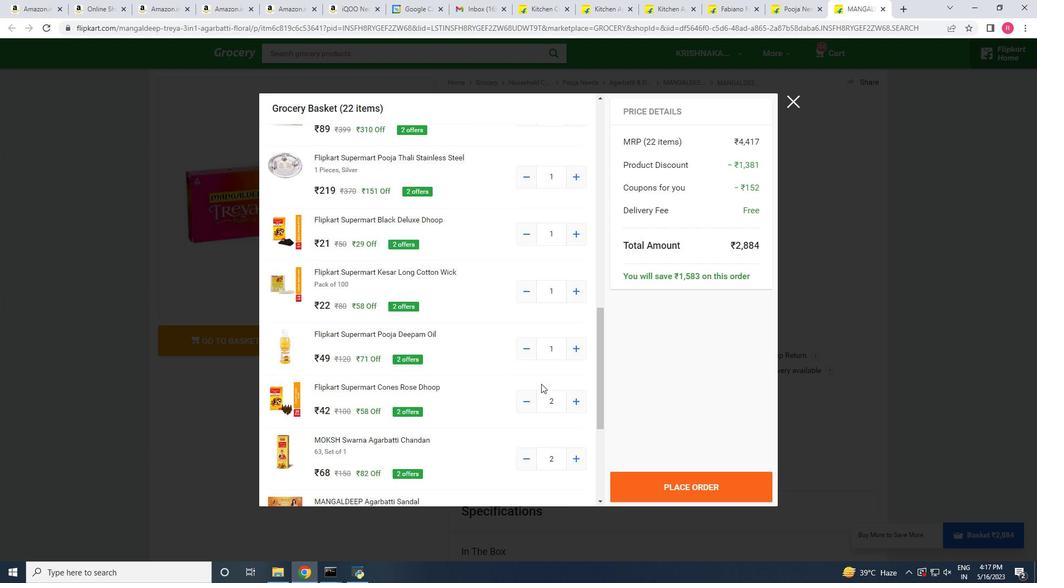 
Action: Mouse scrolled (541, 383) with delta (0, 0)
Screenshot: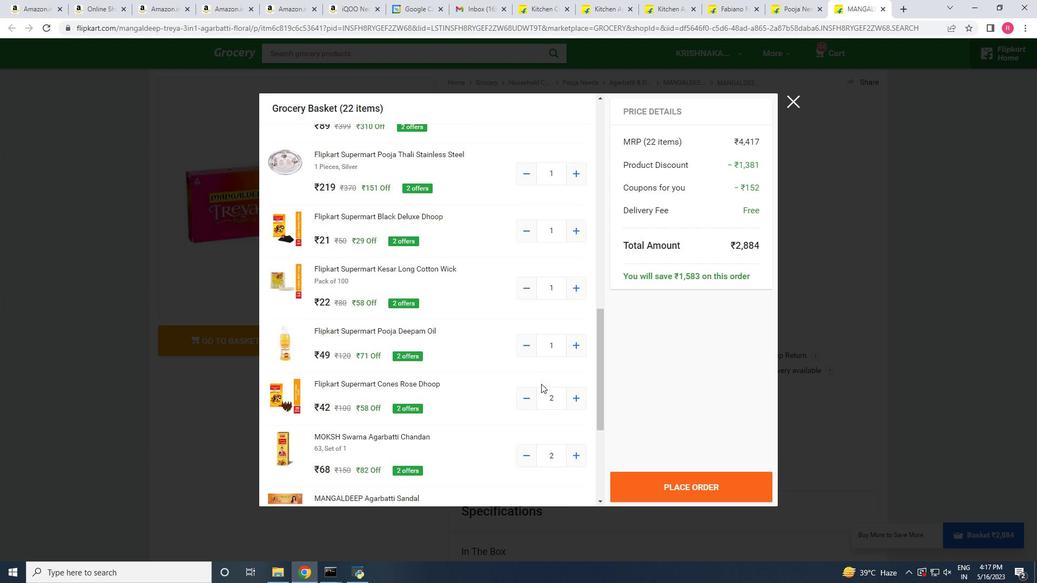 
Action: Mouse scrolled (541, 383) with delta (0, 0)
Screenshot: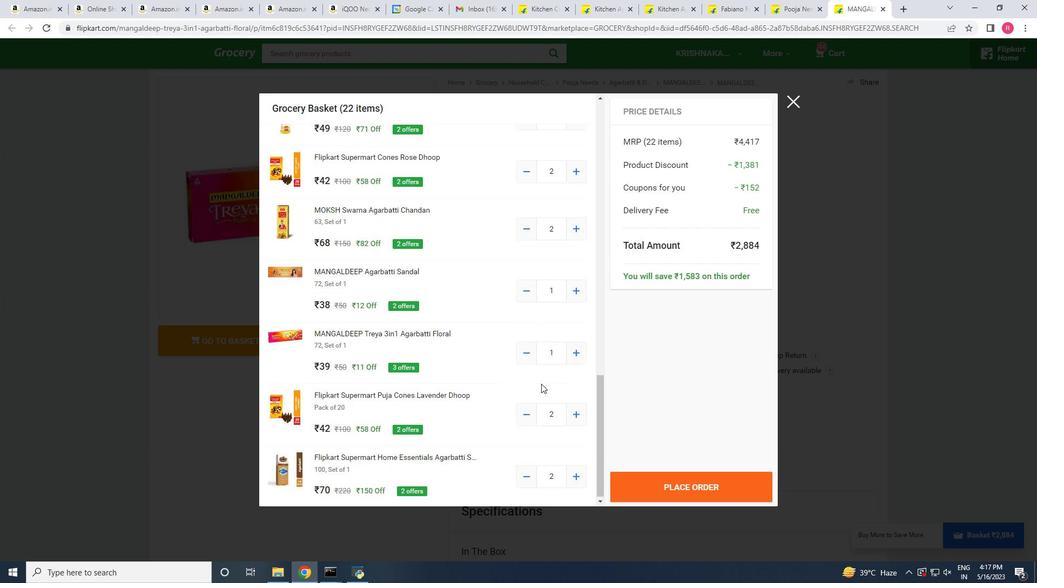 
Action: Mouse scrolled (541, 383) with delta (0, 0)
Screenshot: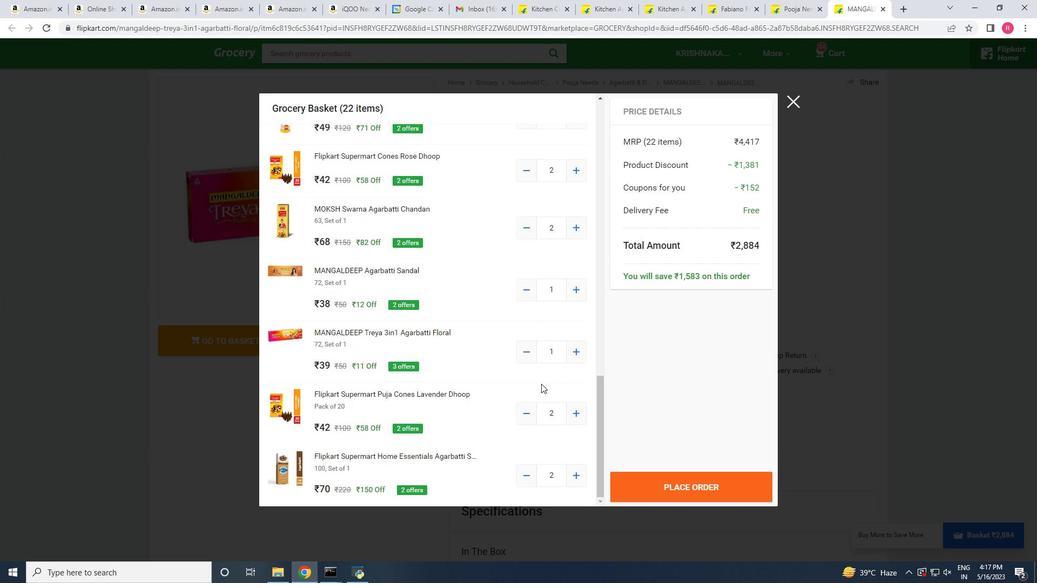 
Action: Mouse scrolled (541, 383) with delta (0, 0)
Screenshot: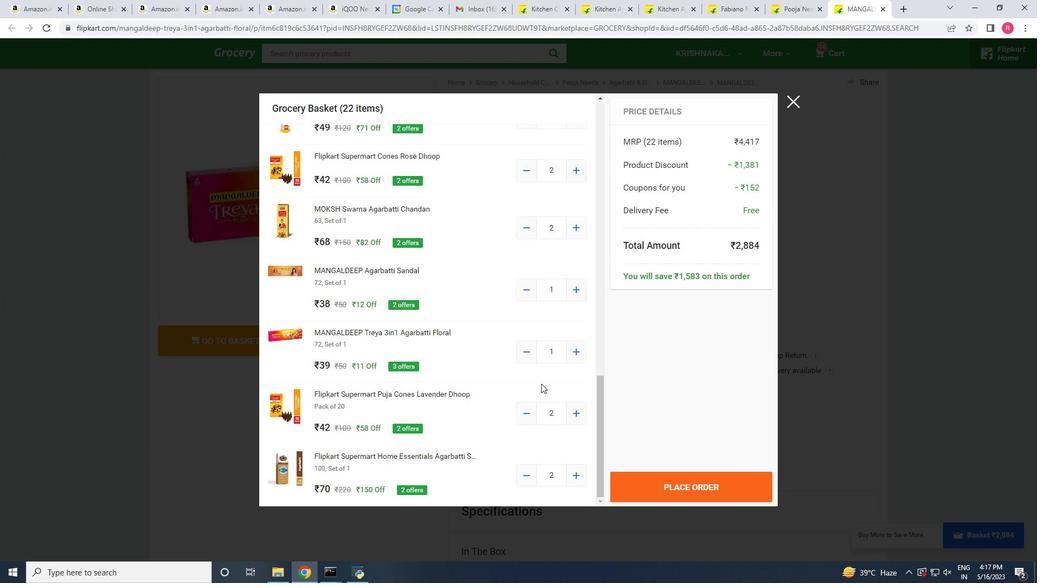 
Action: Mouse scrolled (541, 383) with delta (0, 0)
Screenshot: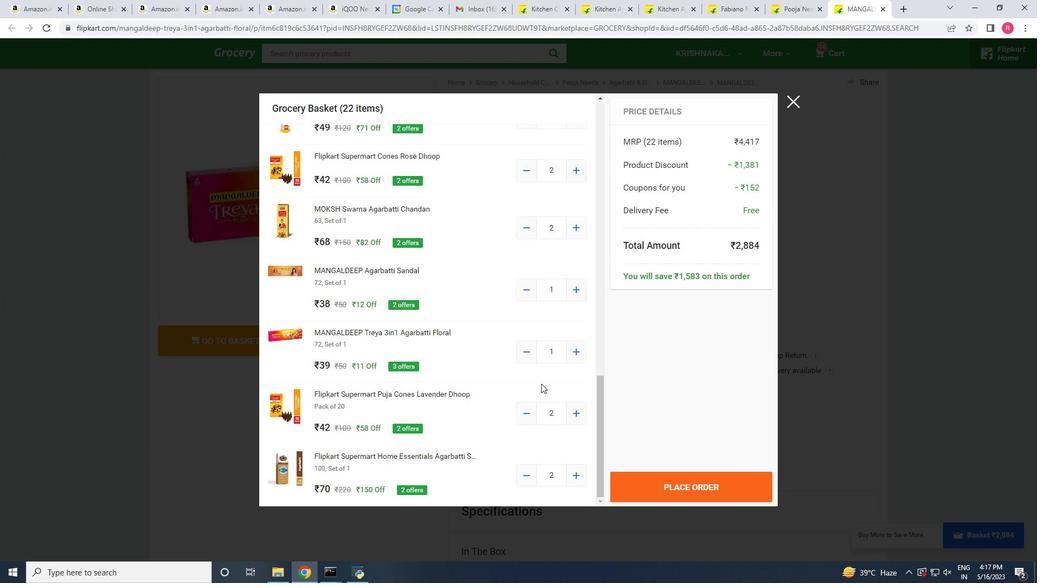 
Action: Mouse scrolled (541, 383) with delta (0, 0)
Screenshot: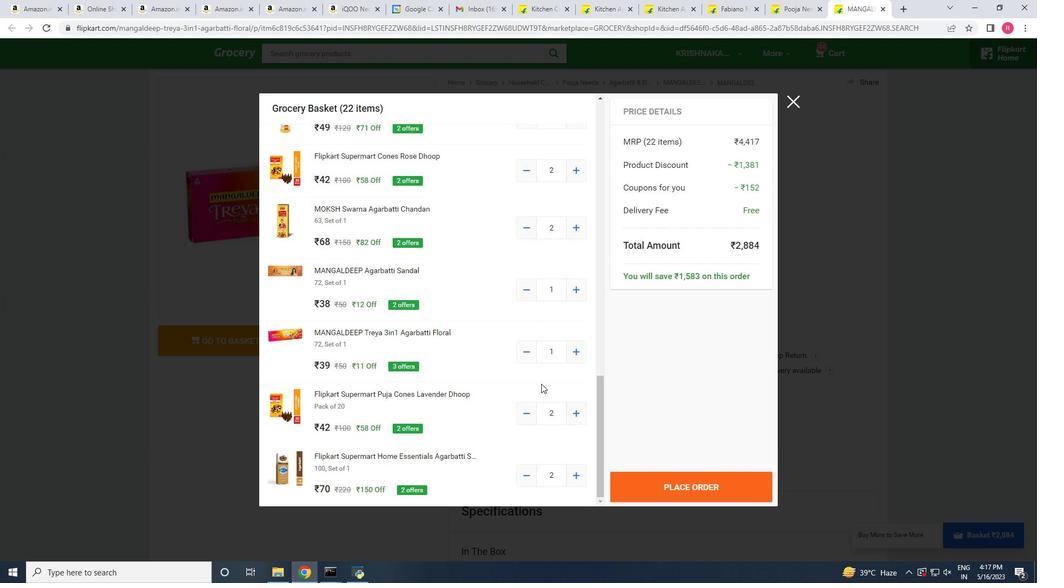 
Action: Mouse scrolled (541, 383) with delta (0, 0)
Screenshot: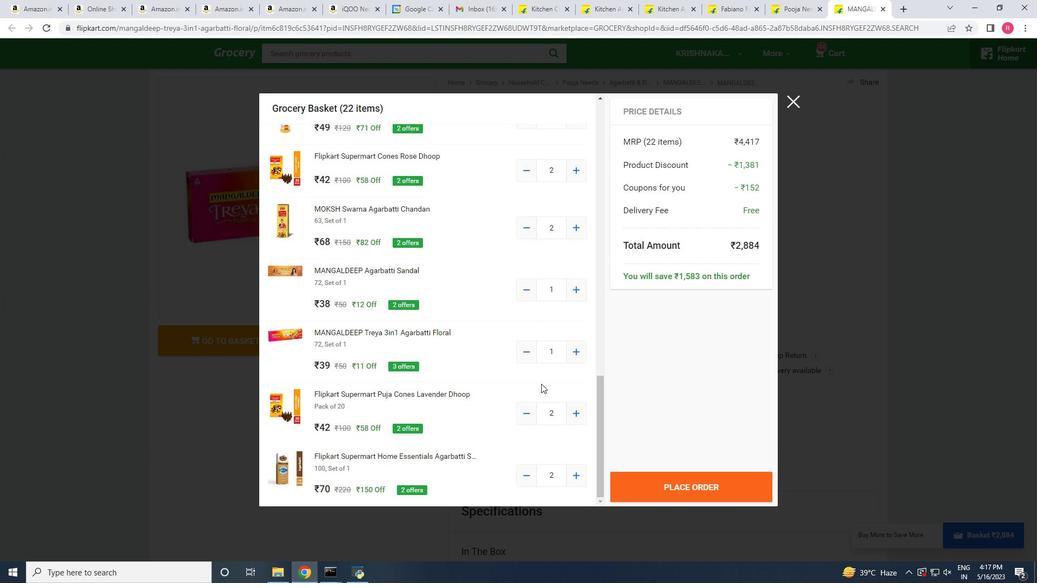 
Action: Mouse scrolled (541, 383) with delta (0, 0)
Screenshot: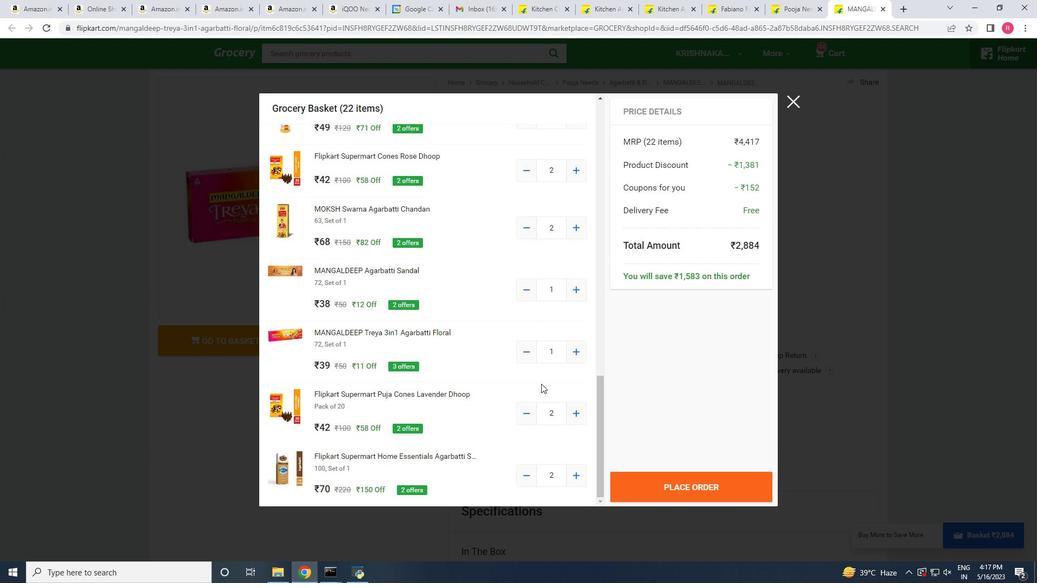 
Action: Mouse scrolled (541, 383) with delta (0, 0)
Screenshot: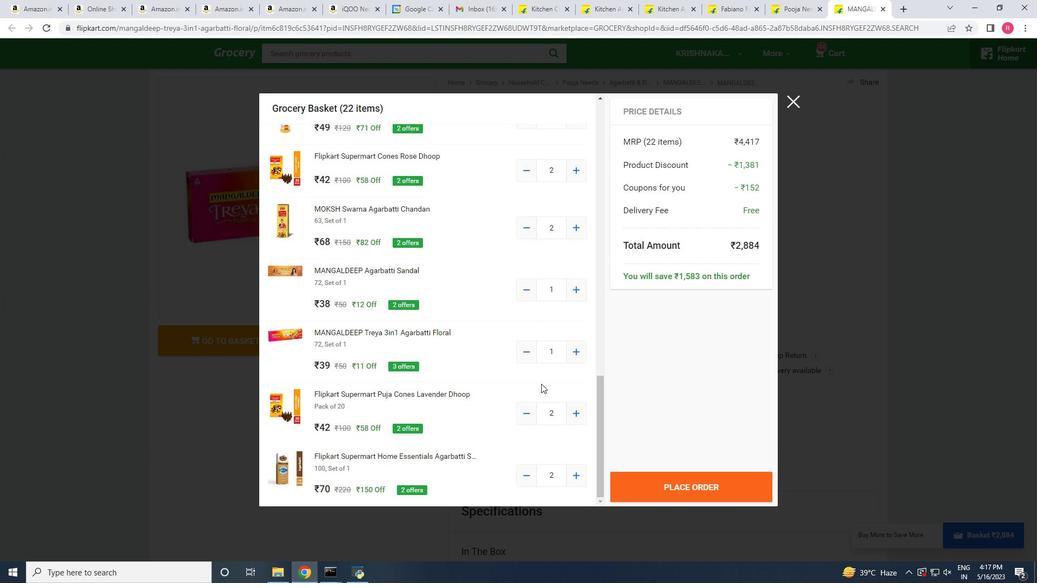 
Action: Mouse scrolled (541, 383) with delta (0, 0)
Screenshot: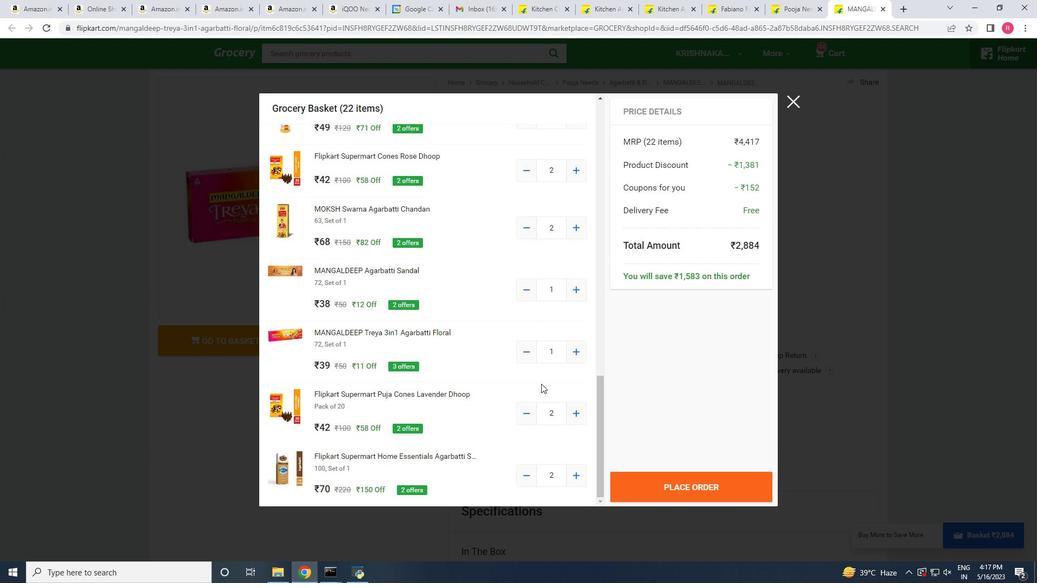 
Action: Mouse scrolled (541, 383) with delta (0, 0)
Screenshot: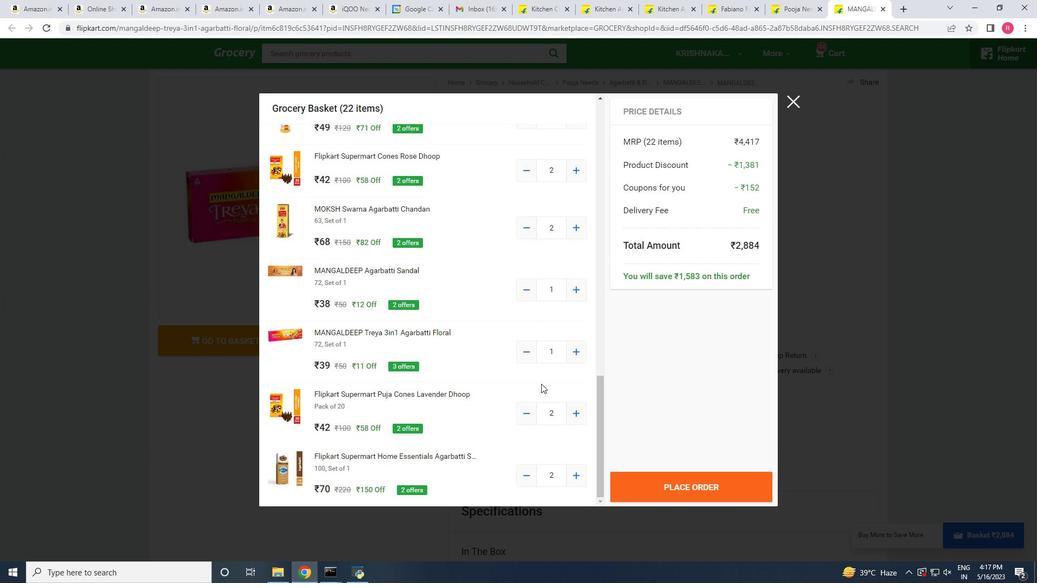 
Action: Mouse scrolled (541, 384) with delta (0, 0)
Screenshot: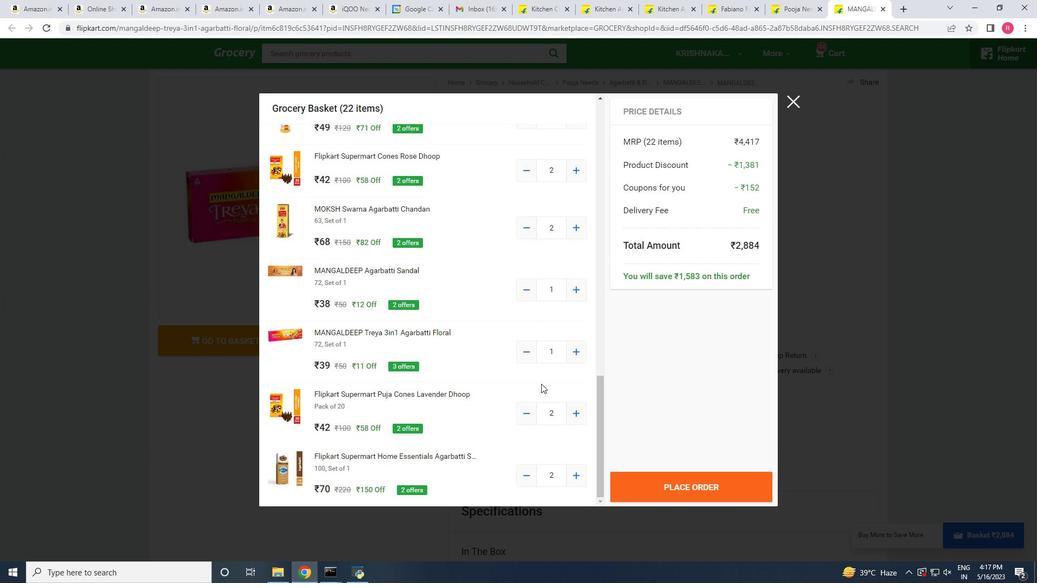 
Action: Mouse scrolled (541, 384) with delta (0, 0)
Screenshot: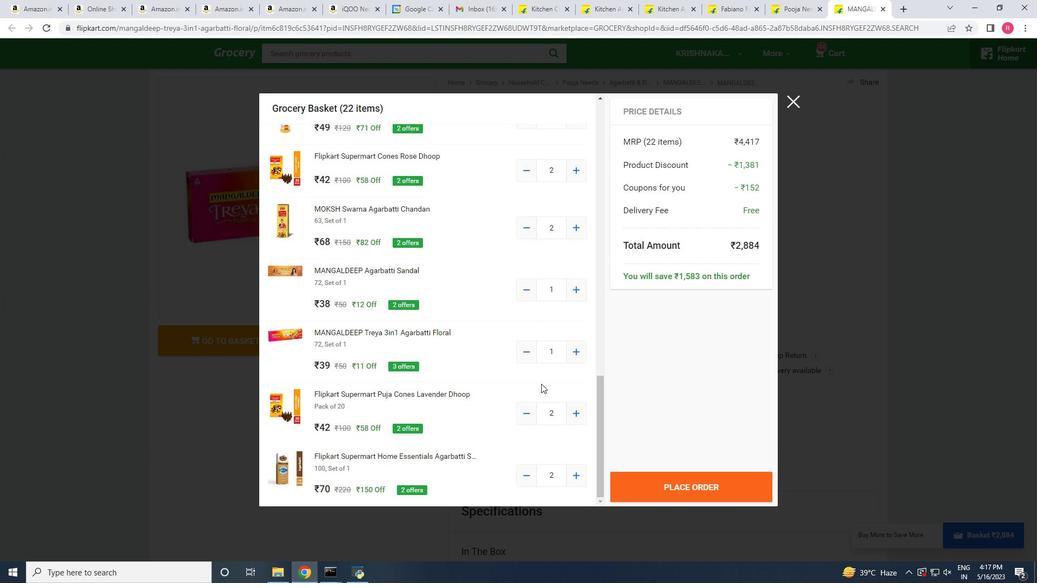 
Action: Mouse scrolled (541, 384) with delta (0, 0)
Screenshot: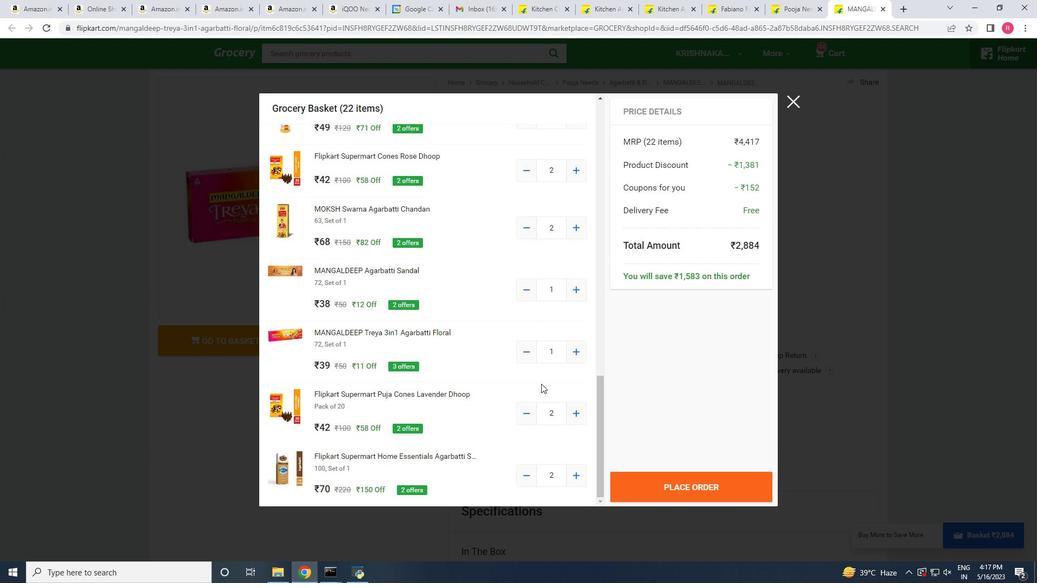 
Action: Mouse scrolled (541, 384) with delta (0, 0)
Screenshot: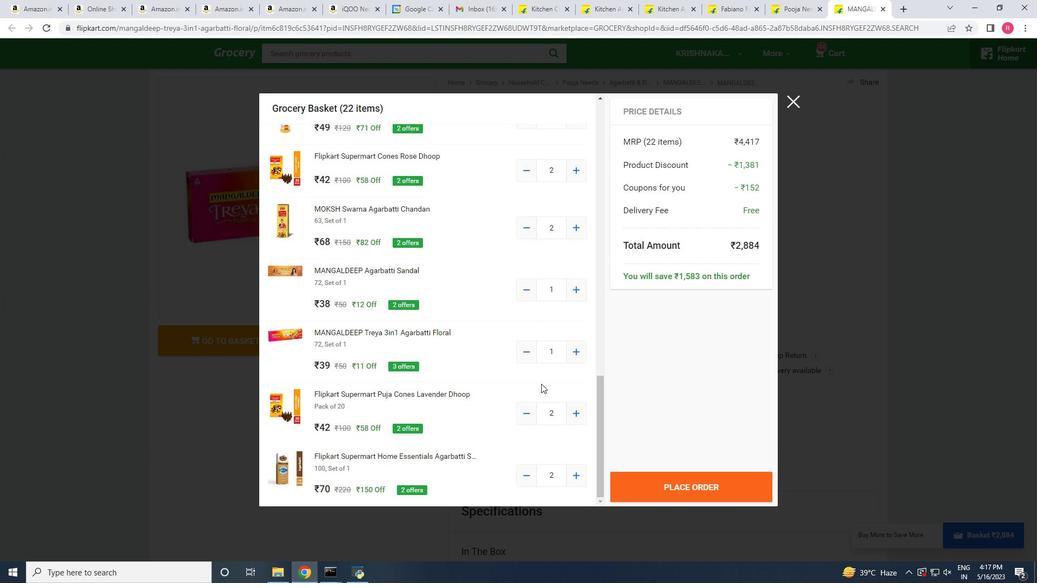 
Action: Mouse scrolled (541, 384) with delta (0, 0)
Screenshot: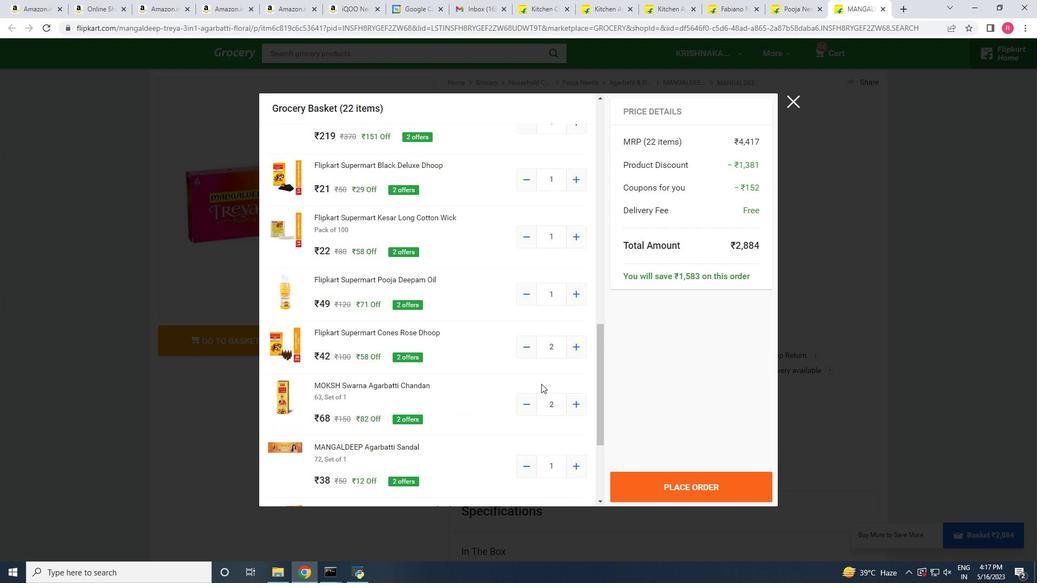 
Action: Mouse scrolled (541, 384) with delta (0, 0)
Screenshot: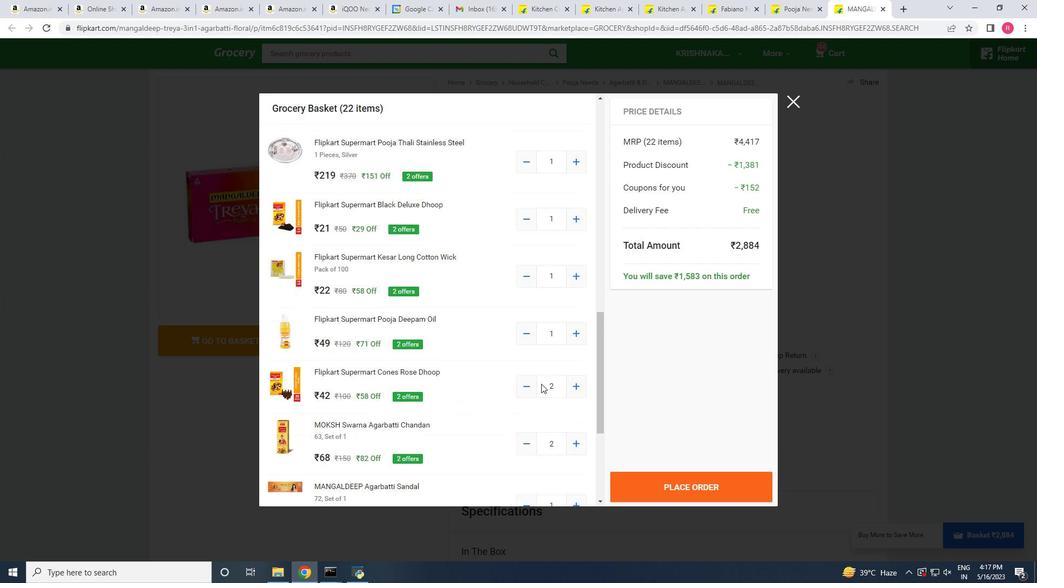 
Action: Mouse scrolled (541, 384) with delta (0, 0)
Screenshot: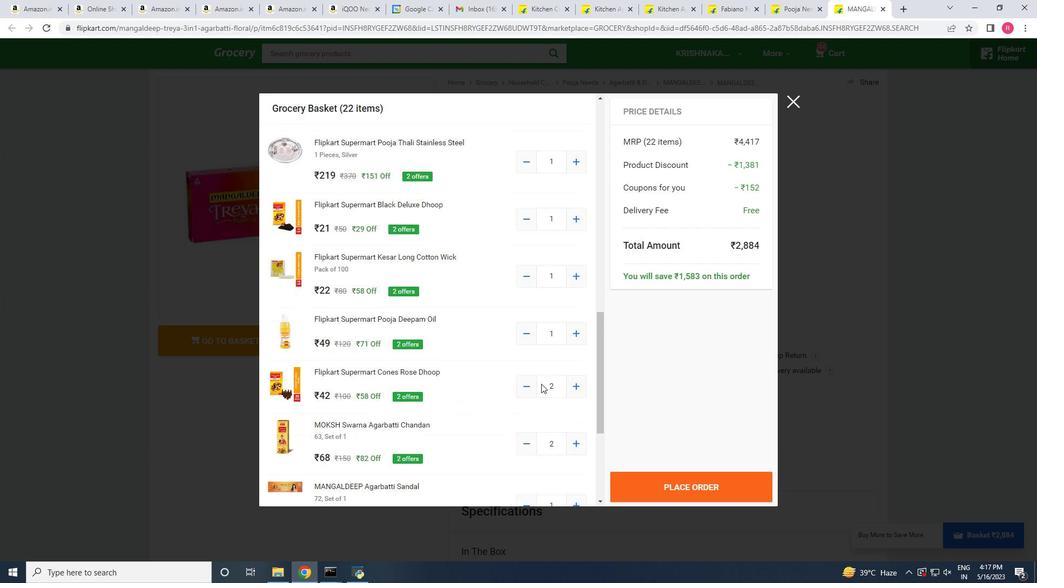 
Action: Mouse scrolled (541, 384) with delta (0, 0)
Screenshot: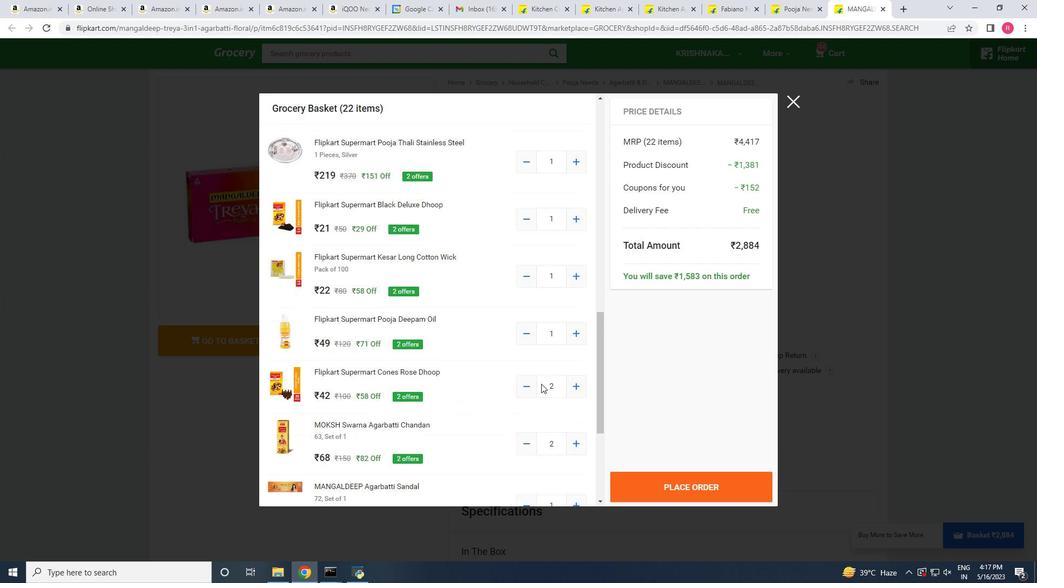 
Action: Mouse scrolled (541, 384) with delta (0, 0)
Screenshot: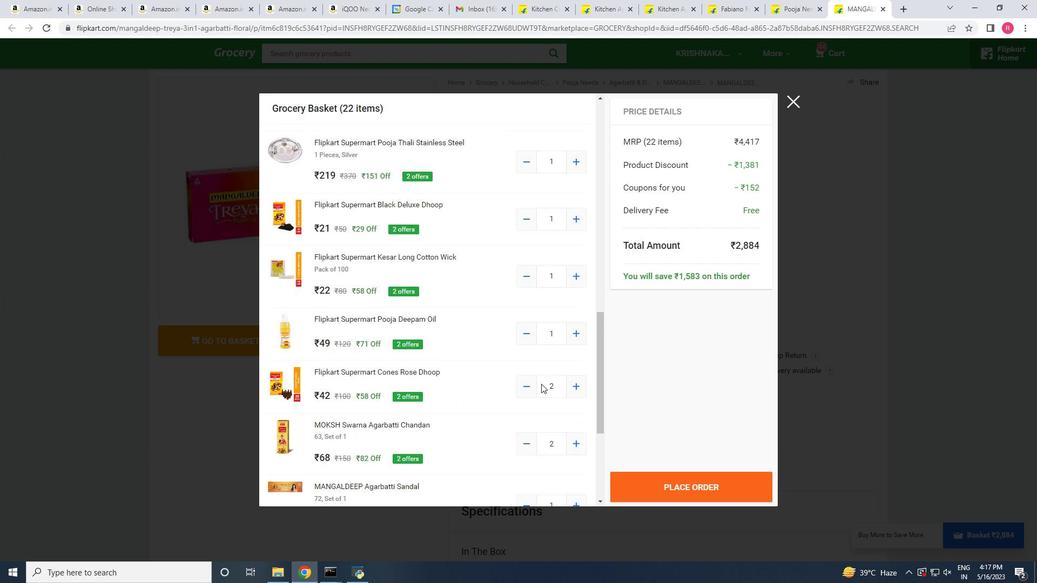 
Action: Mouse scrolled (541, 384) with delta (0, 0)
Screenshot: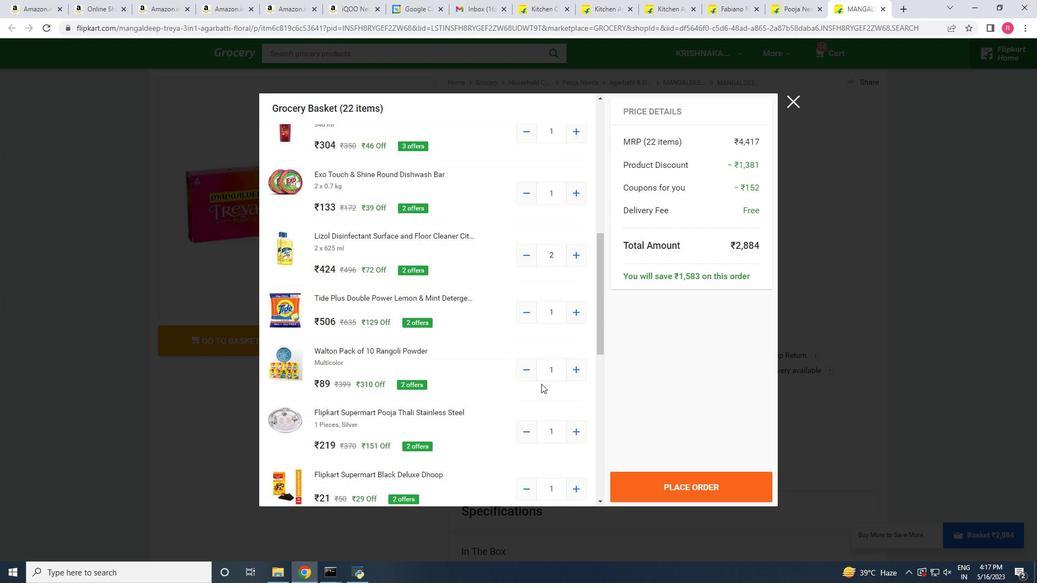 
Action: Mouse scrolled (541, 384) with delta (0, 0)
Screenshot: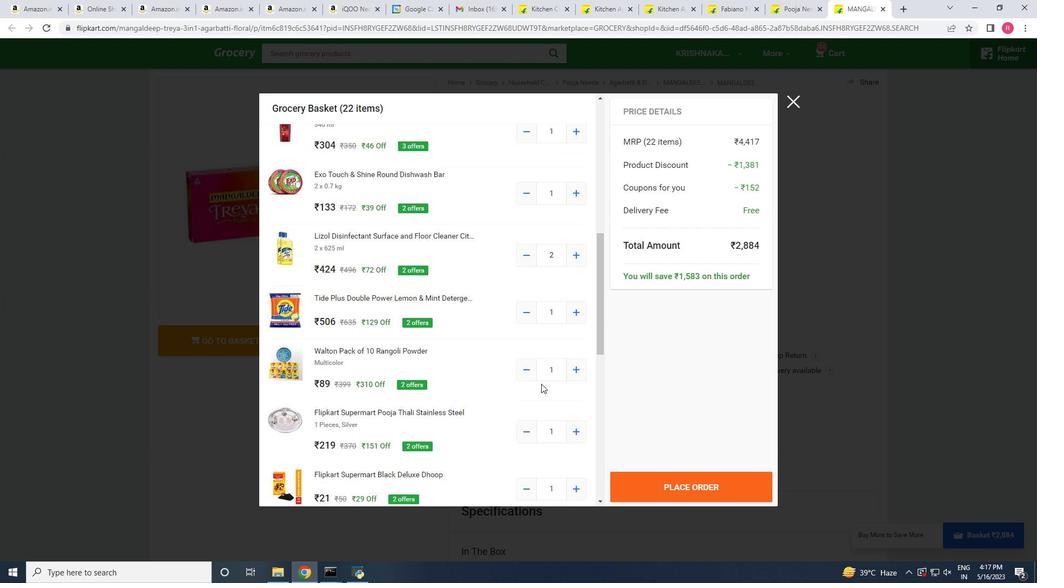
Action: Mouse scrolled (541, 384) with delta (0, 0)
Screenshot: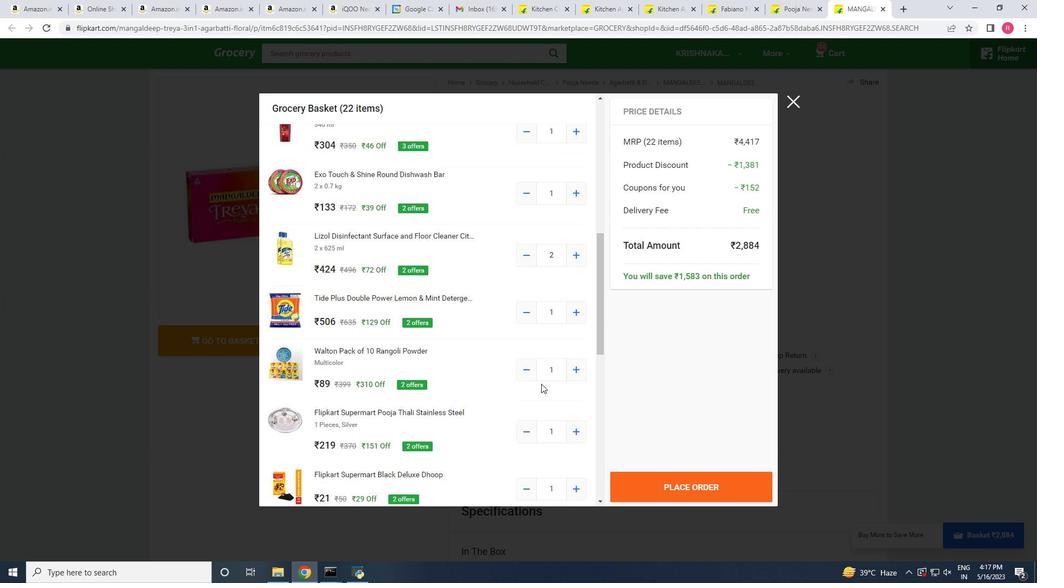 
Action: Mouse scrolled (541, 384) with delta (0, 0)
Screenshot: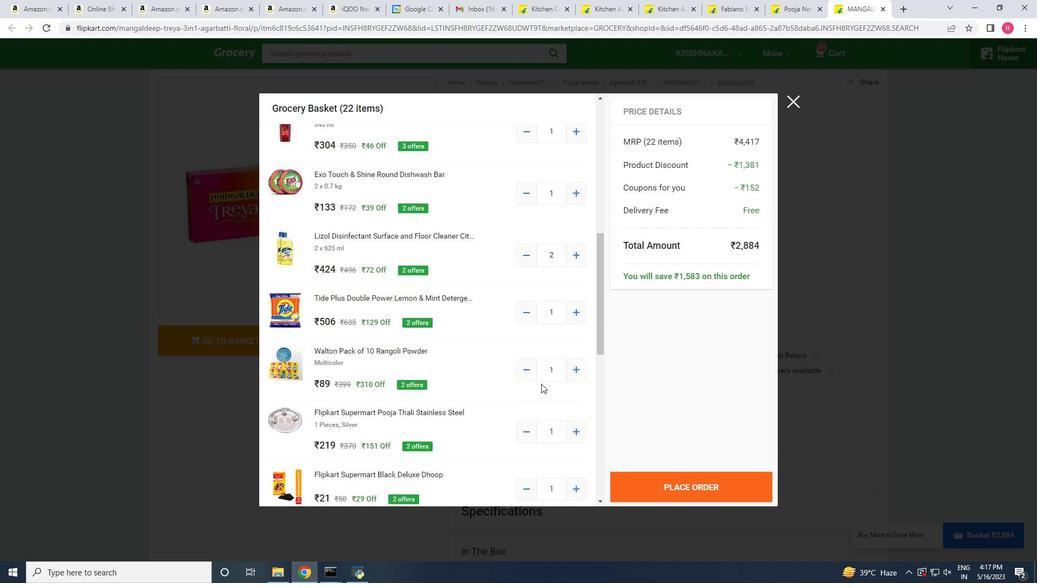
Action: Mouse scrolled (541, 384) with delta (0, 0)
Screenshot: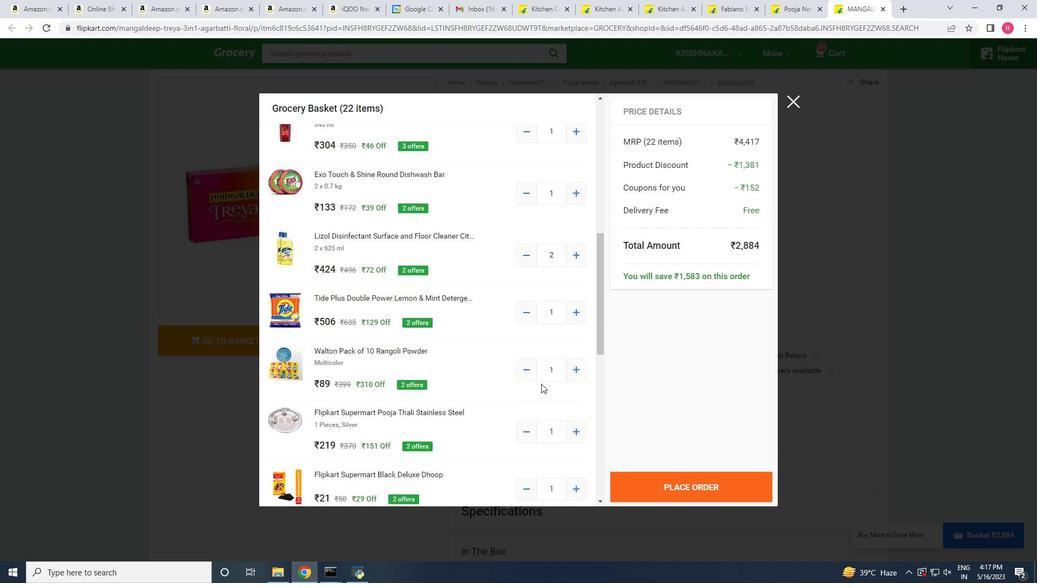 
Action: Mouse scrolled (541, 384) with delta (0, 0)
Screenshot: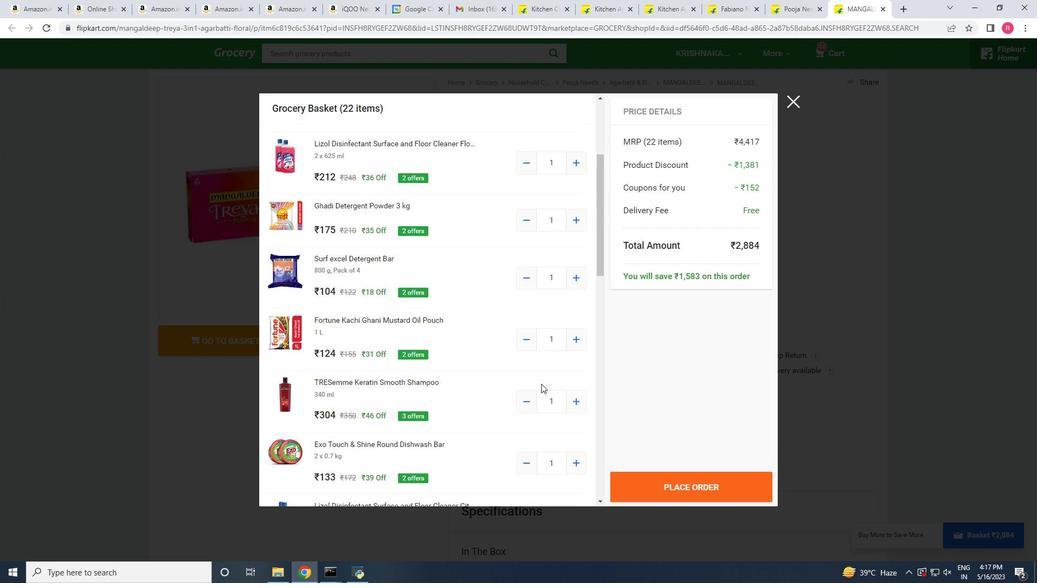 
Action: Mouse scrolled (541, 384) with delta (0, 0)
Screenshot: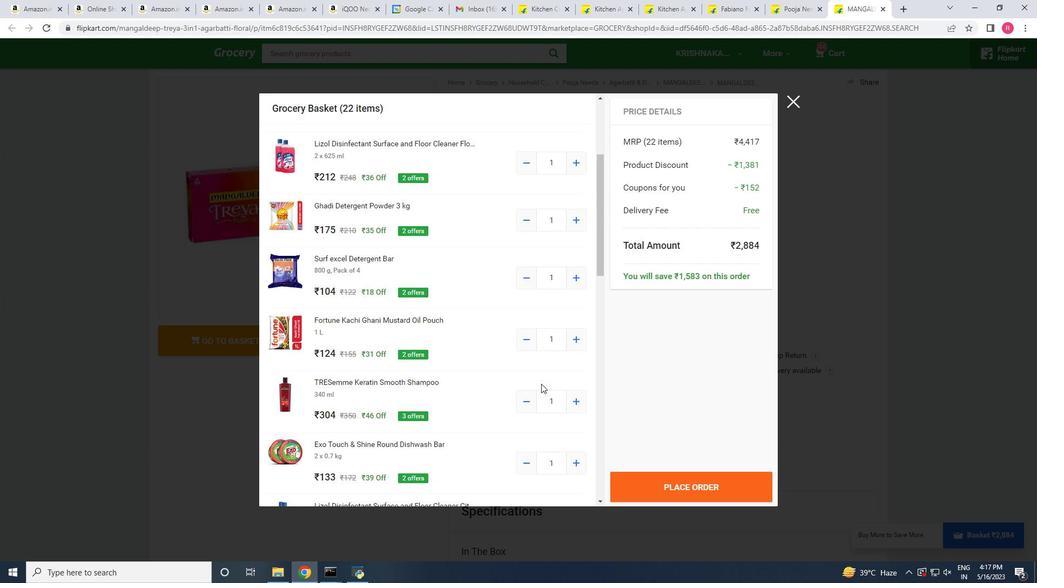 
Action: Mouse scrolled (541, 384) with delta (0, 0)
Screenshot: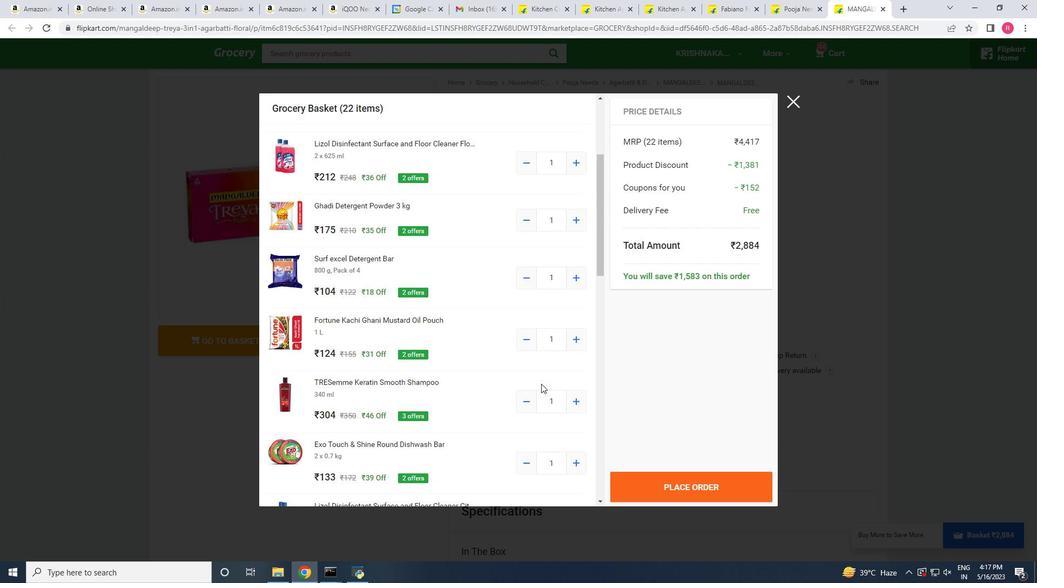 
Action: Mouse scrolled (541, 384) with delta (0, 0)
Screenshot: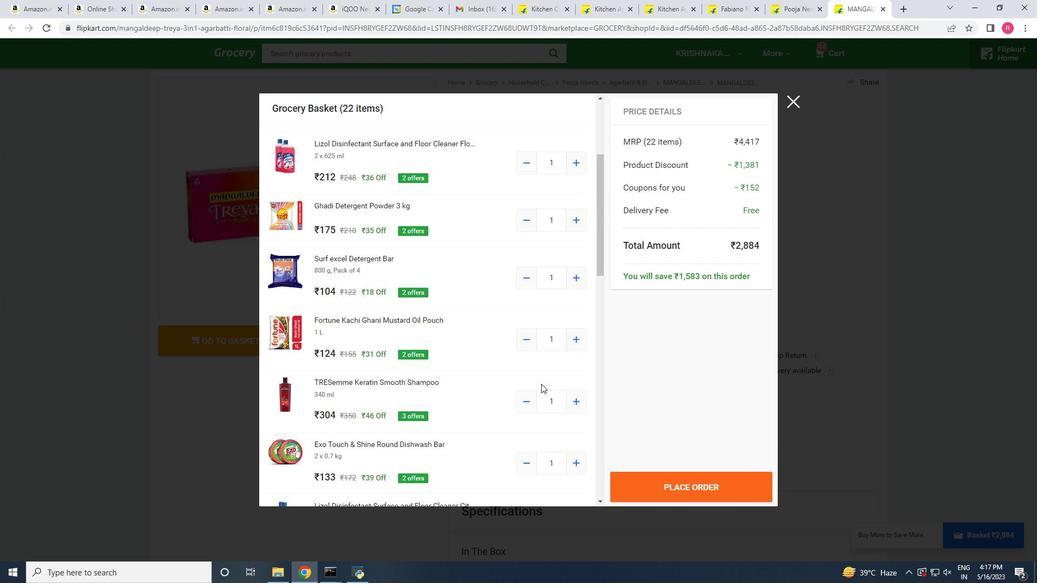 
Action: Mouse scrolled (541, 384) with delta (0, 0)
Screenshot: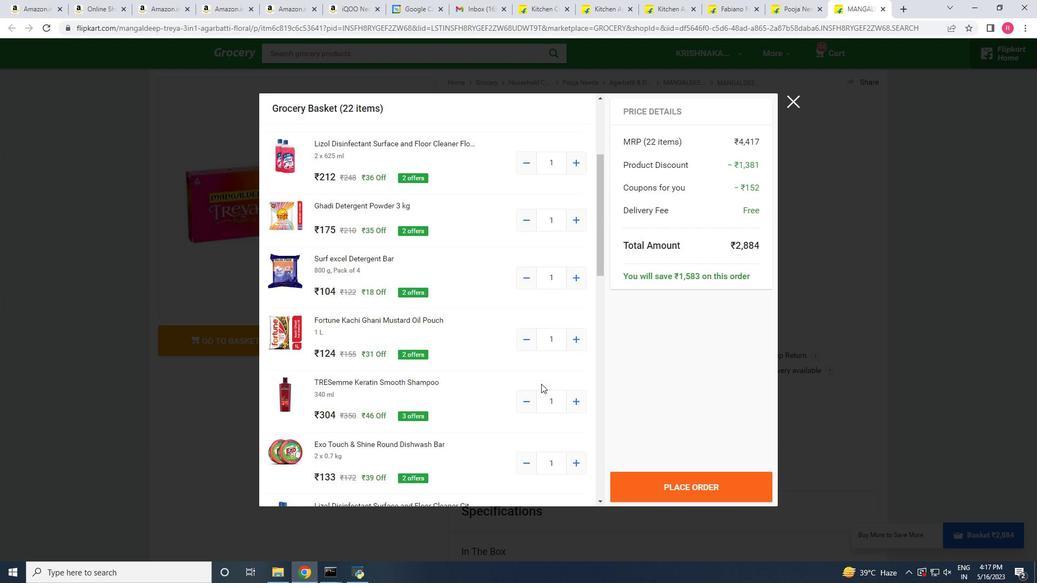 
Action: Mouse moved to (498, 406)
Screenshot: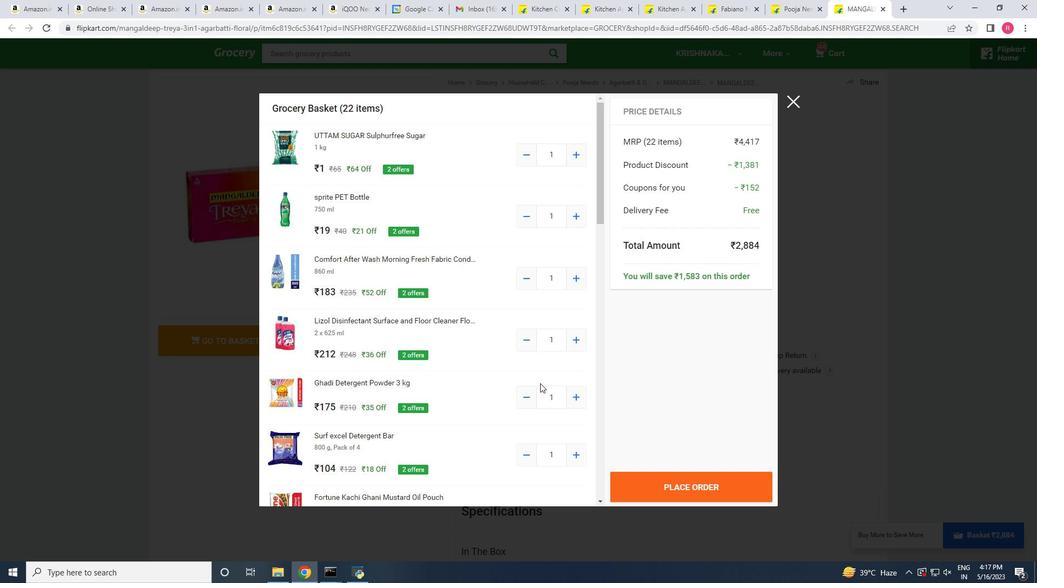 
Action: Mouse scrolled (498, 407) with delta (0, 0)
Screenshot: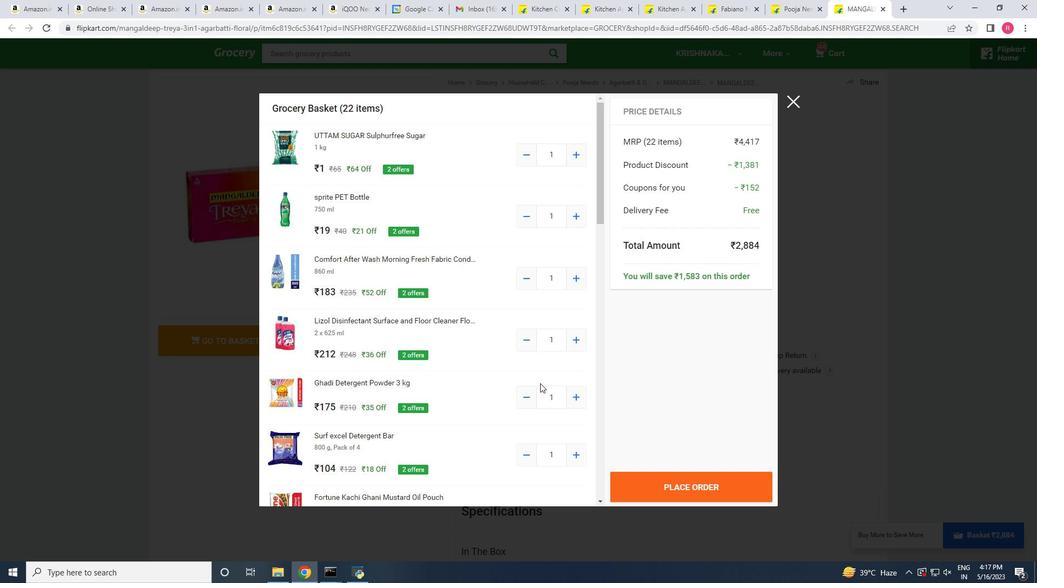 
Action: Mouse scrolled (498, 407) with delta (0, 0)
Screenshot: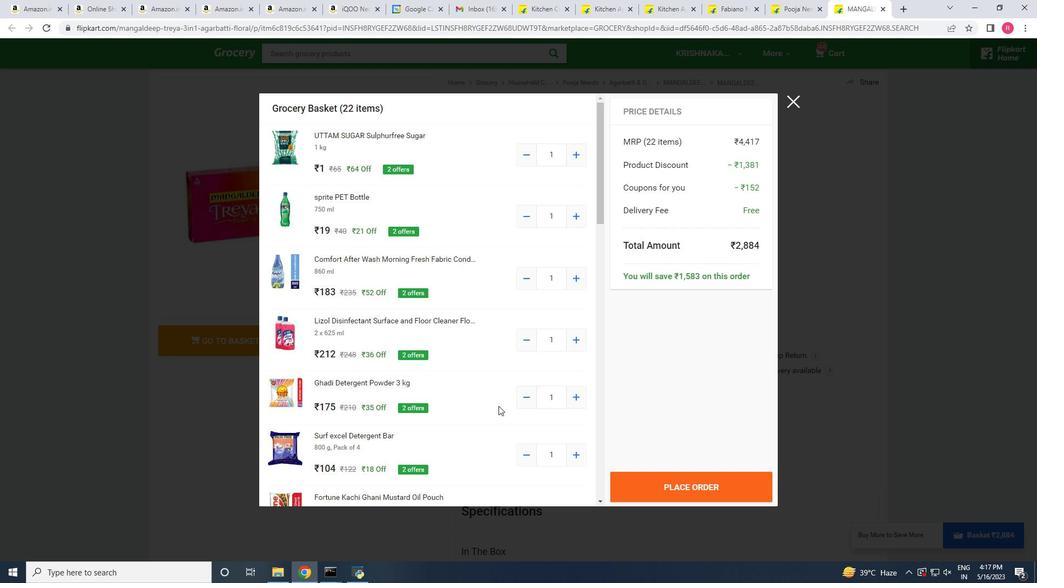 
Action: Mouse scrolled (498, 407) with delta (0, 0)
Screenshot: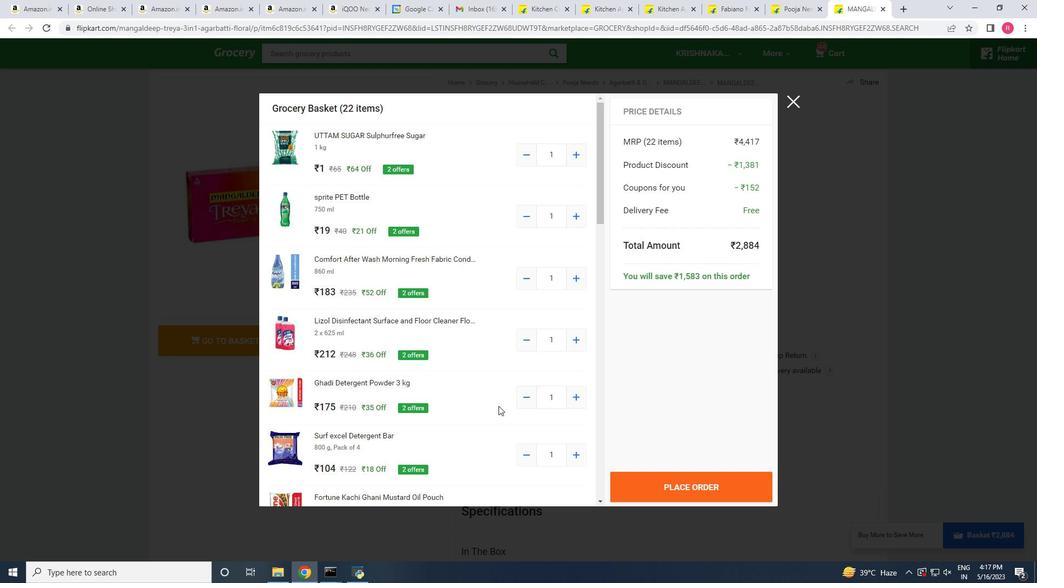 
Action: Mouse scrolled (498, 407) with delta (0, 0)
Screenshot: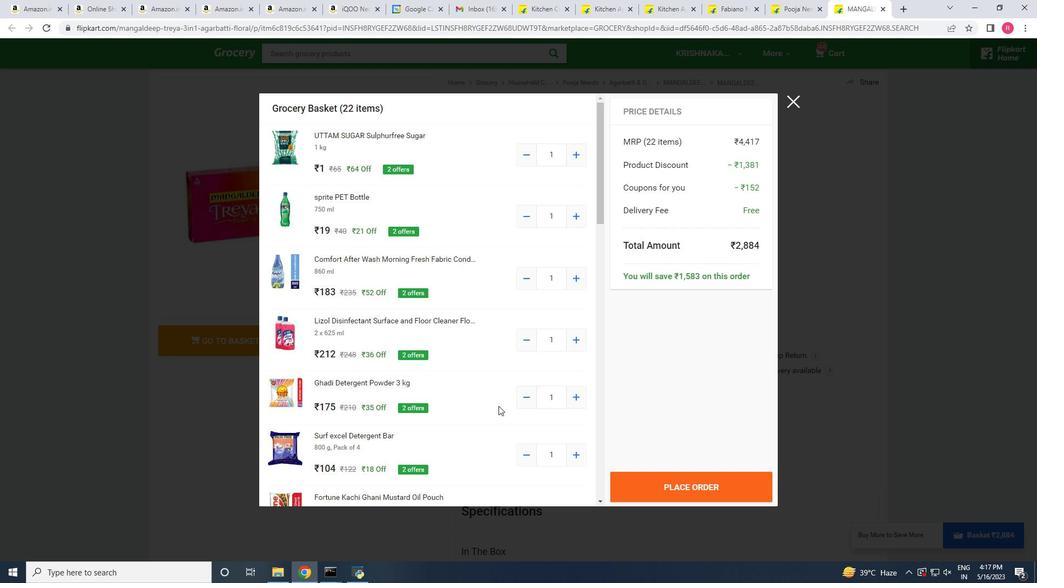 
Action: Mouse scrolled (498, 407) with delta (0, 0)
Screenshot: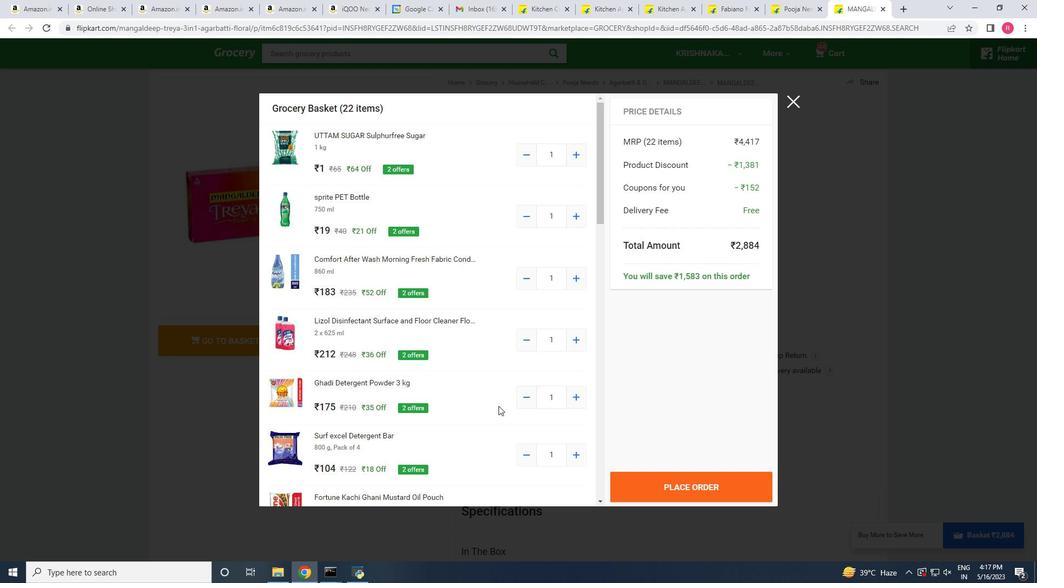 
Action: Mouse scrolled (498, 407) with delta (0, 0)
Screenshot: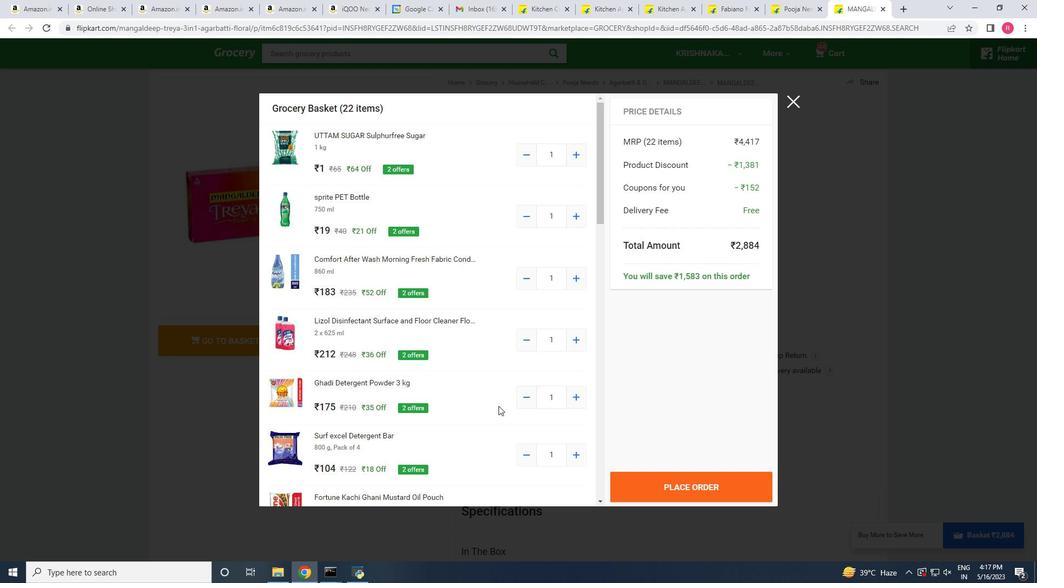 
